 Task: Look for space in Kabrai, India from 26th August, 2023 to 10th September, 2023 for 6 adults, 2 children in price range Rs.10000 to Rs.15000. Place can be entire place or shared room with 6 bedrooms having 6 beds and 6 bathrooms. Property type can be house, flat, guest house. Amenities needed are: wifi, TV, free parkinig on premises, gym, breakfast. Booking option can be shelf check-in. Required host language is English.
Action: Mouse moved to (555, 110)
Screenshot: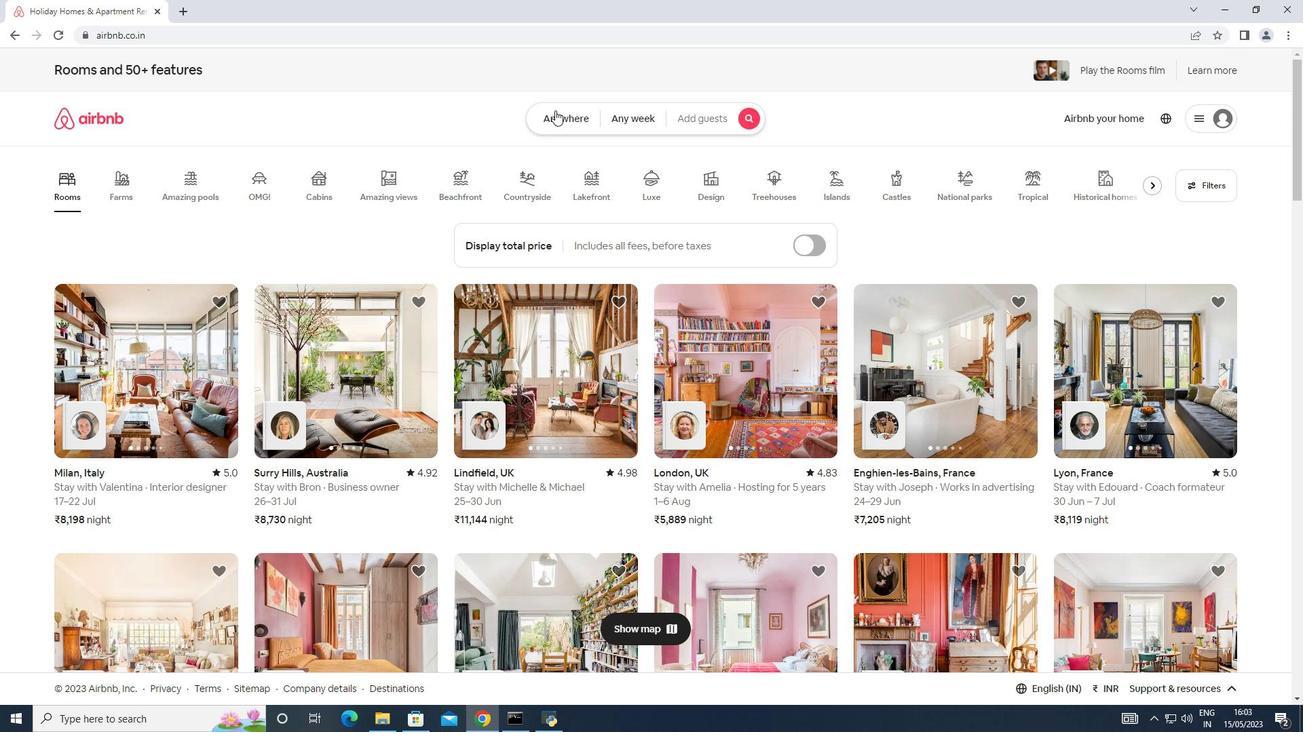 
Action: Mouse pressed left at (555, 110)
Screenshot: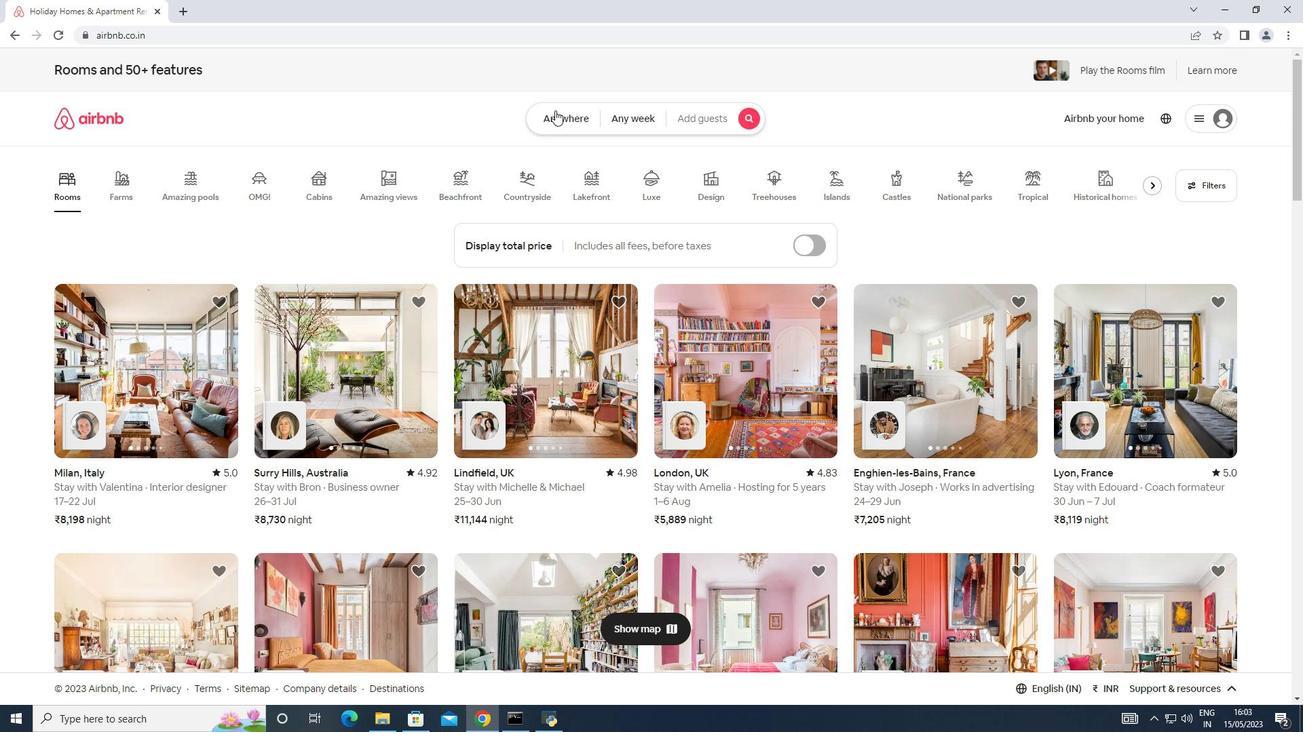 
Action: Mouse moved to (474, 163)
Screenshot: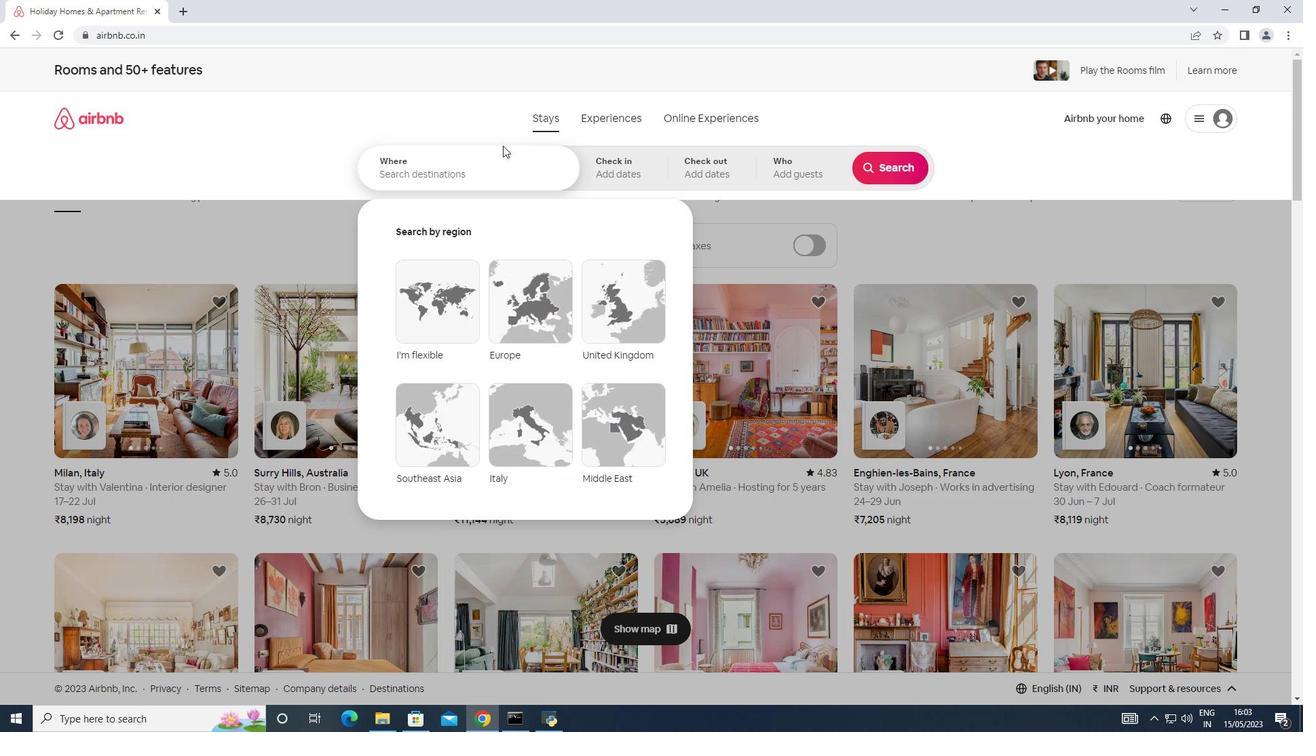 
Action: Mouse pressed left at (474, 163)
Screenshot: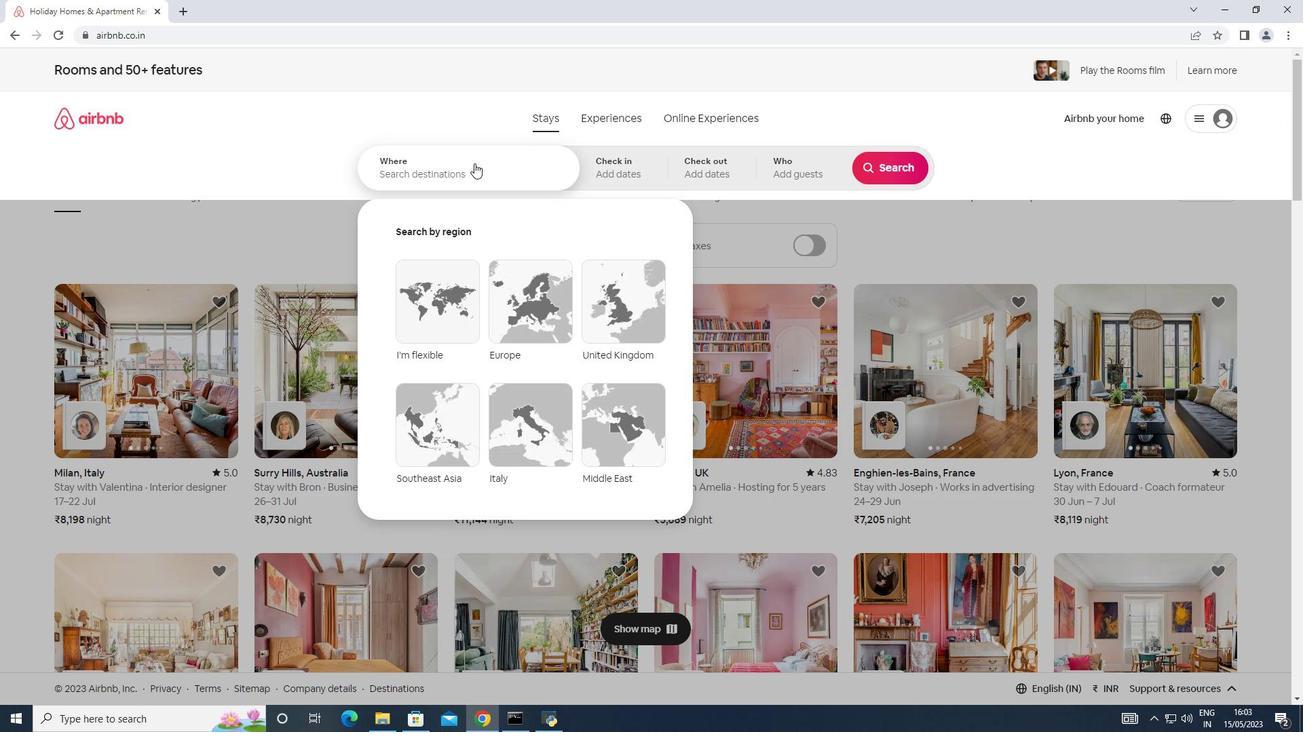 
Action: Key pressed <Key.shift><Key.shift><Key.shift><Key.shift><Key.shift><Key.shift><Key.shift><Key.shift><Key.shift><Key.shift><Key.shift><Key.shift><Key.shift><Key.shift><Key.shift><Key.shift><Key.shift><Key.shift><Key.shift><Key.shift><Key.shift><Key.shift><Key.shift><Key.shift><Key.shift><Key.shift><Key.shift><Key.shift><Key.shift>Kabrai,<Key.shift>India
Screenshot: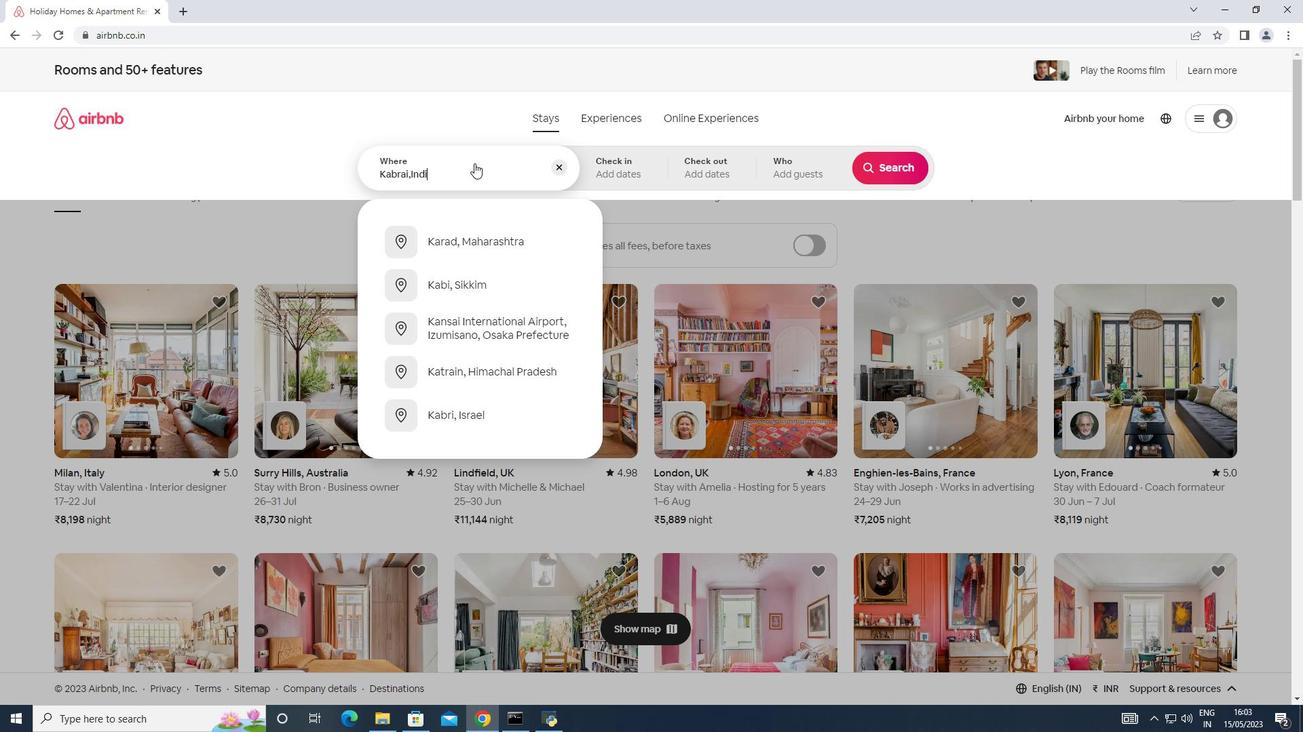 
Action: Mouse moved to (614, 168)
Screenshot: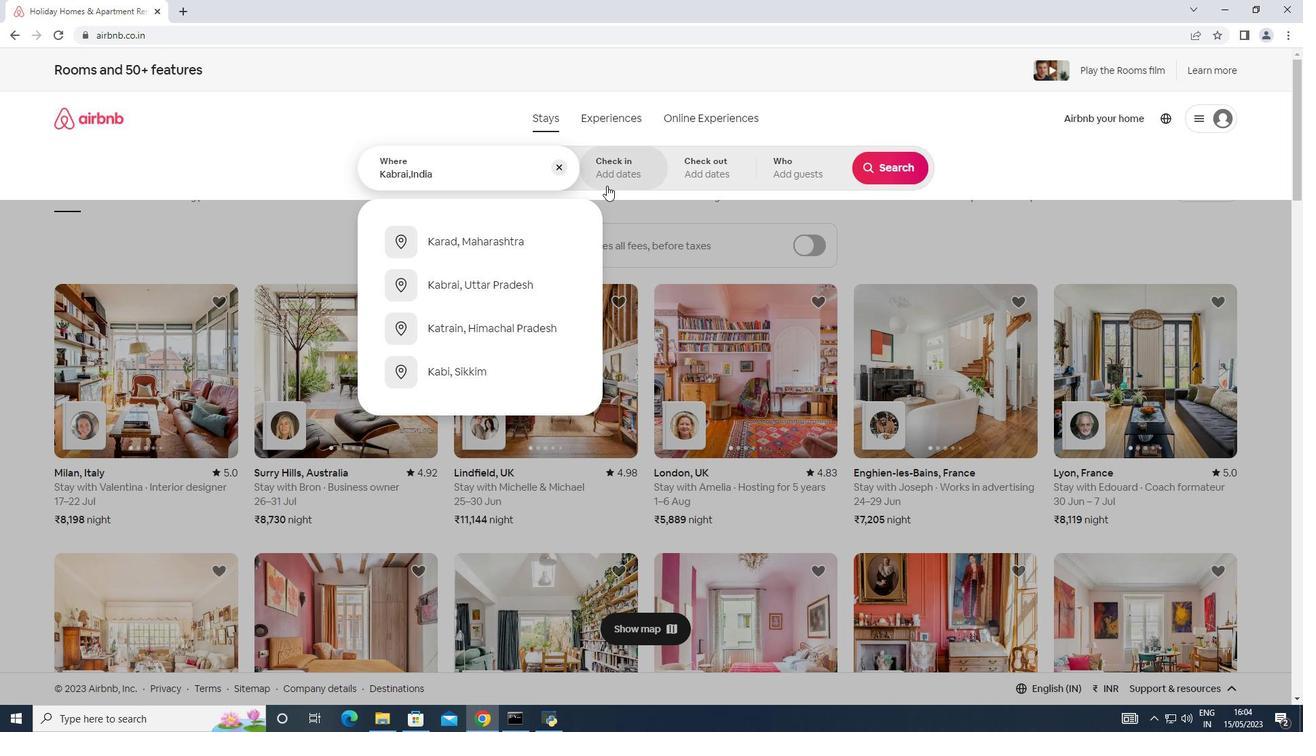 
Action: Mouse pressed left at (614, 168)
Screenshot: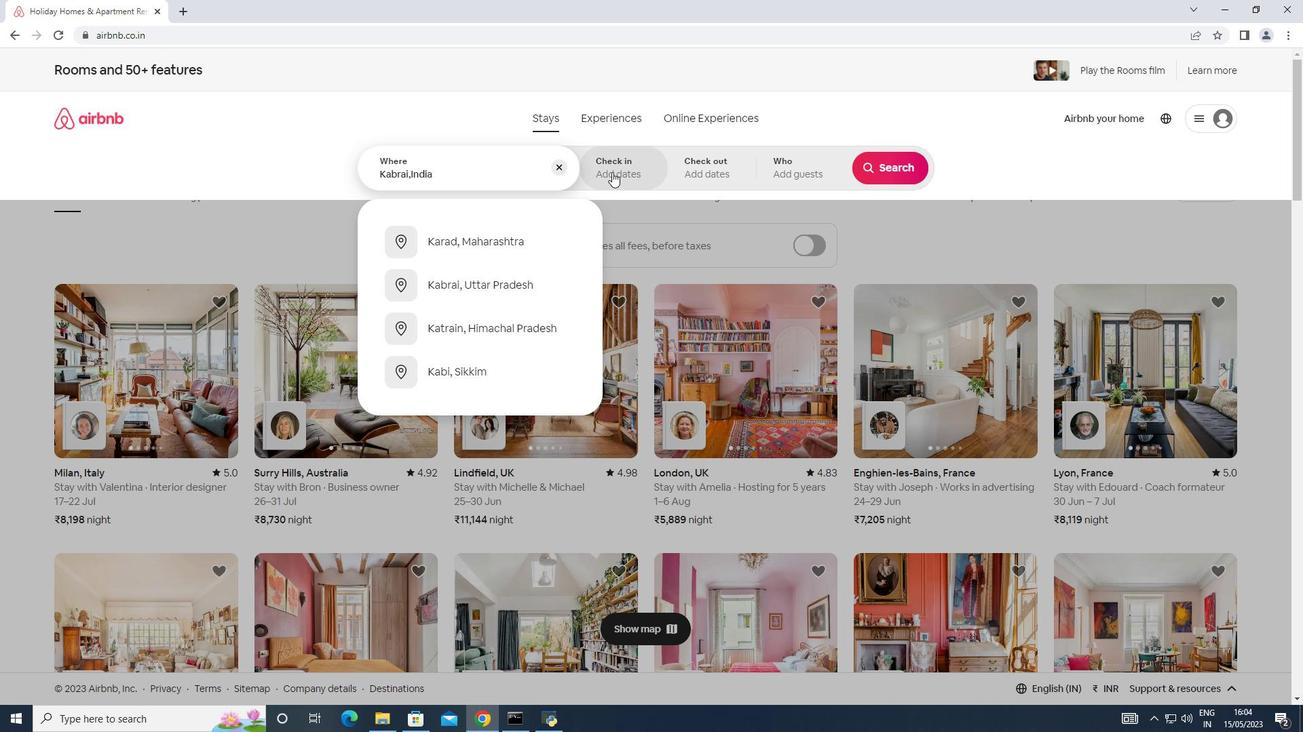 
Action: Mouse moved to (877, 281)
Screenshot: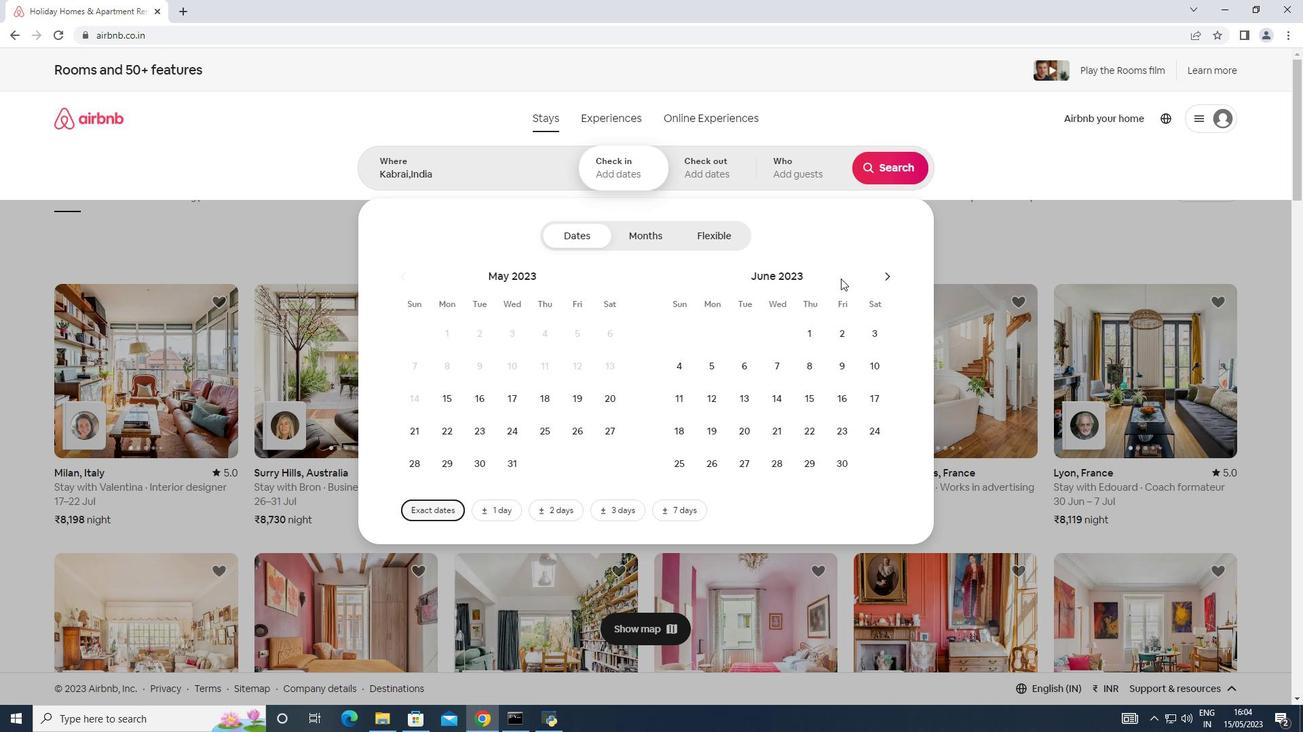 
Action: Mouse pressed left at (877, 281)
Screenshot: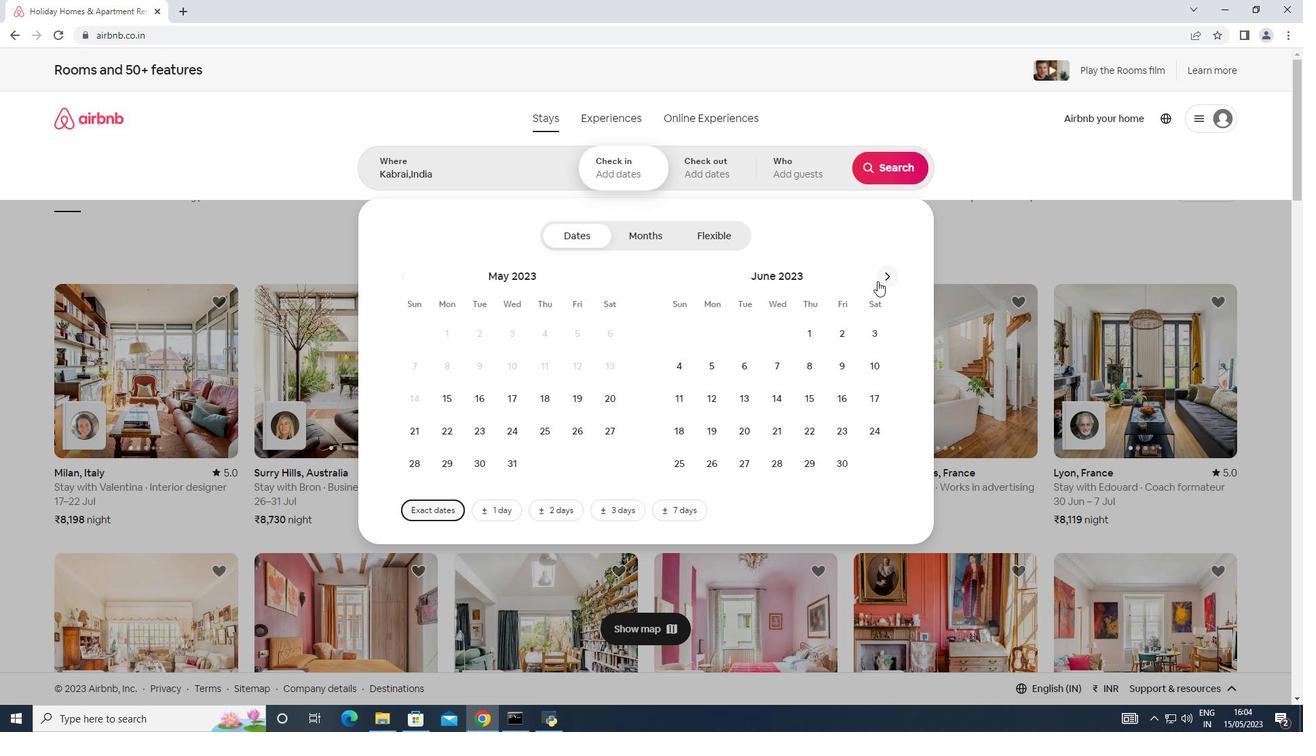 
Action: Mouse pressed left at (877, 281)
Screenshot: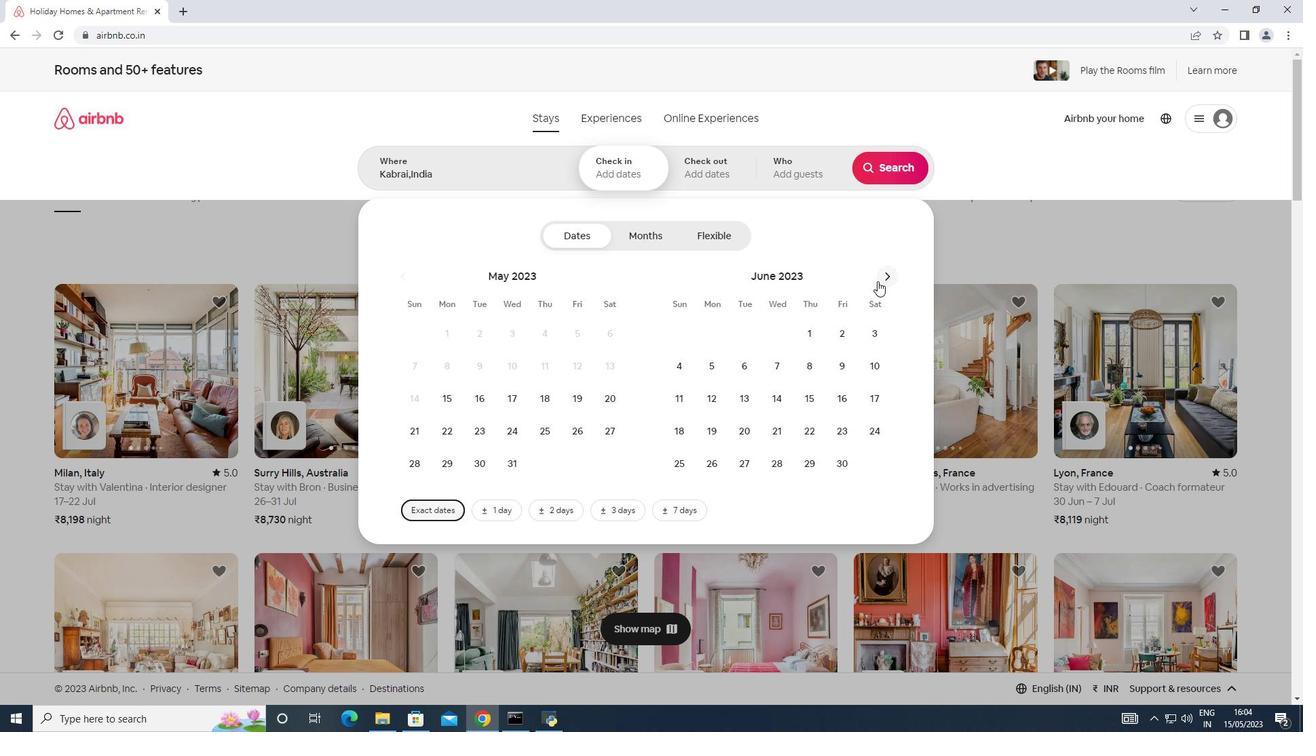 
Action: Mouse moved to (887, 277)
Screenshot: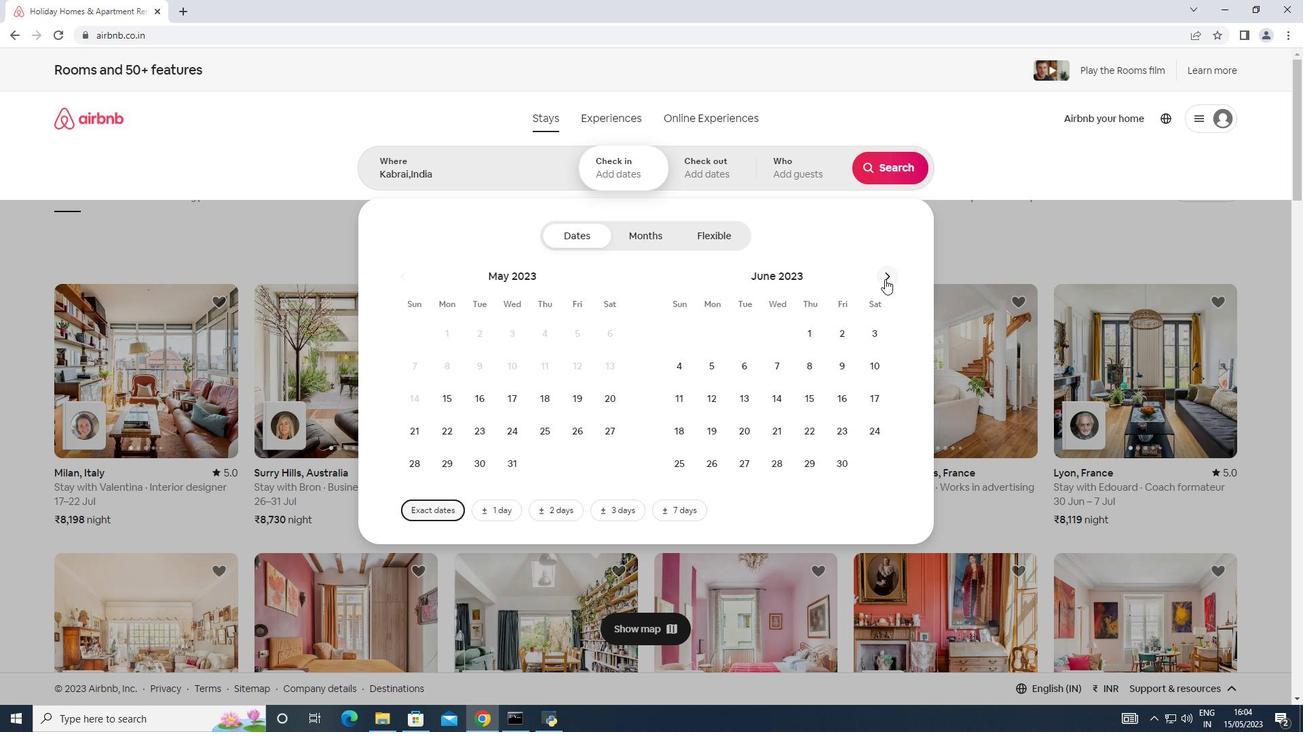 
Action: Mouse pressed left at (887, 277)
Screenshot: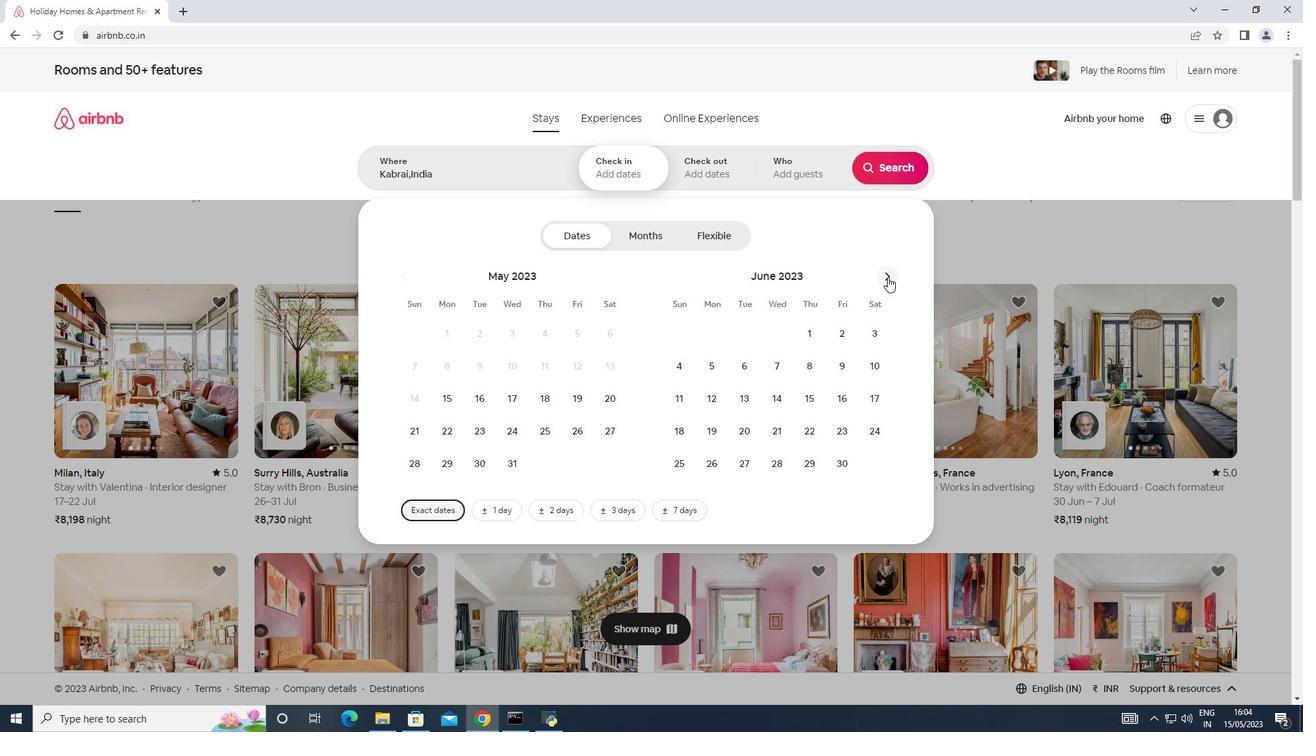 
Action: Mouse pressed left at (887, 277)
Screenshot: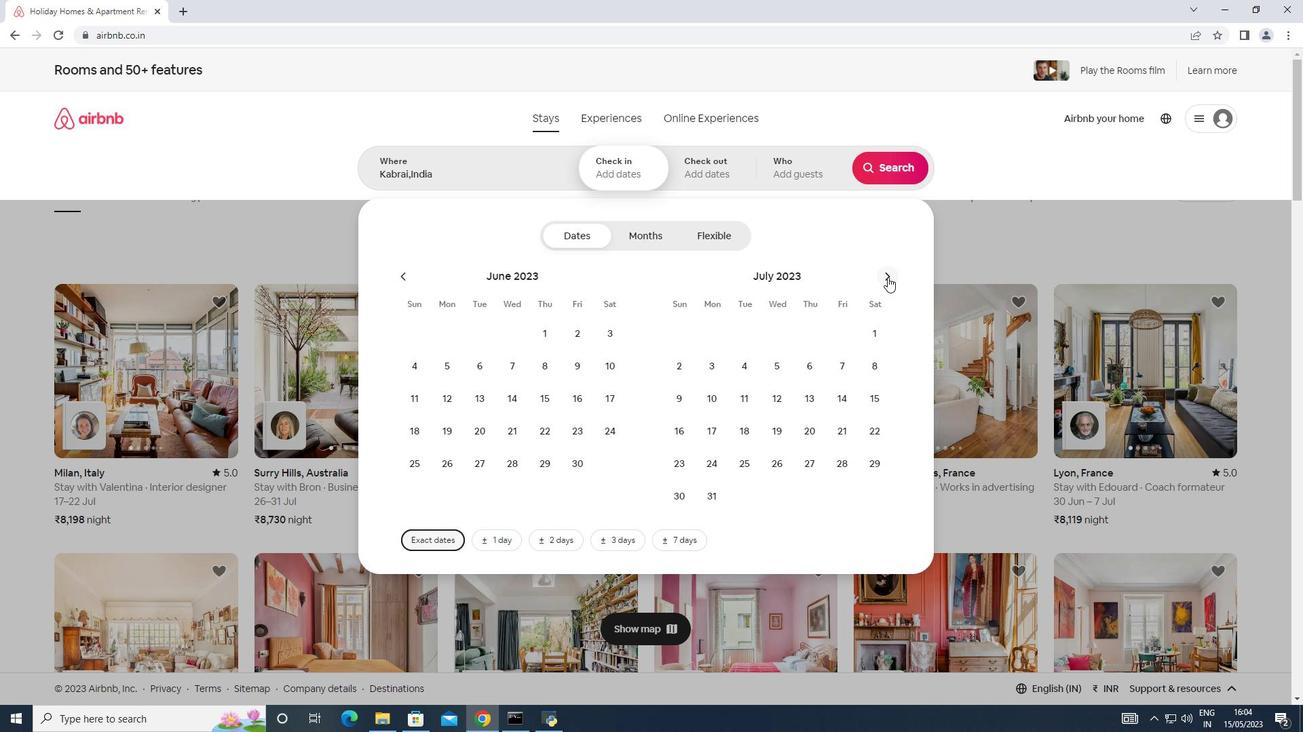 
Action: Mouse moved to (872, 422)
Screenshot: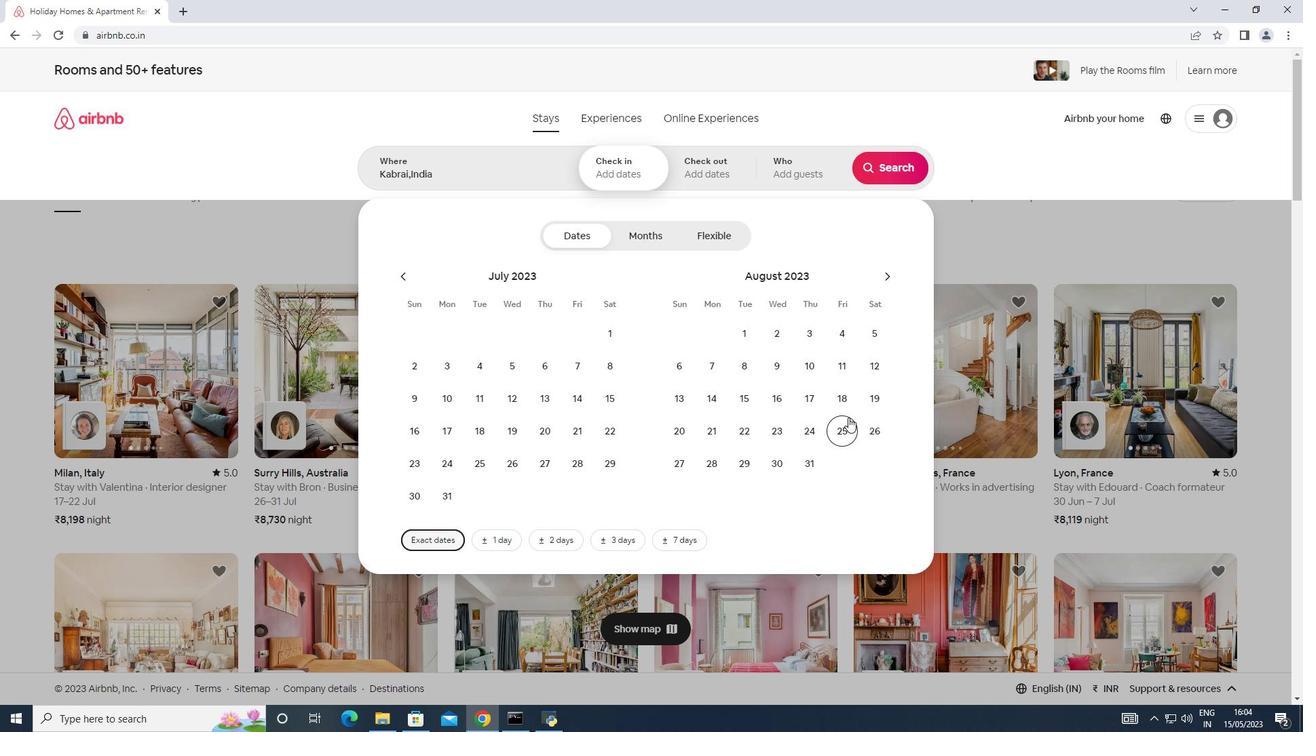 
Action: Mouse pressed left at (872, 422)
Screenshot: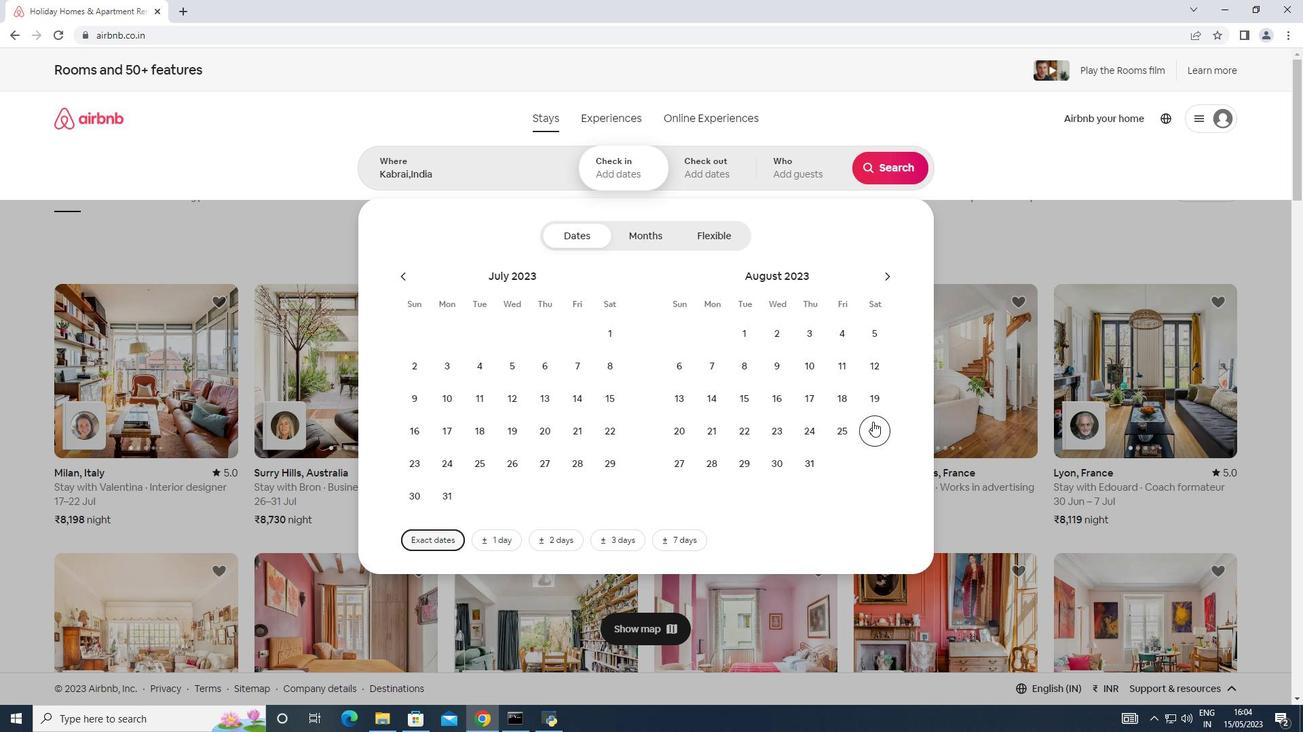 
Action: Mouse moved to (887, 266)
Screenshot: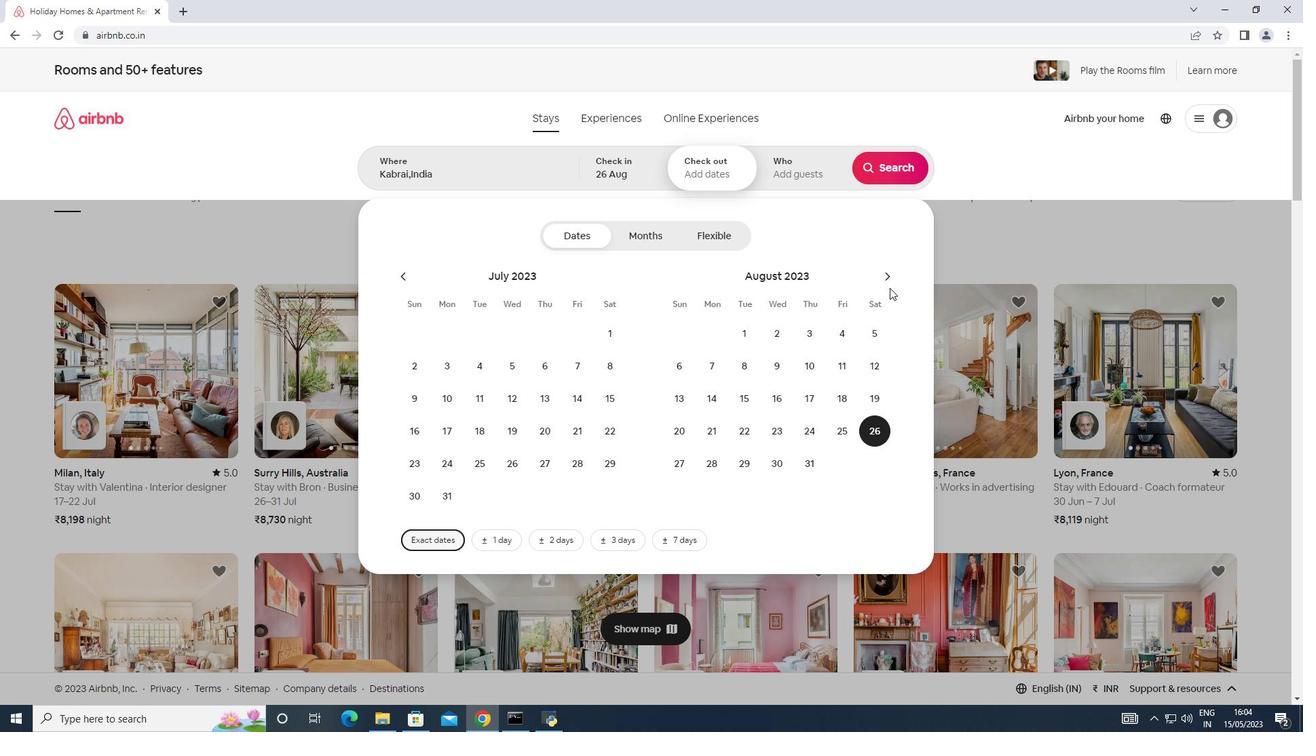 
Action: Mouse pressed left at (887, 266)
Screenshot: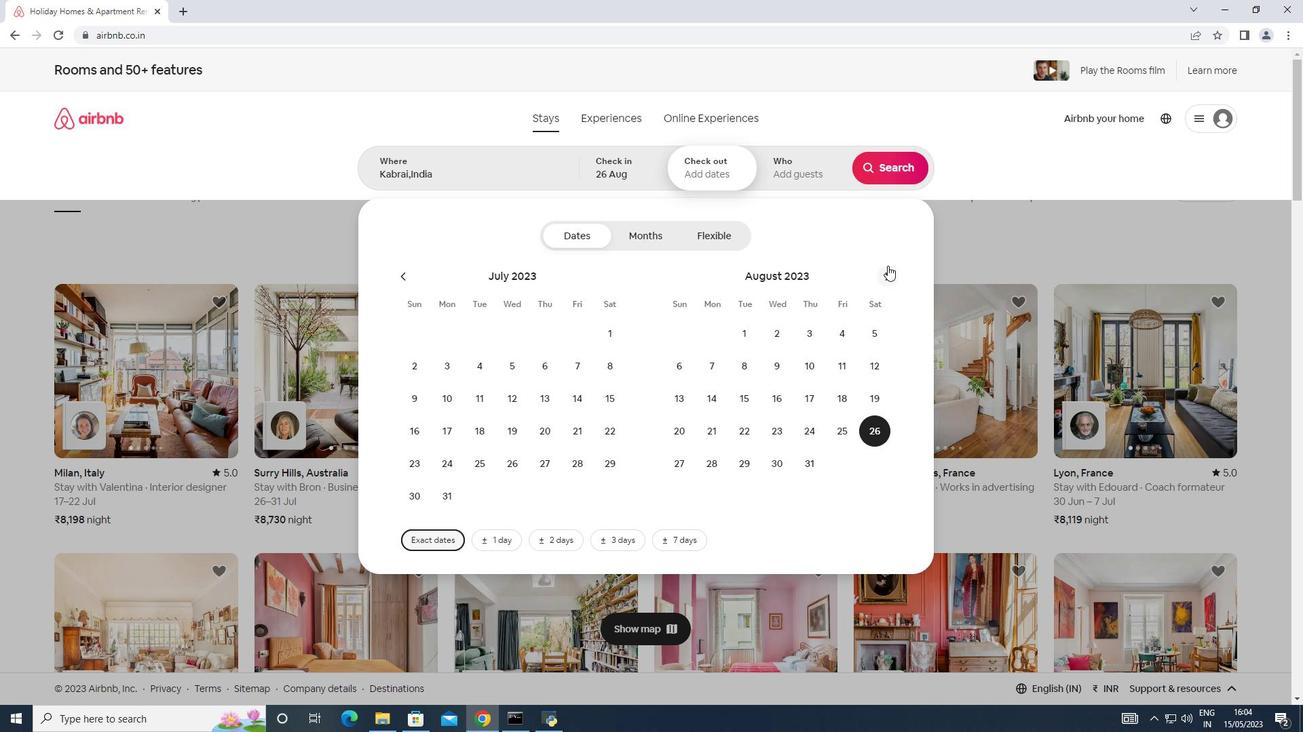 
Action: Mouse moved to (677, 397)
Screenshot: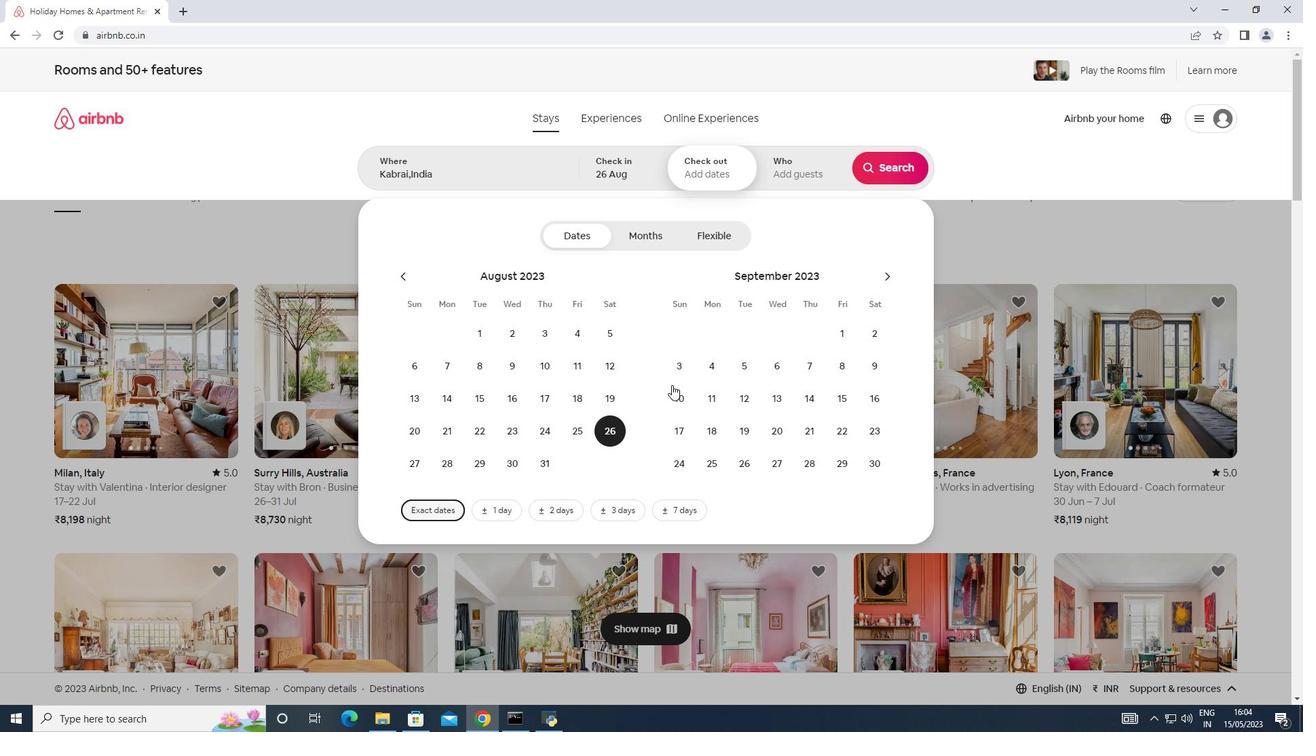 
Action: Mouse pressed left at (677, 397)
Screenshot: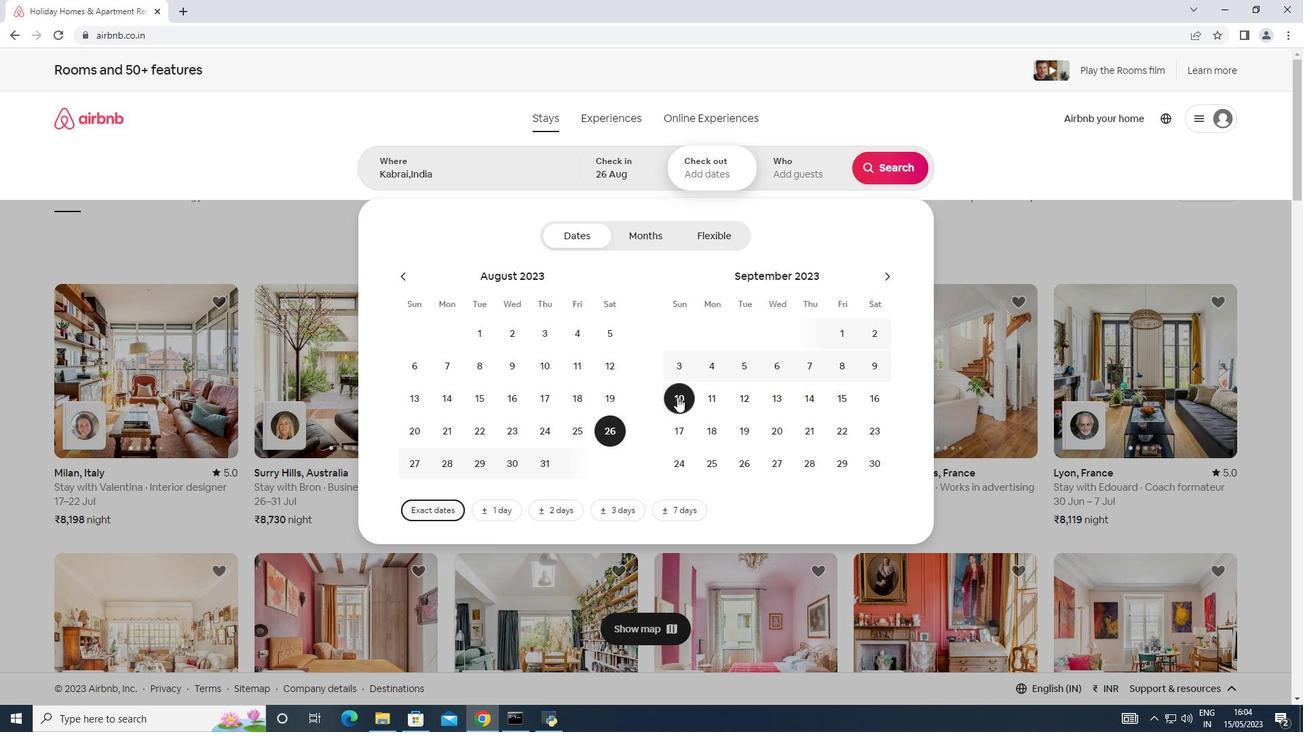 
Action: Mouse moved to (811, 156)
Screenshot: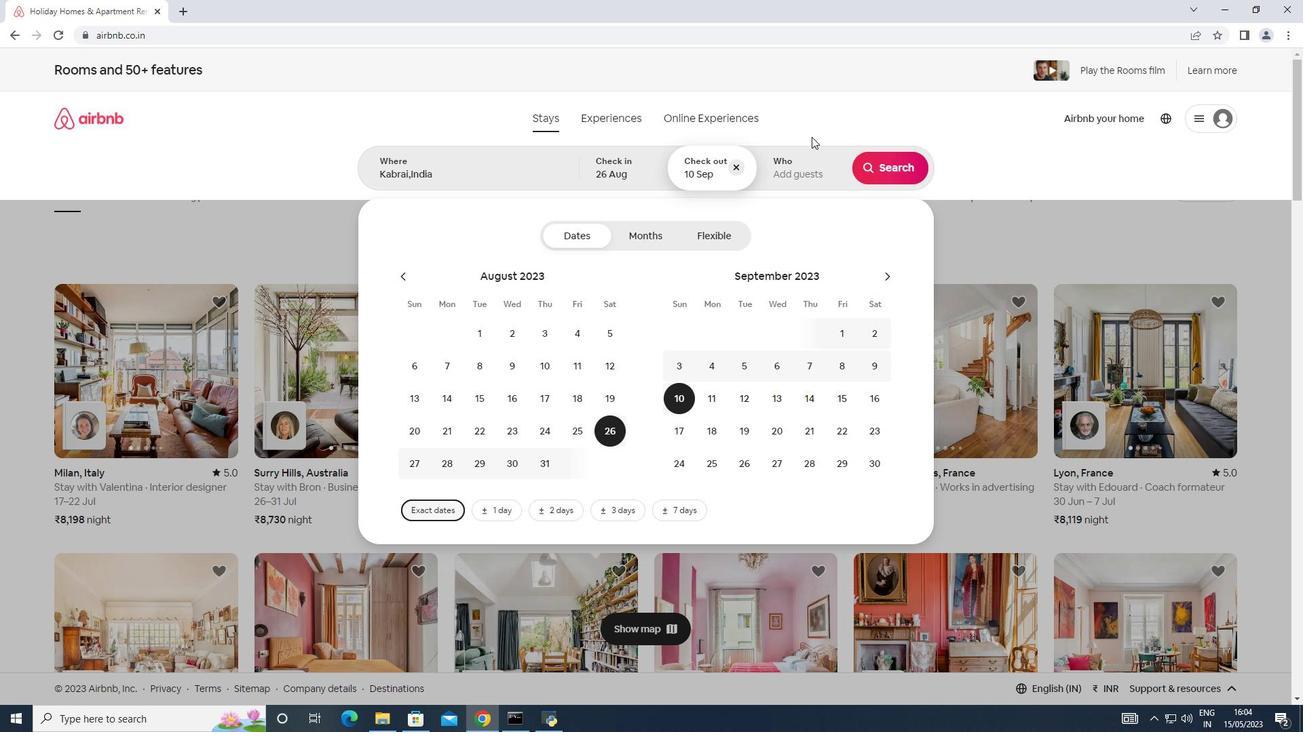 
Action: Mouse pressed left at (811, 156)
Screenshot: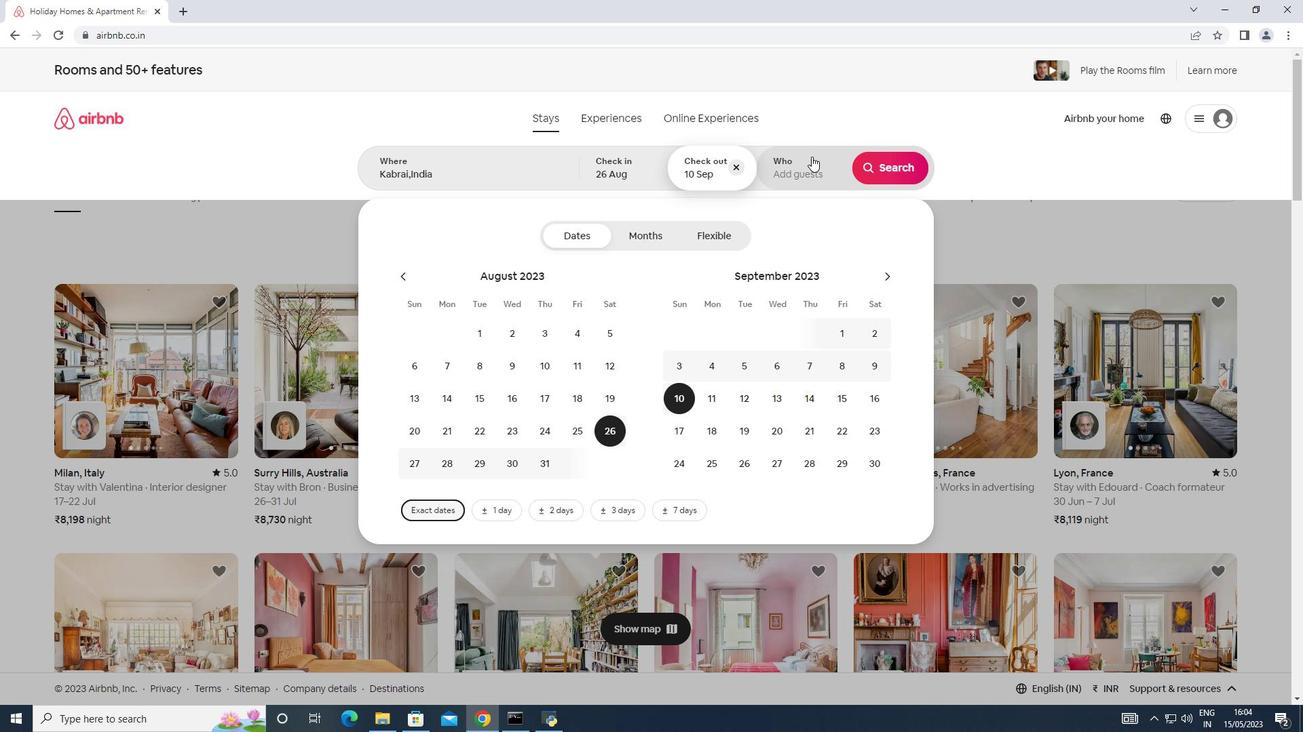 
Action: Mouse moved to (889, 242)
Screenshot: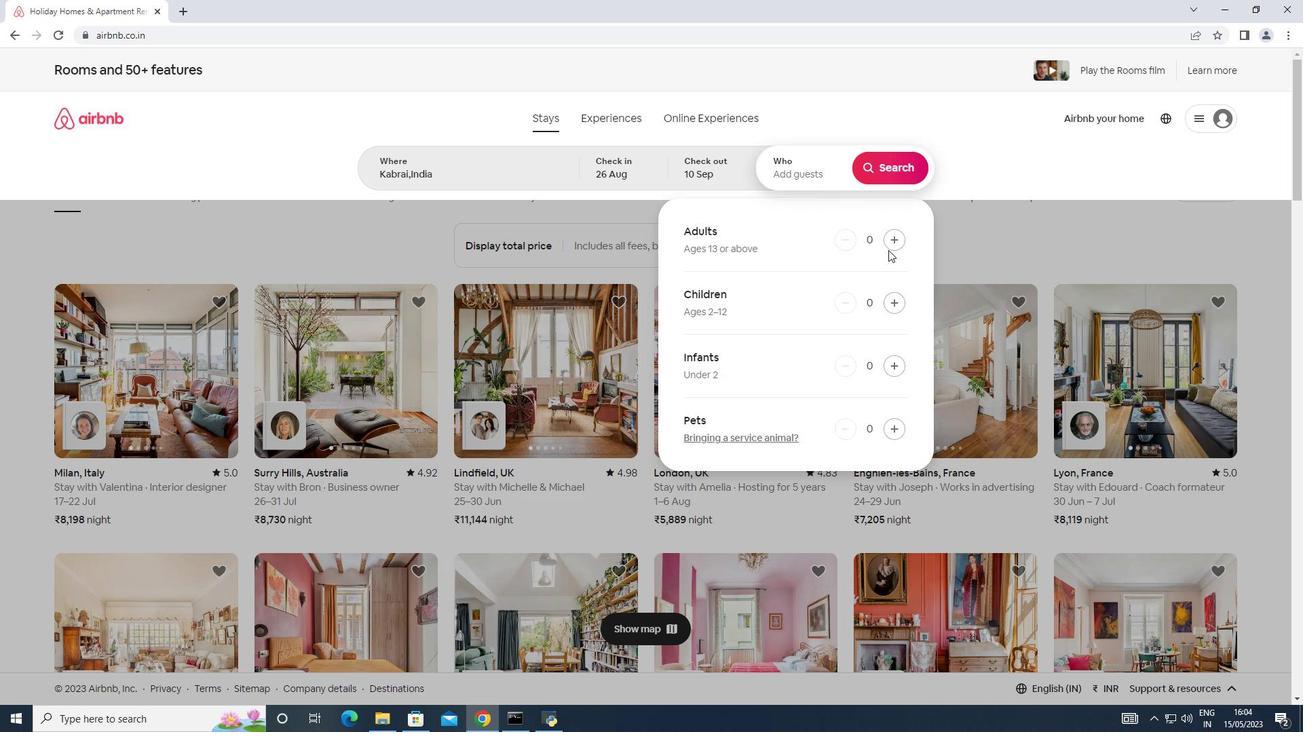 
Action: Mouse pressed left at (889, 242)
Screenshot: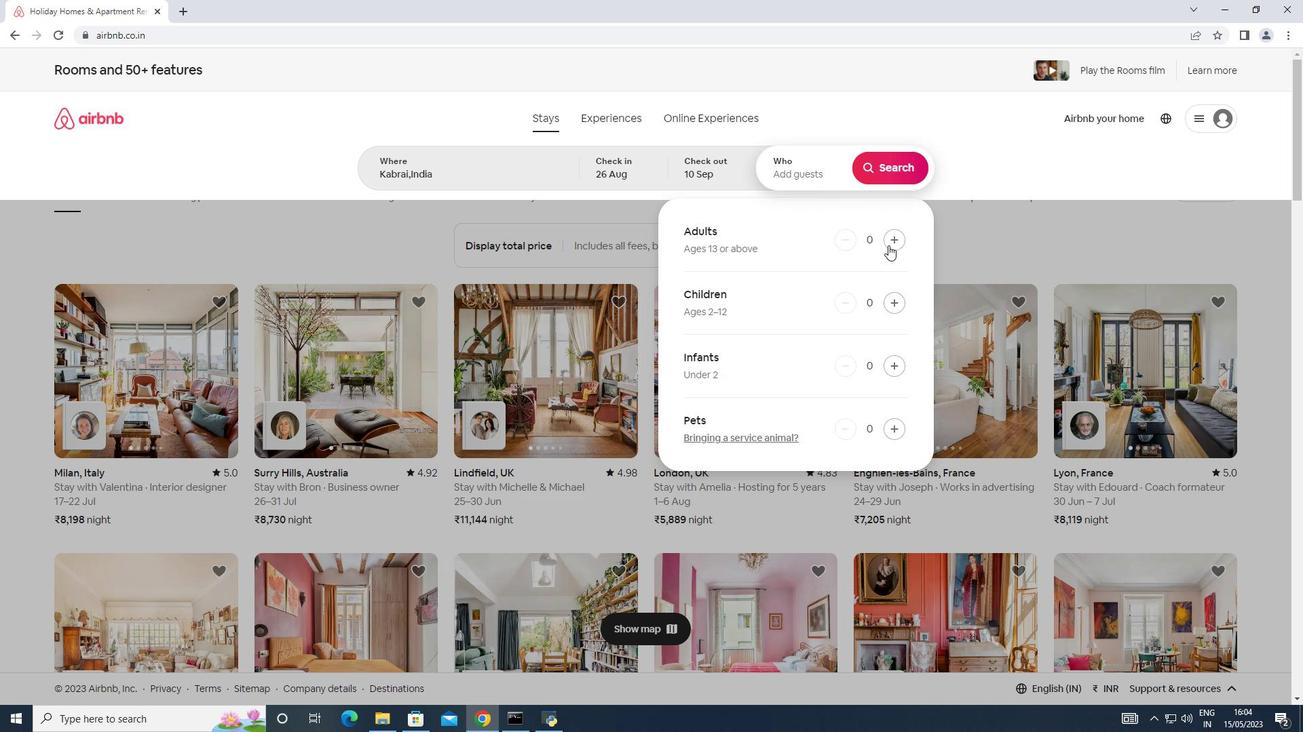 
Action: Mouse pressed left at (889, 242)
Screenshot: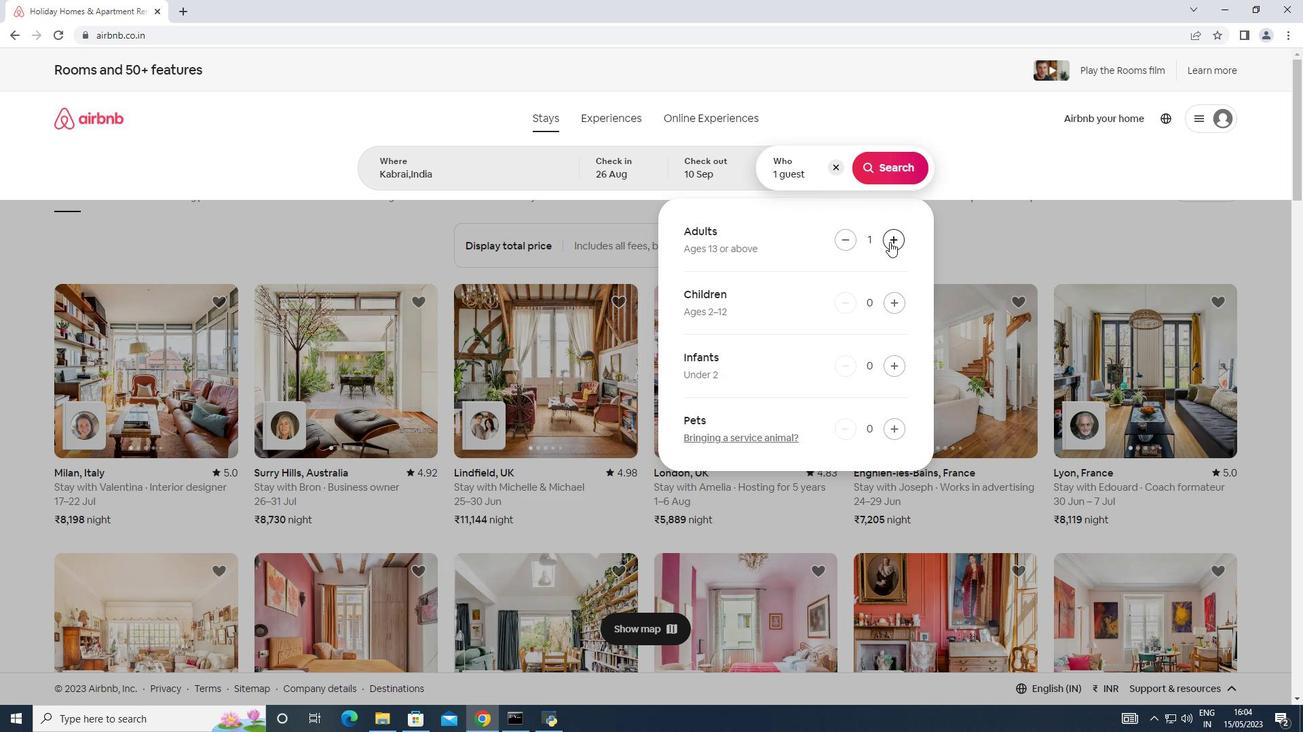 
Action: Mouse pressed left at (889, 242)
Screenshot: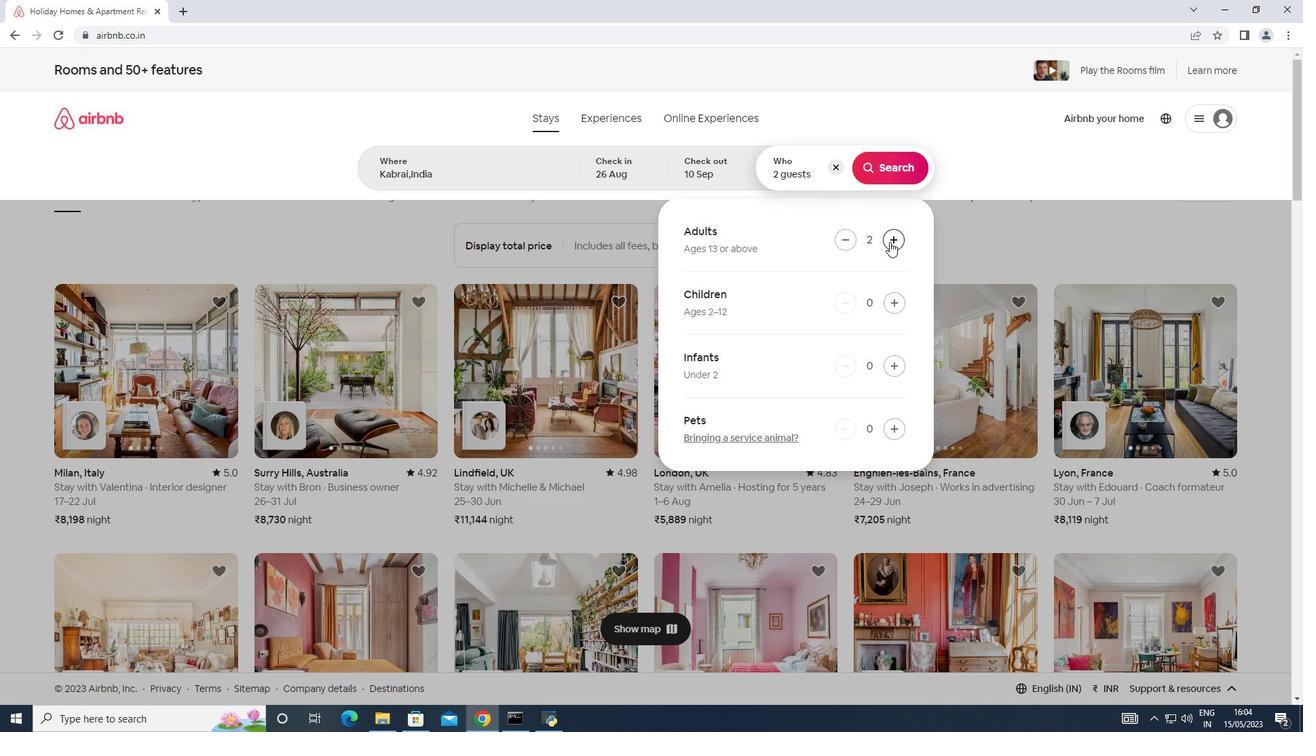 
Action: Mouse pressed left at (889, 242)
Screenshot: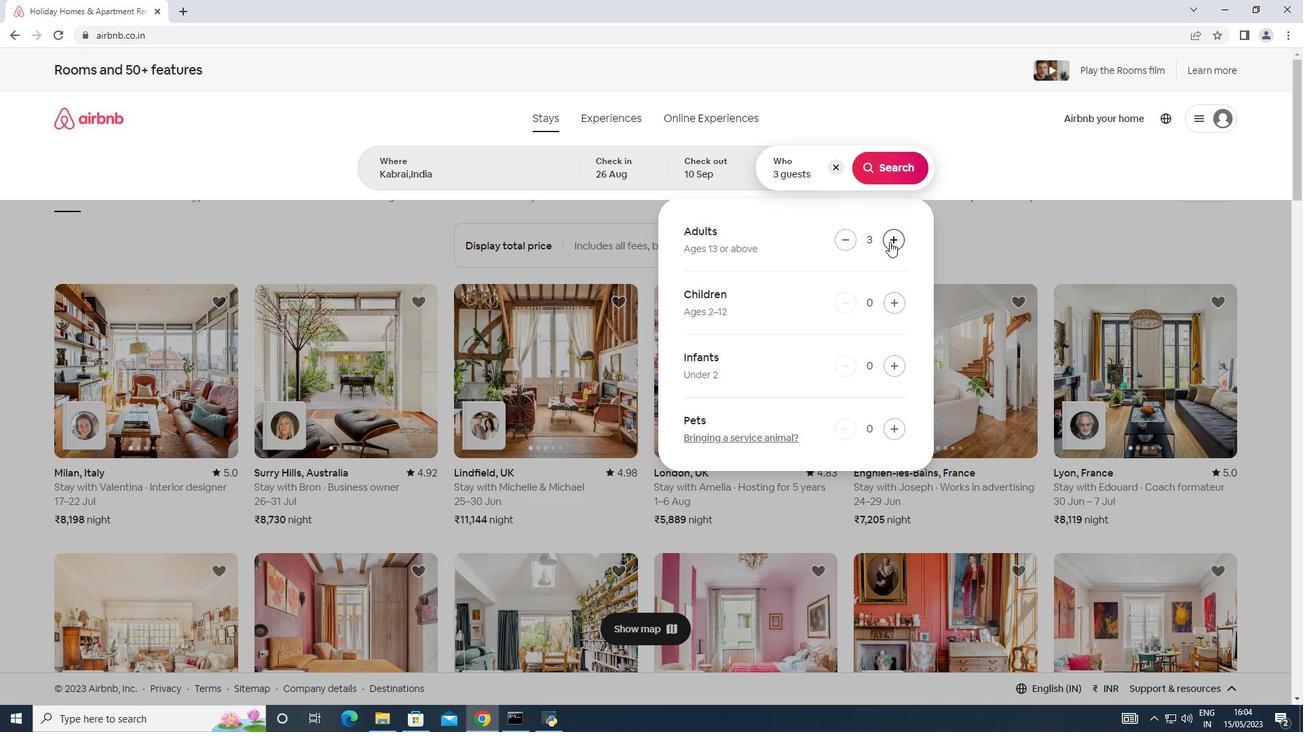 
Action: Mouse pressed left at (889, 242)
Screenshot: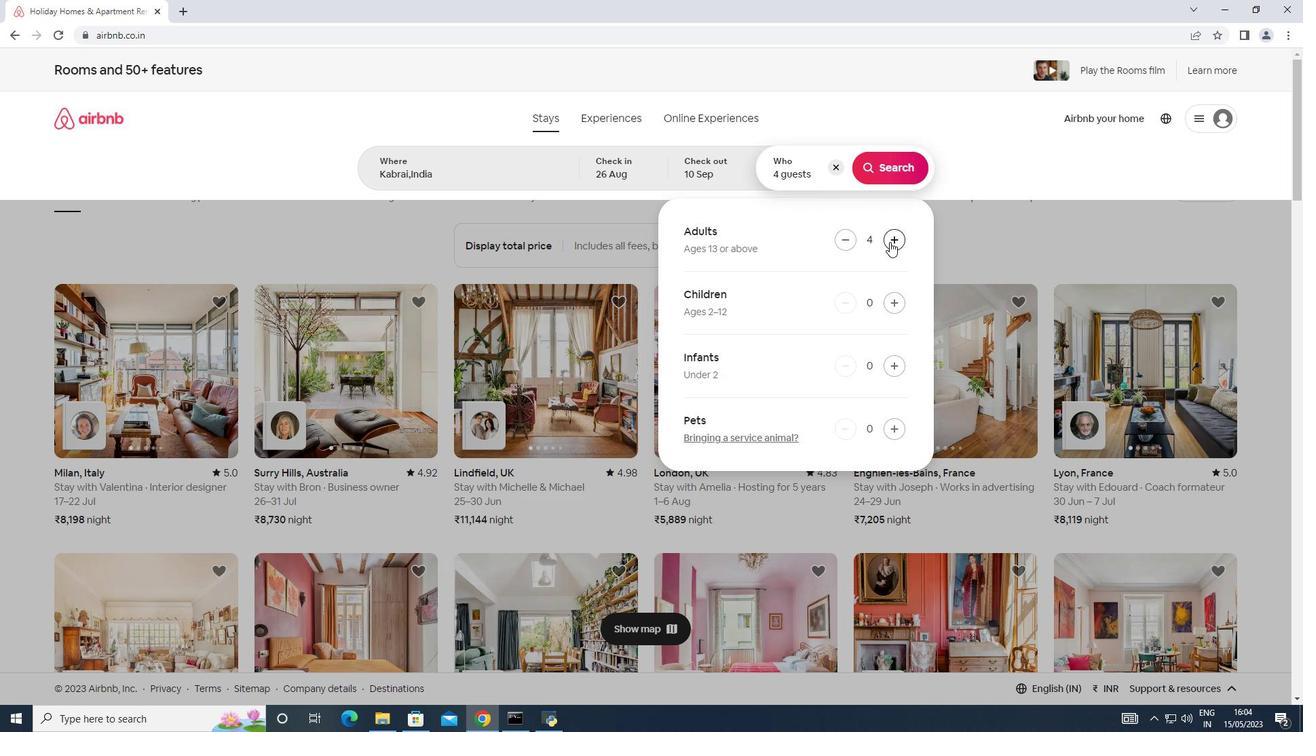 
Action: Mouse pressed left at (889, 242)
Screenshot: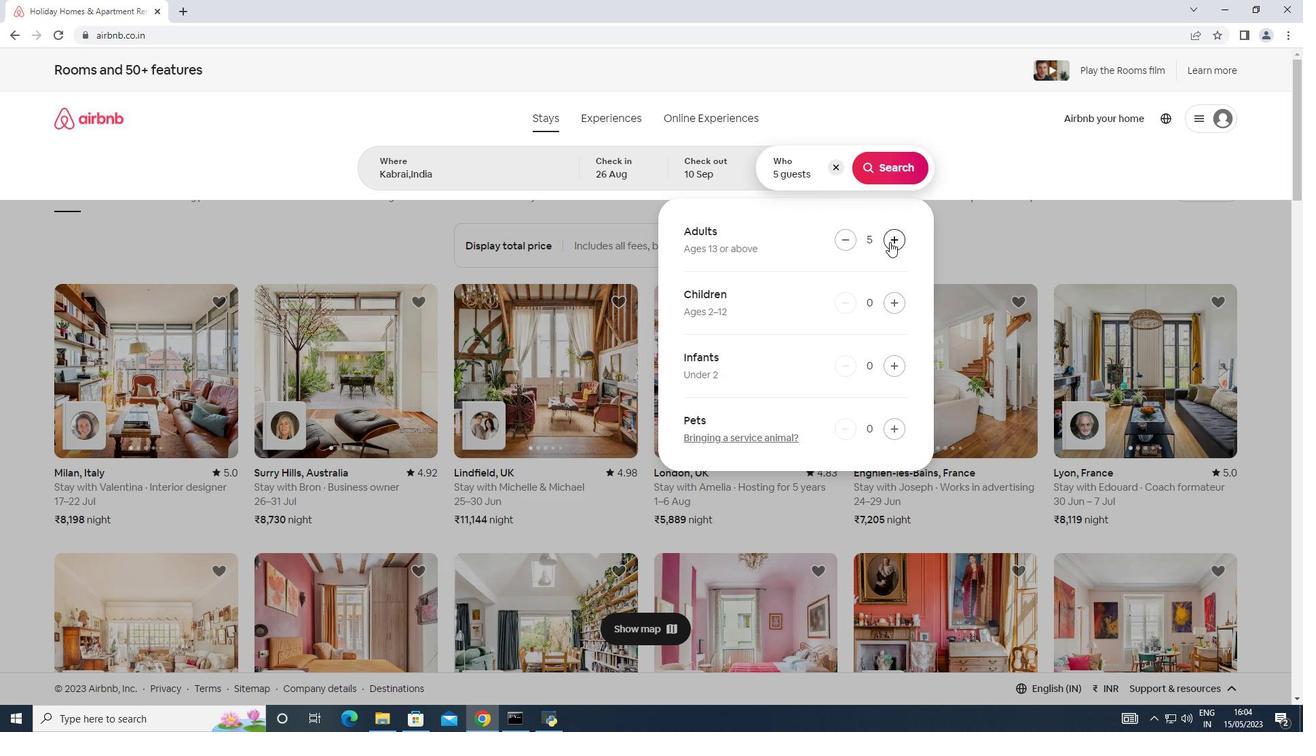 
Action: Mouse moved to (890, 297)
Screenshot: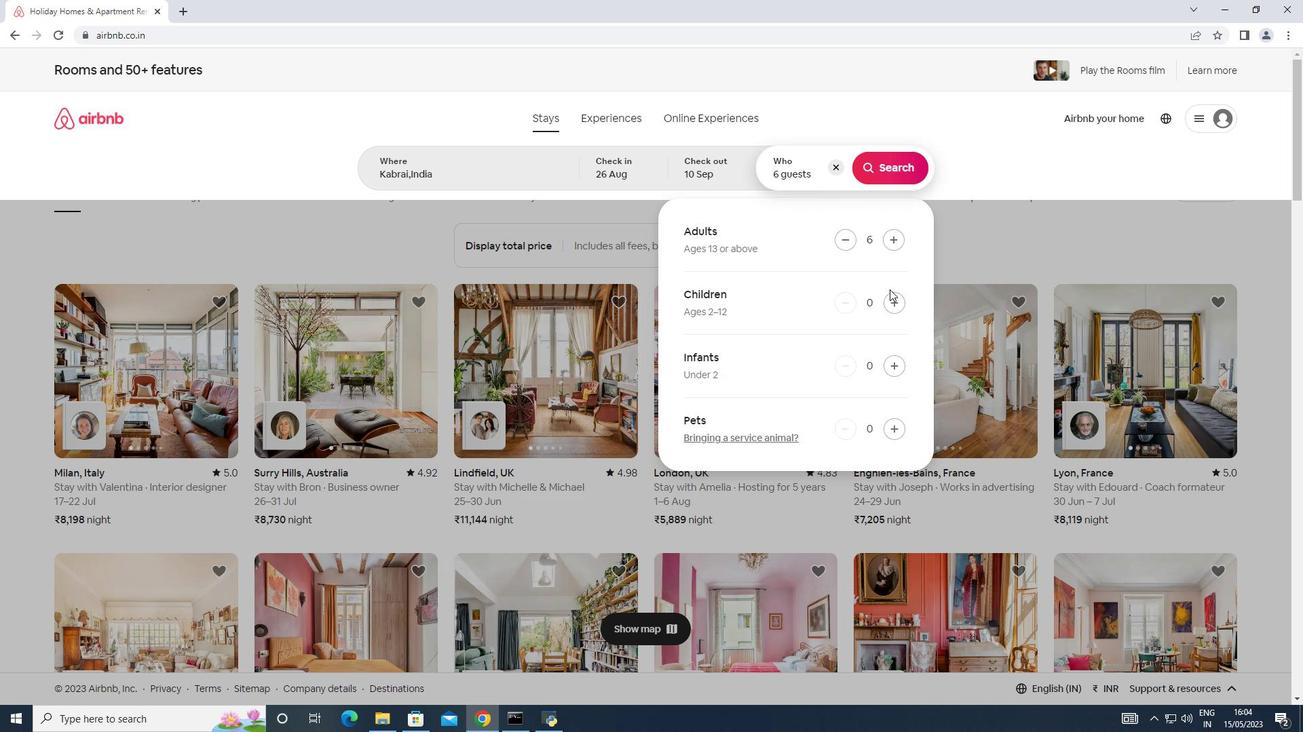 
Action: Mouse pressed left at (890, 297)
Screenshot: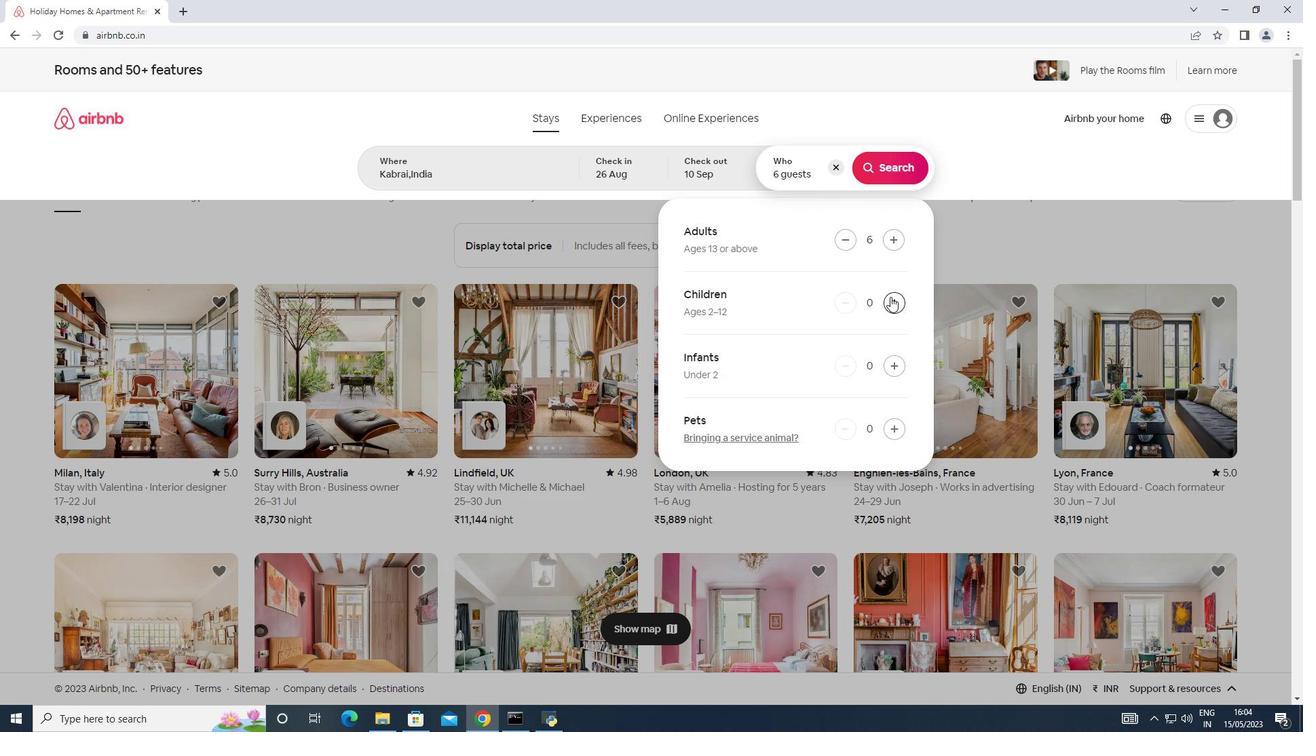 
Action: Mouse pressed left at (890, 297)
Screenshot: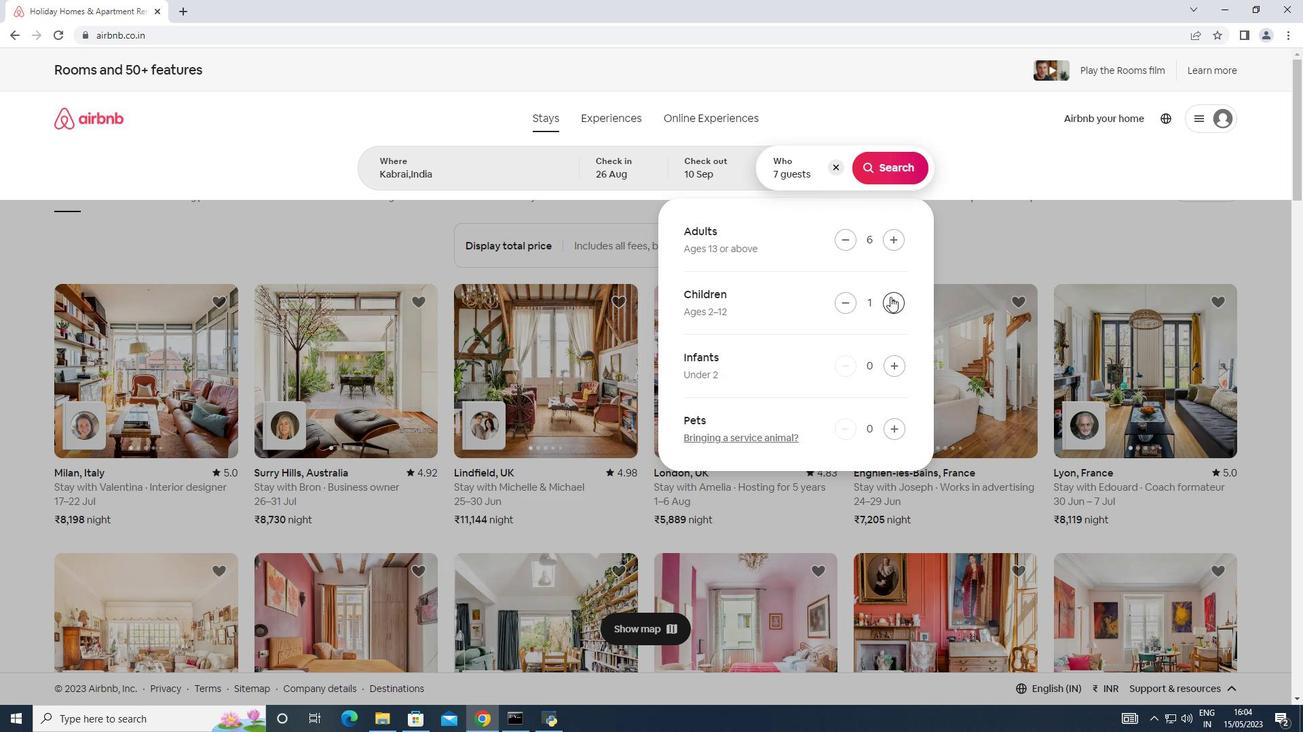 
Action: Mouse moved to (884, 176)
Screenshot: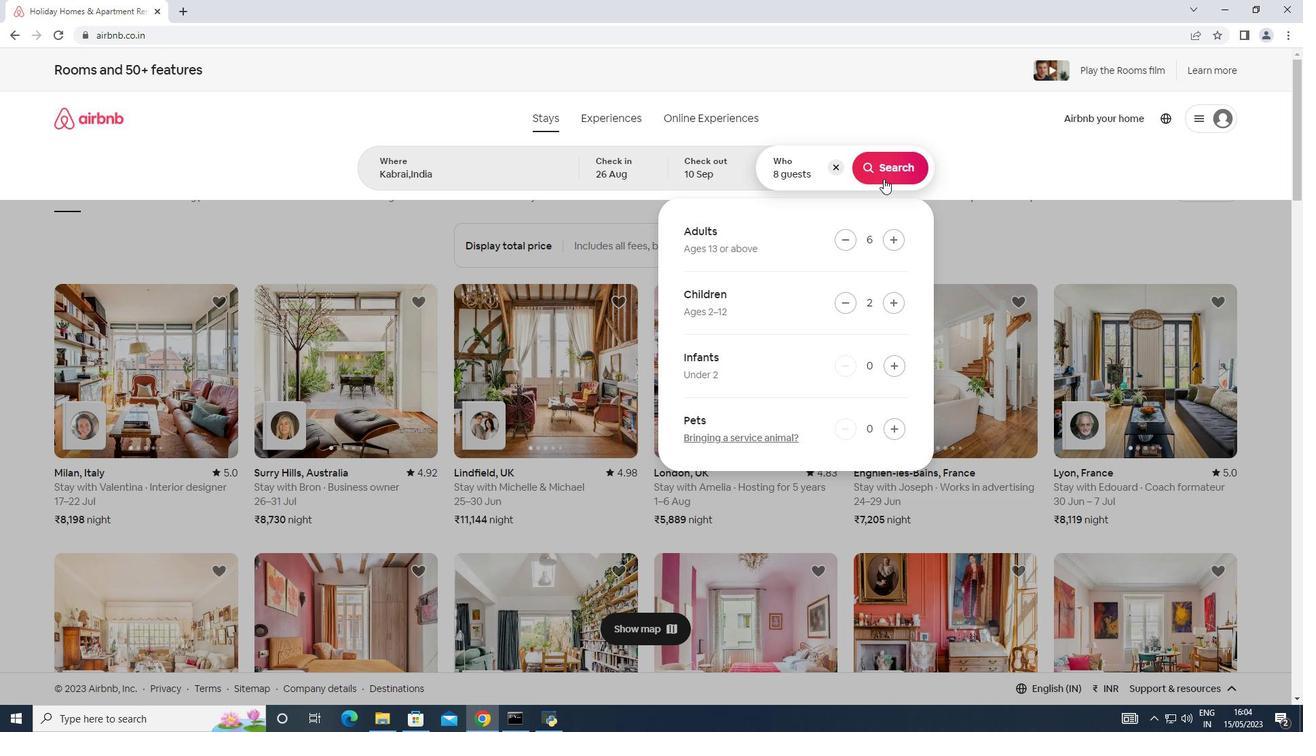 
Action: Mouse pressed left at (884, 176)
Screenshot: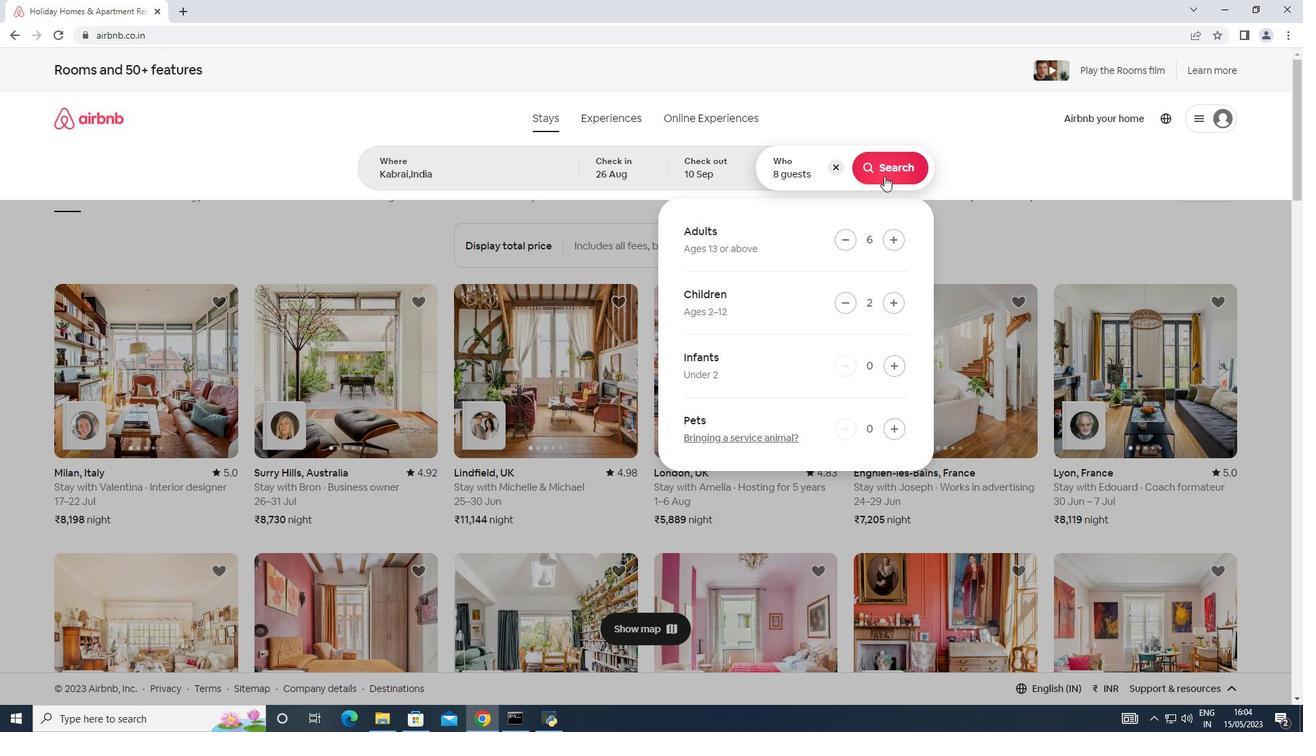 
Action: Mouse moved to (1243, 122)
Screenshot: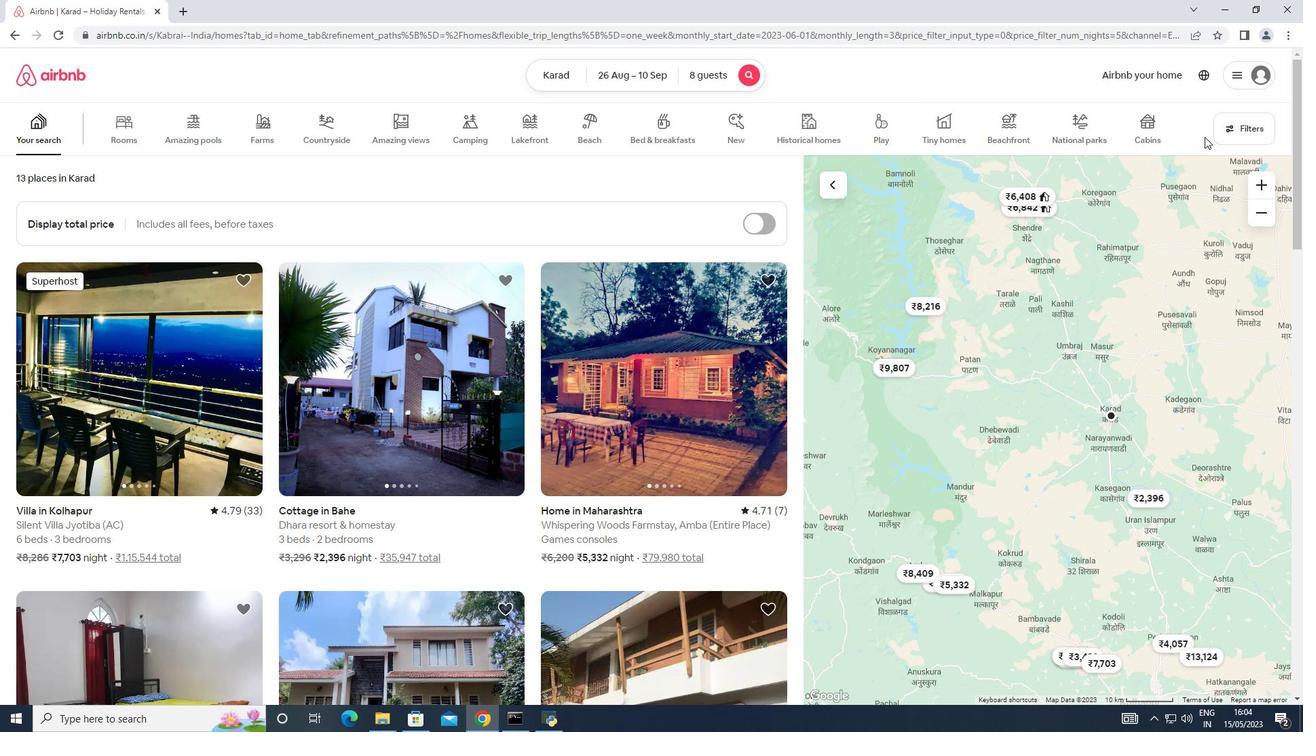 
Action: Mouse pressed left at (1243, 122)
Screenshot: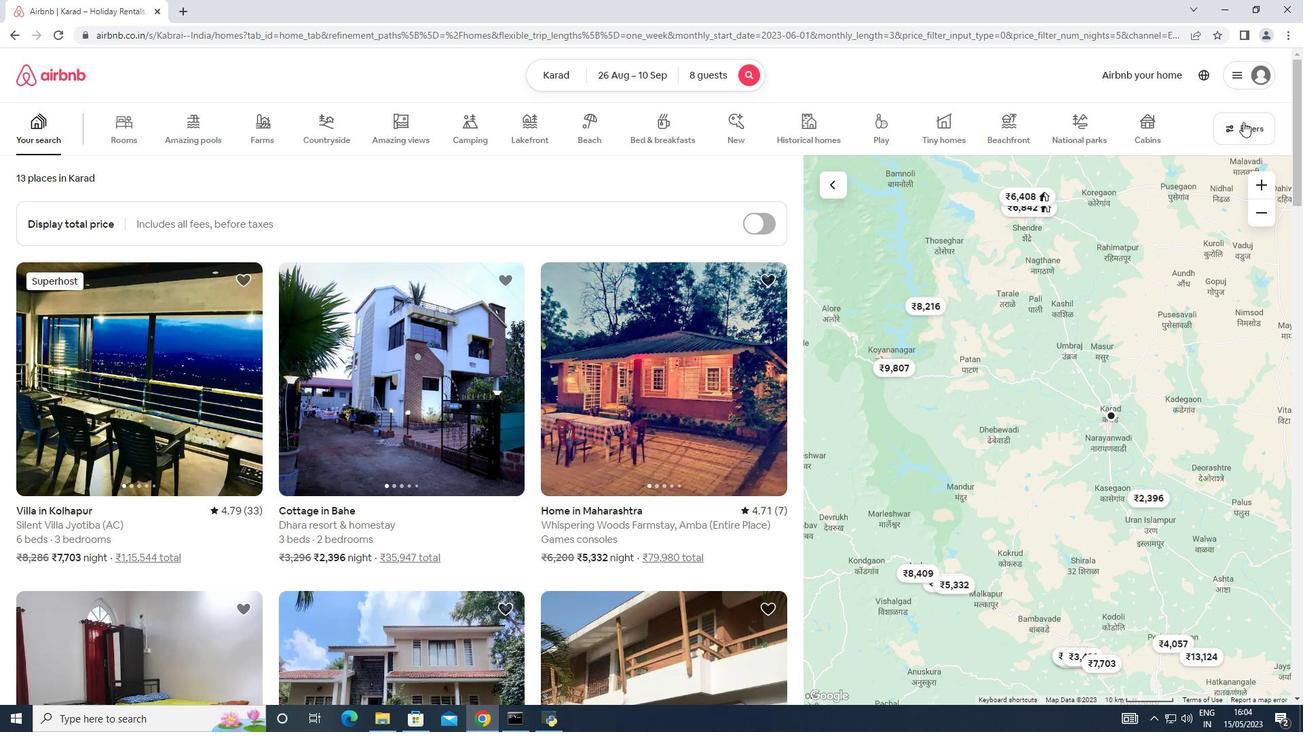 
Action: Mouse moved to (475, 468)
Screenshot: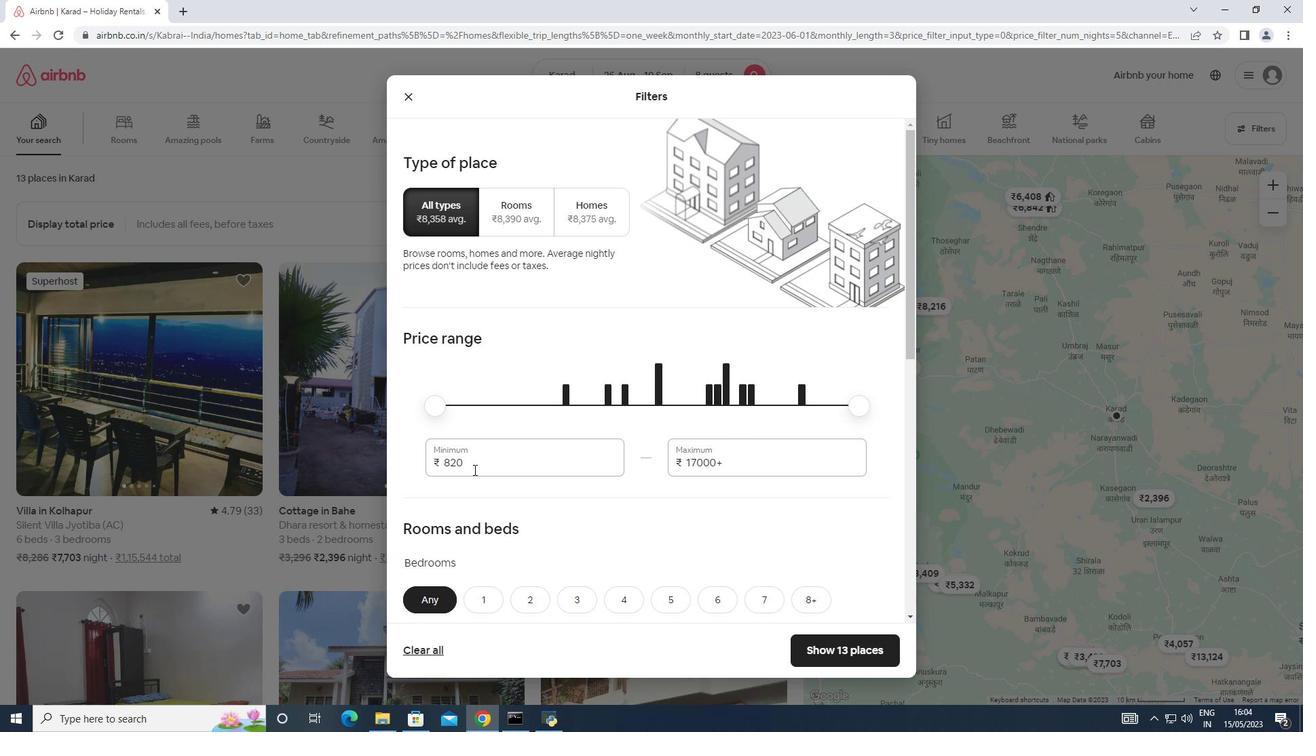 
Action: Mouse pressed left at (475, 468)
Screenshot: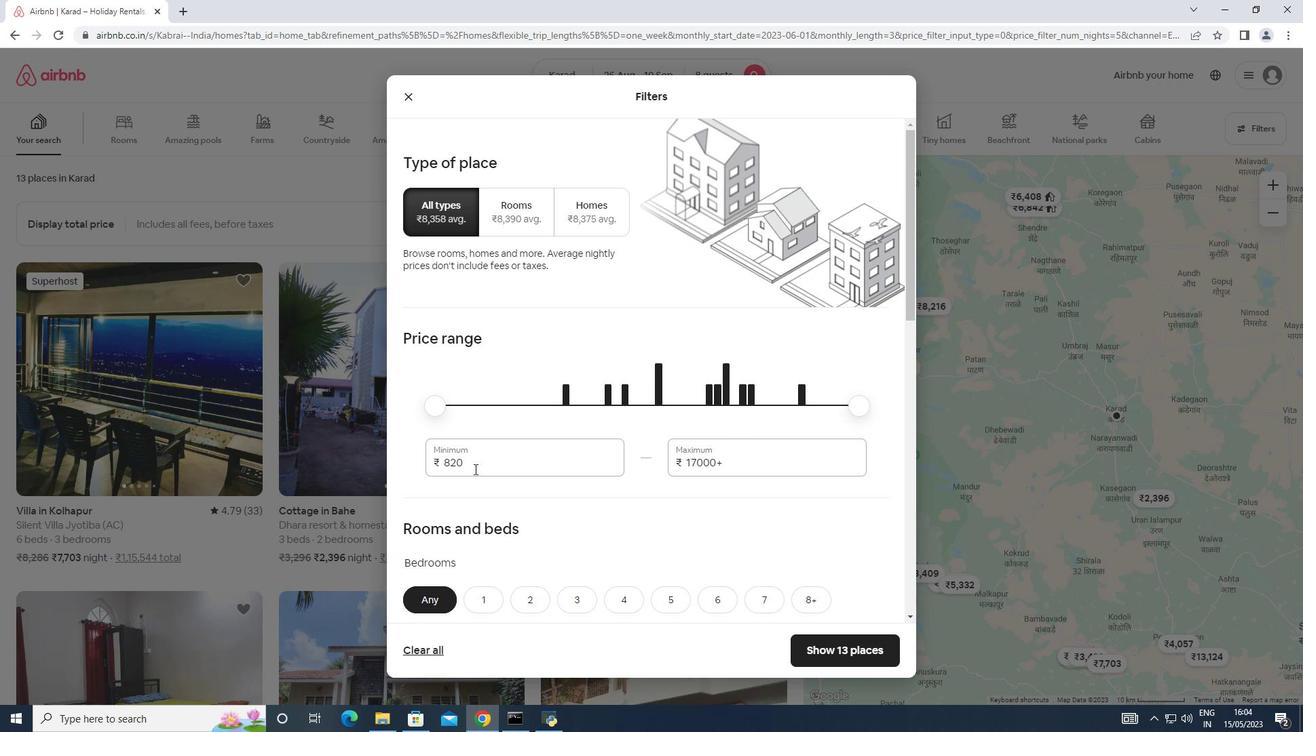 
Action: Mouse moved to (427, 454)
Screenshot: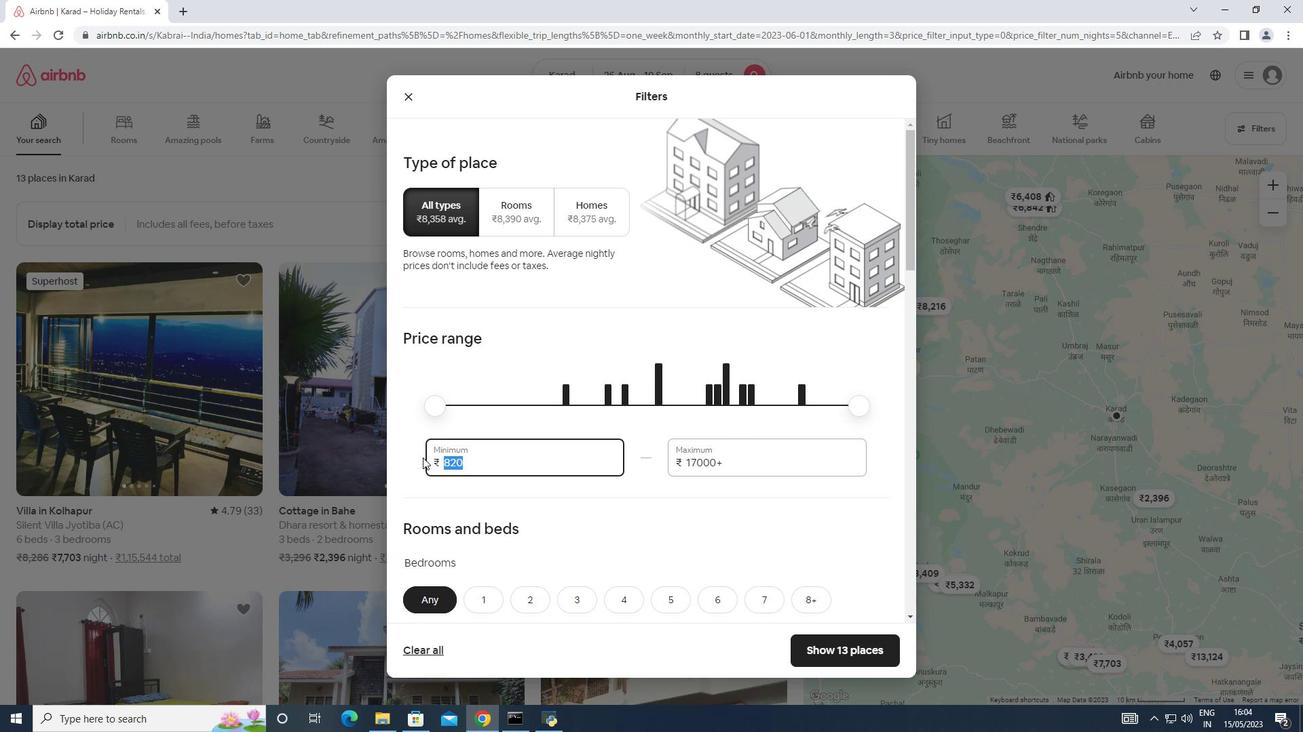 
Action: Key pressed 10000<Key.tab>15000
Screenshot: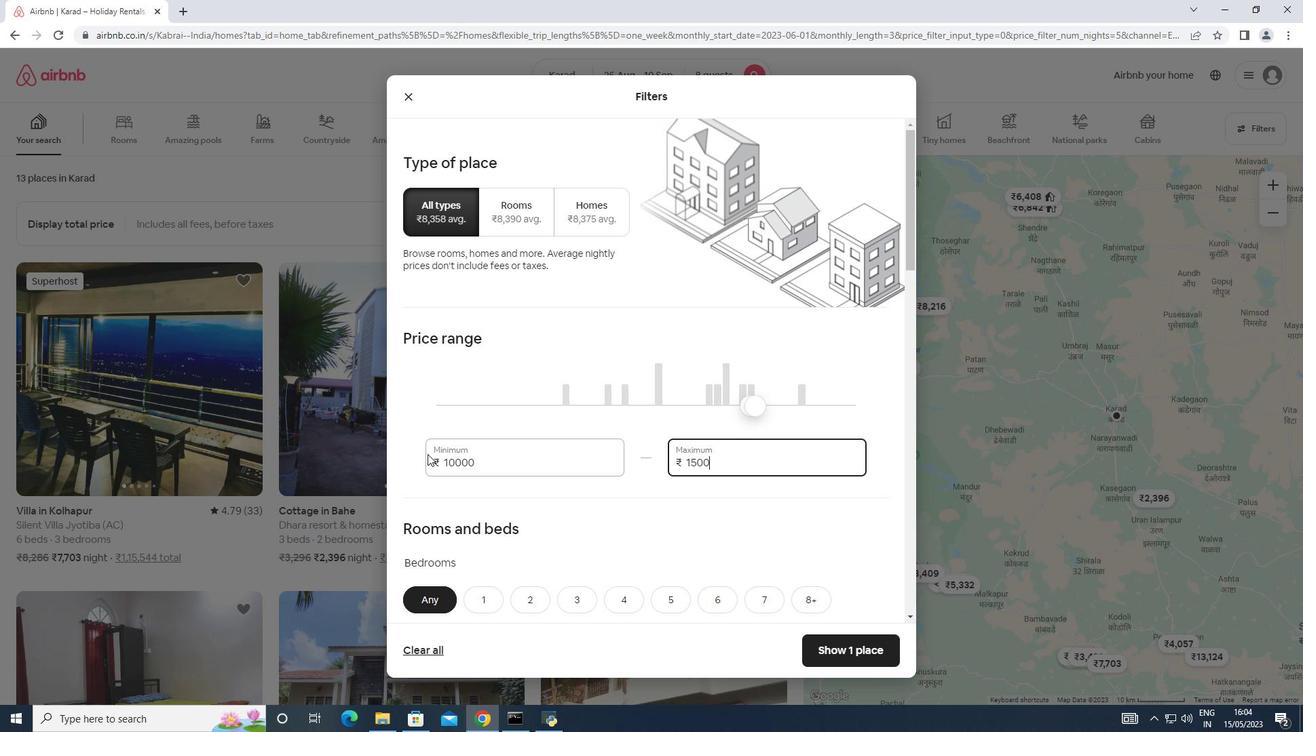
Action: Mouse moved to (428, 454)
Screenshot: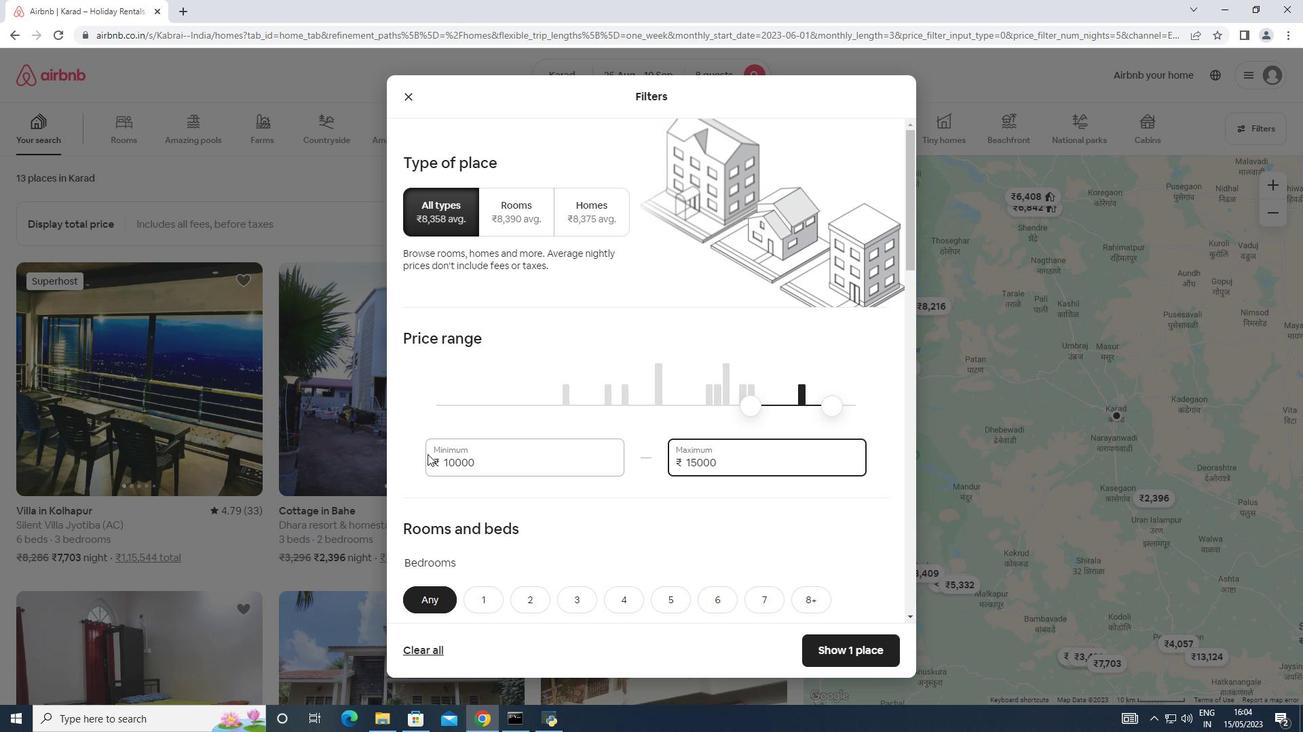 
Action: Mouse scrolled (428, 453) with delta (0, 0)
Screenshot: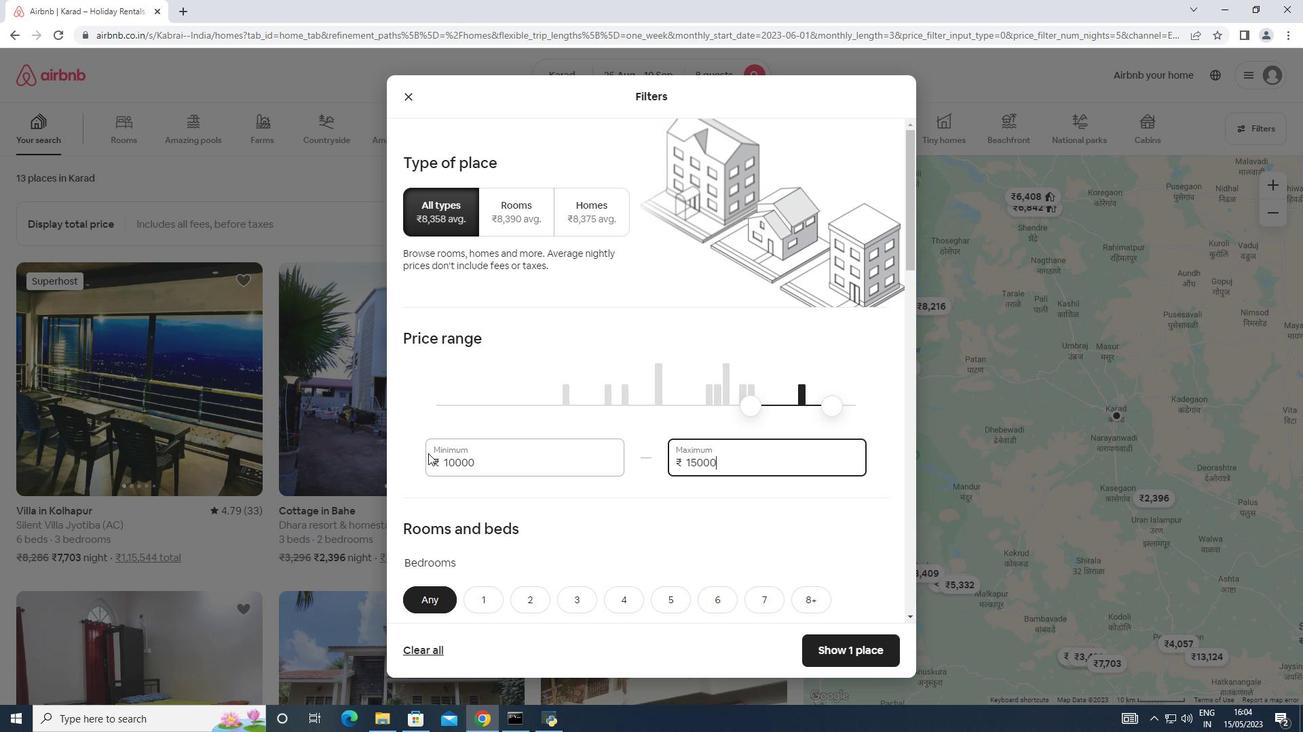 
Action: Mouse scrolled (428, 453) with delta (0, 0)
Screenshot: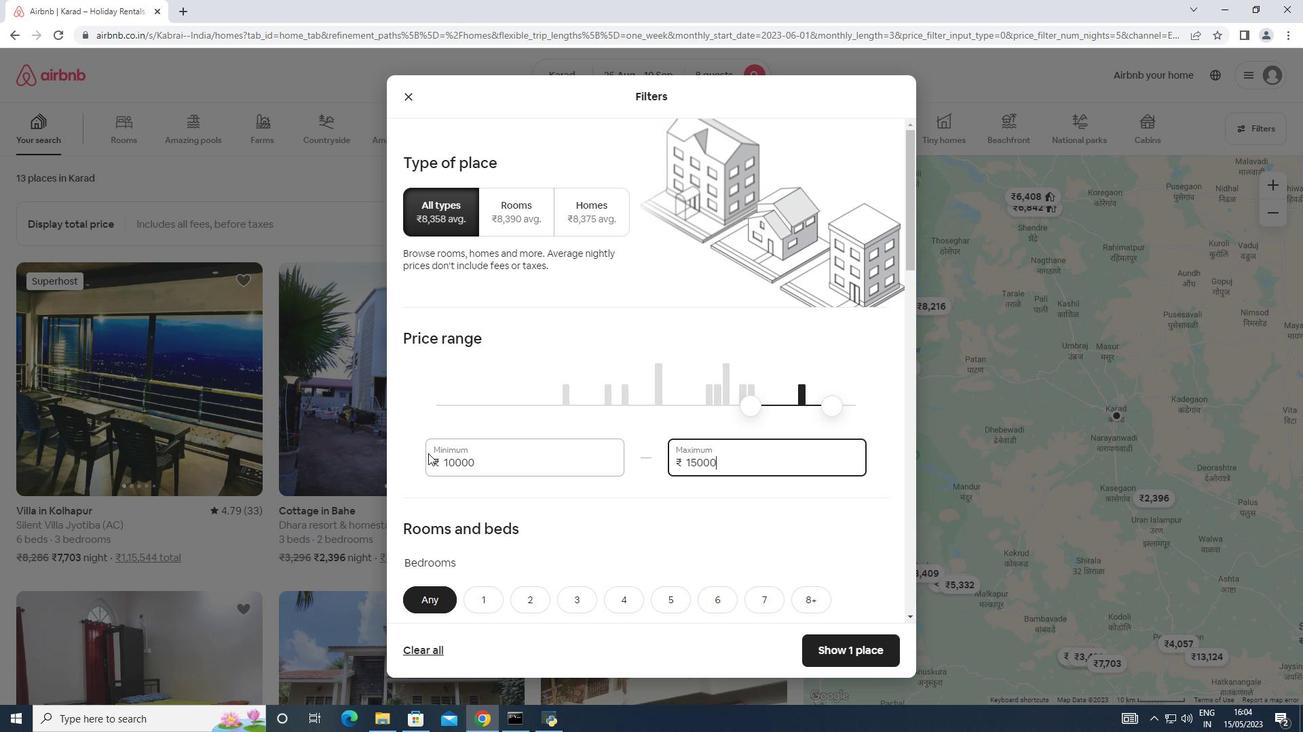 
Action: Mouse scrolled (428, 453) with delta (0, 0)
Screenshot: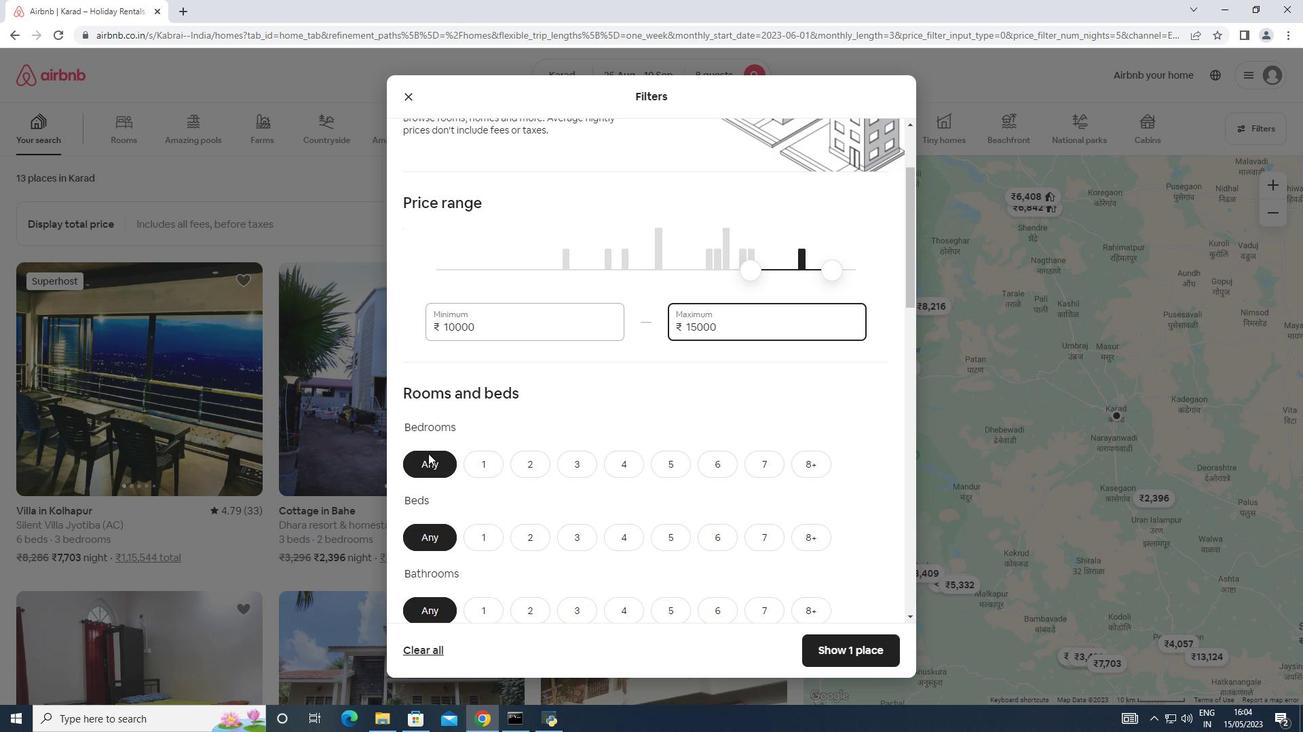
Action: Mouse scrolled (428, 453) with delta (0, 0)
Screenshot: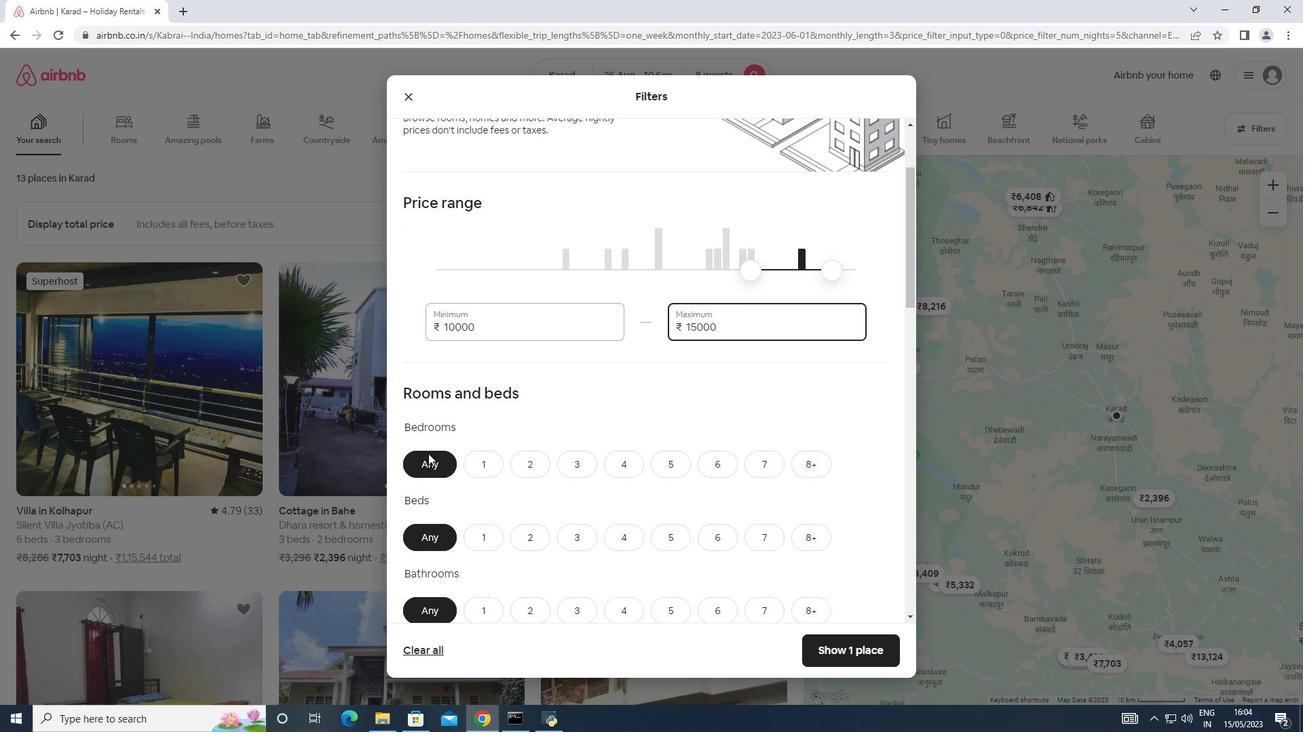 
Action: Mouse moved to (728, 336)
Screenshot: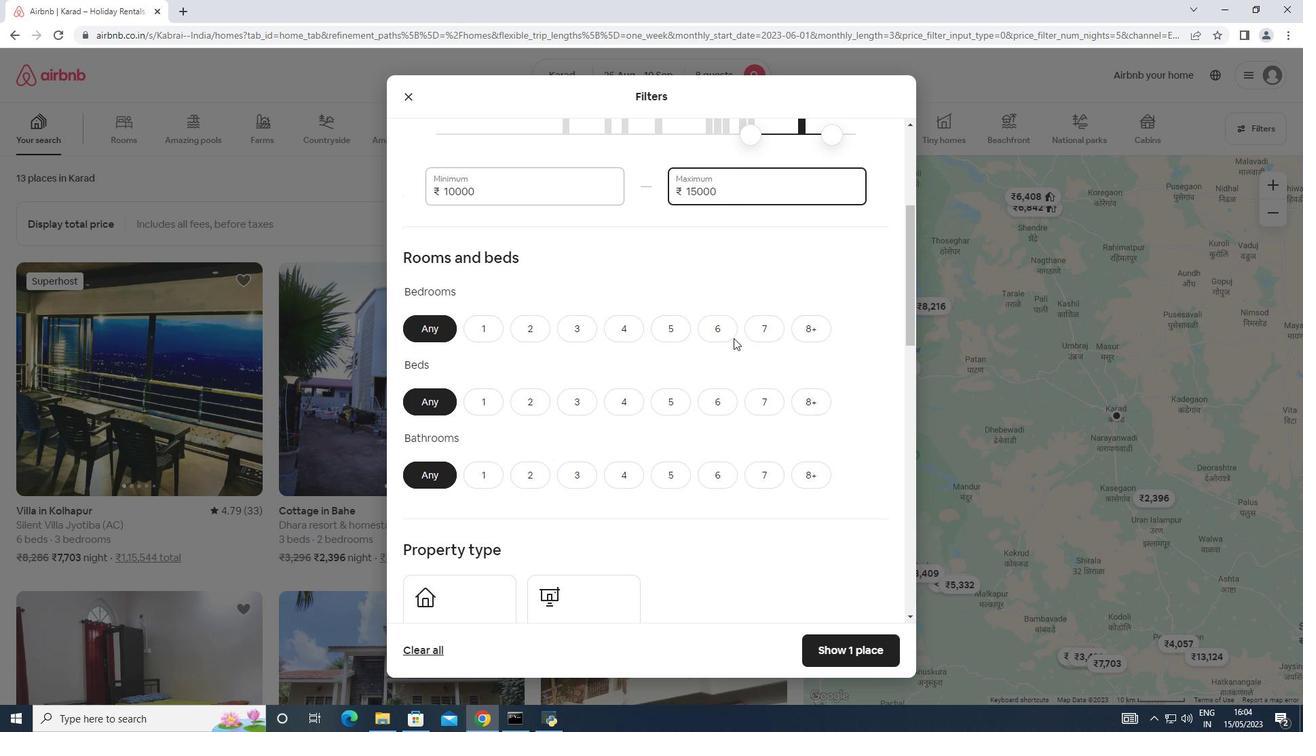 
Action: Mouse pressed left at (728, 336)
Screenshot: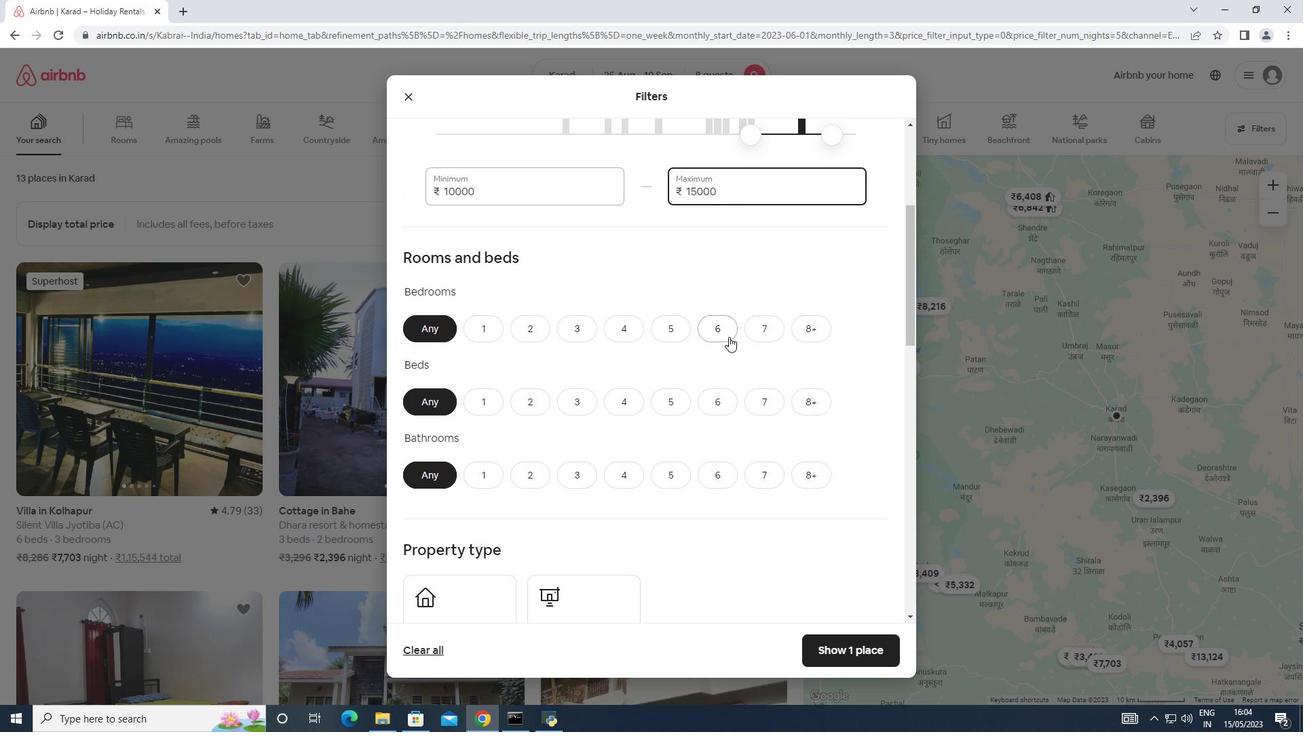 
Action: Mouse moved to (718, 399)
Screenshot: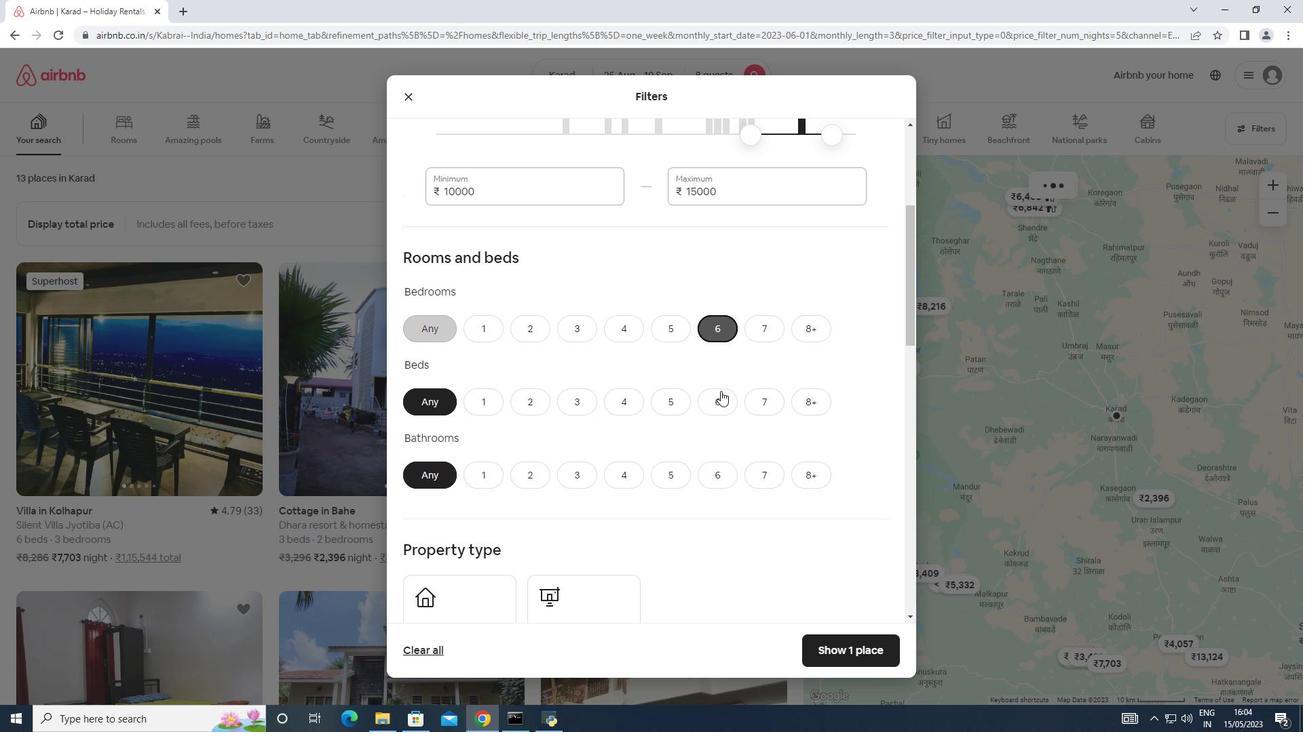 
Action: Mouse pressed left at (718, 399)
Screenshot: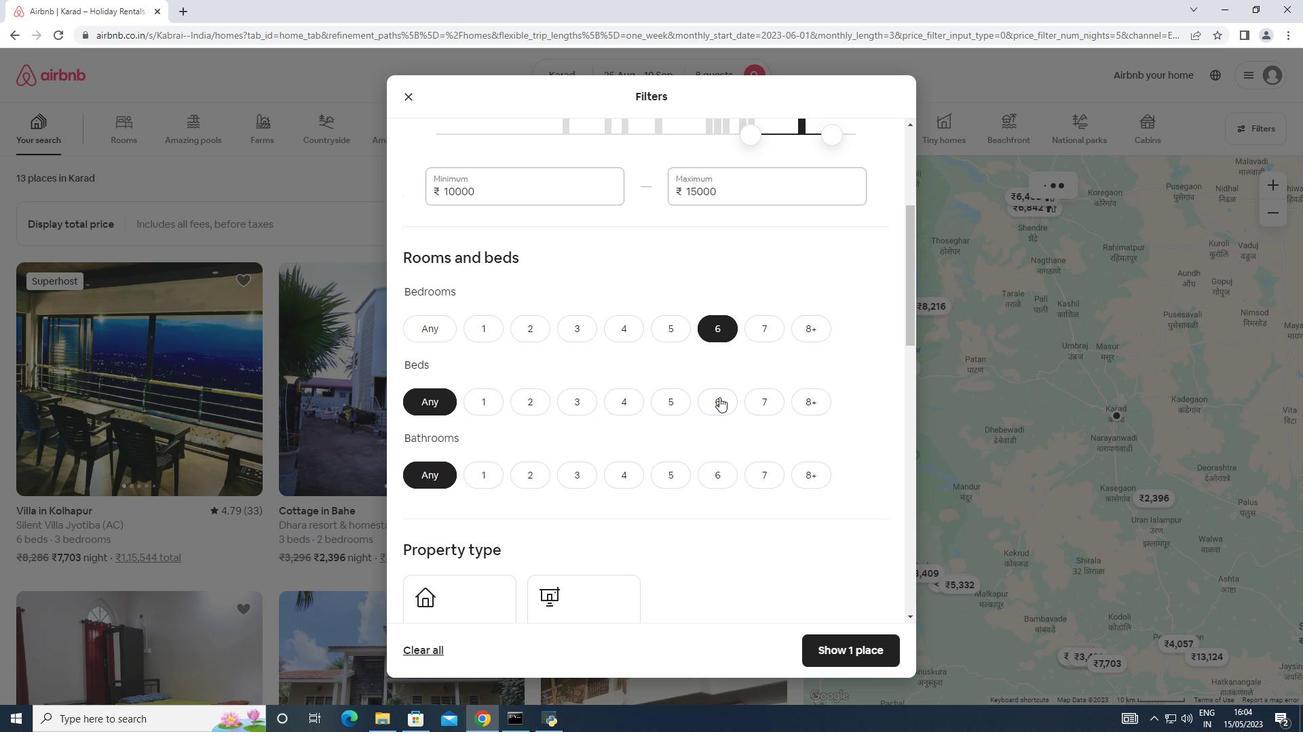 
Action: Mouse moved to (718, 476)
Screenshot: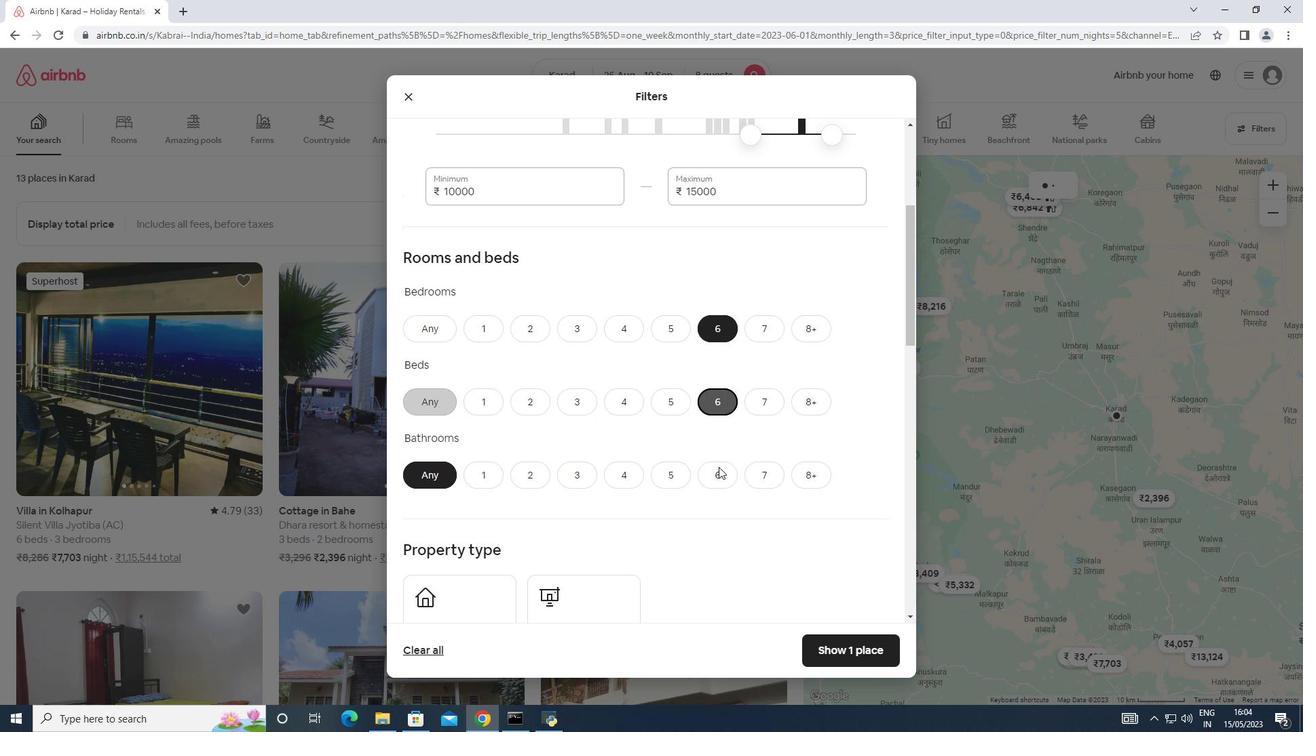 
Action: Mouse pressed left at (718, 476)
Screenshot: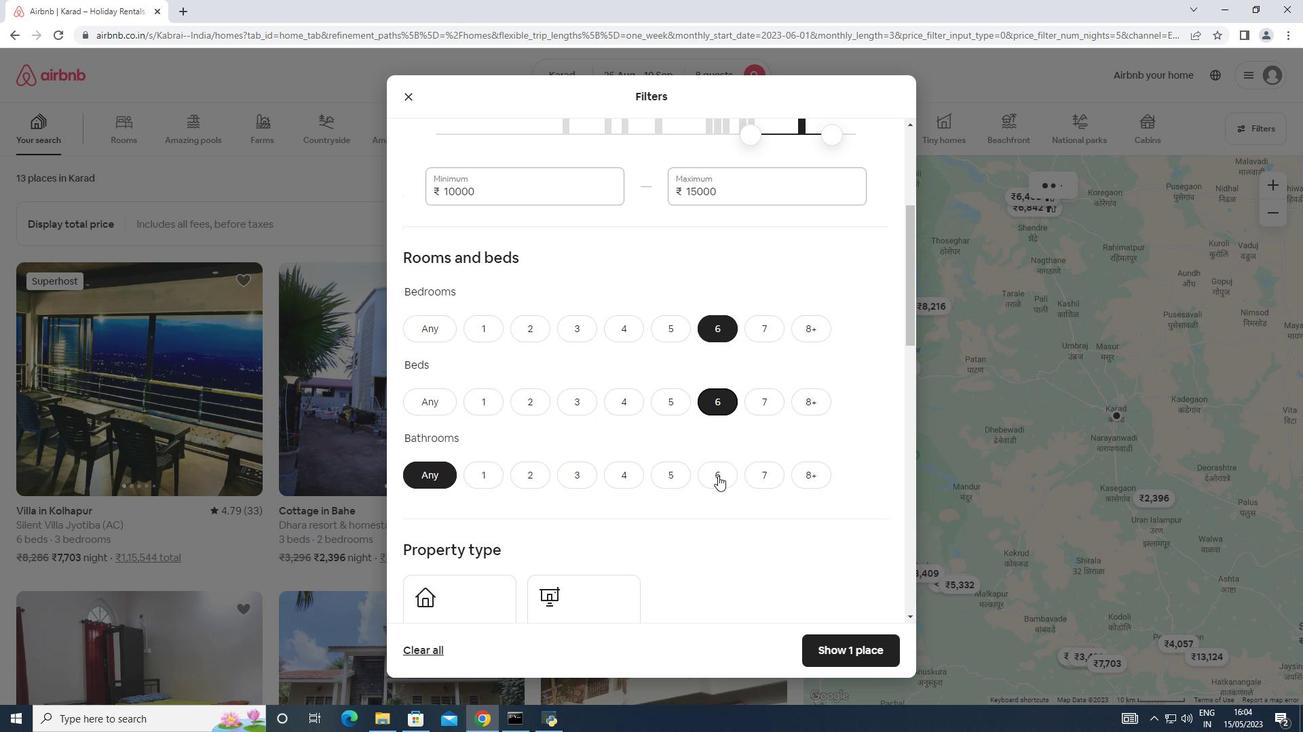 
Action: Mouse moved to (713, 450)
Screenshot: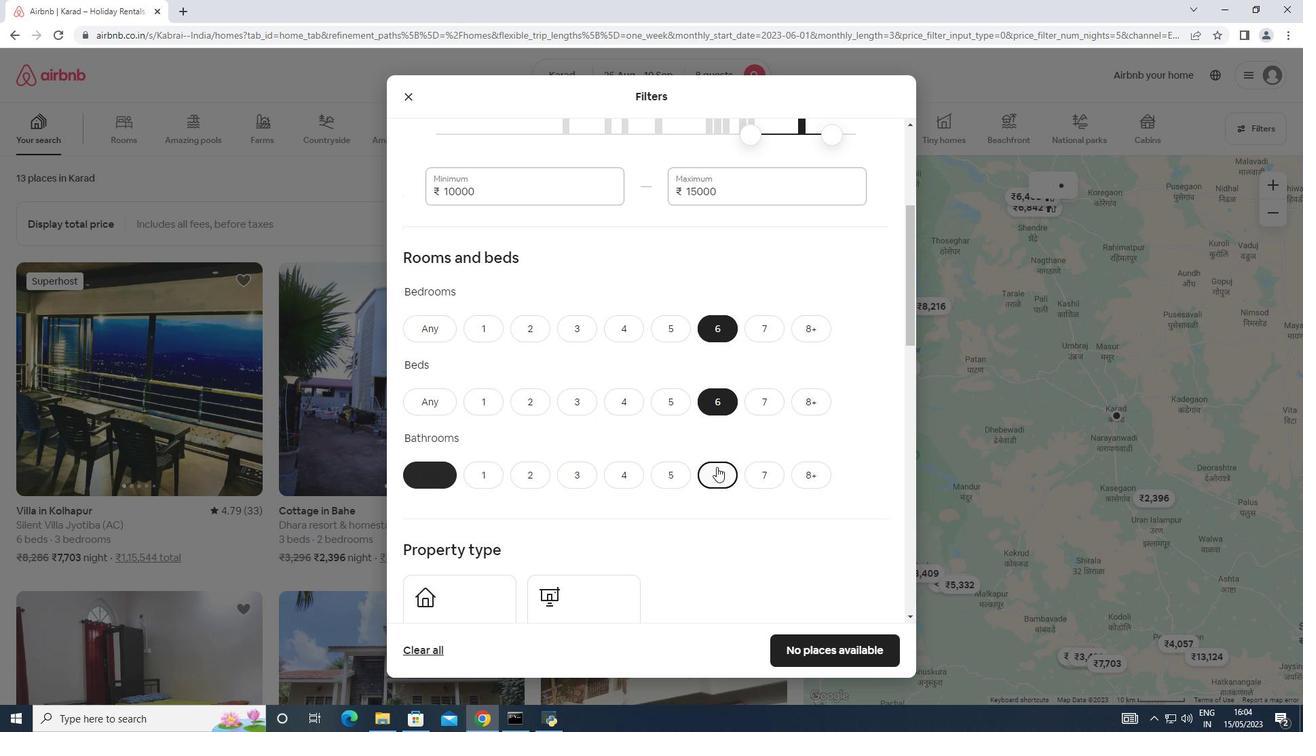 
Action: Mouse scrolled (713, 449) with delta (0, 0)
Screenshot: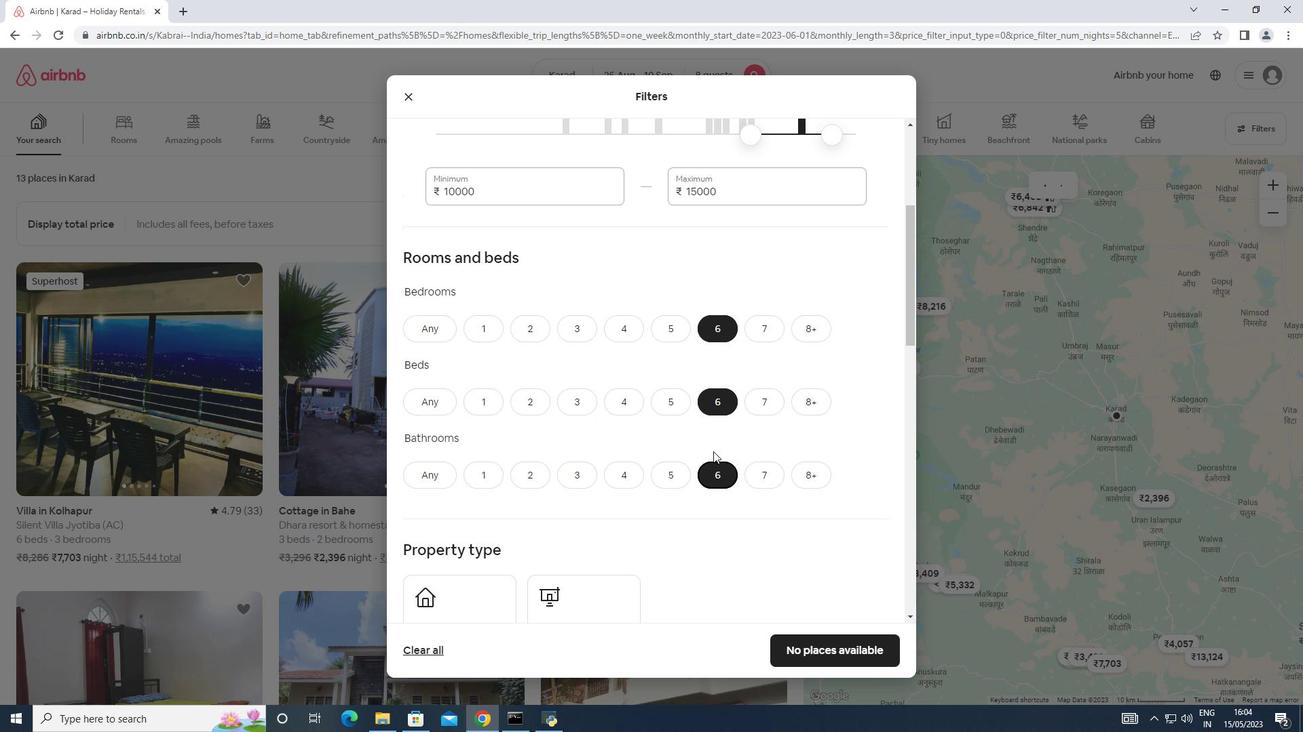 
Action: Mouse scrolled (713, 449) with delta (0, 0)
Screenshot: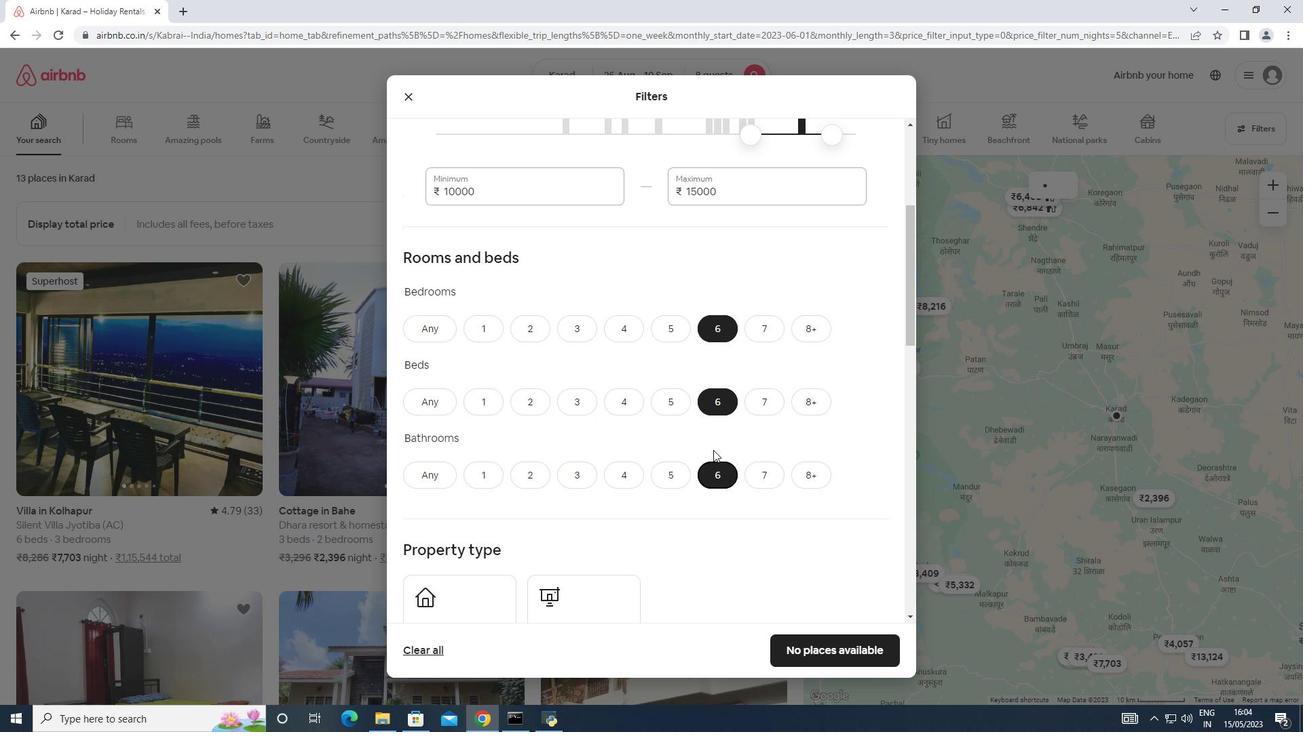 
Action: Mouse scrolled (713, 449) with delta (0, 0)
Screenshot: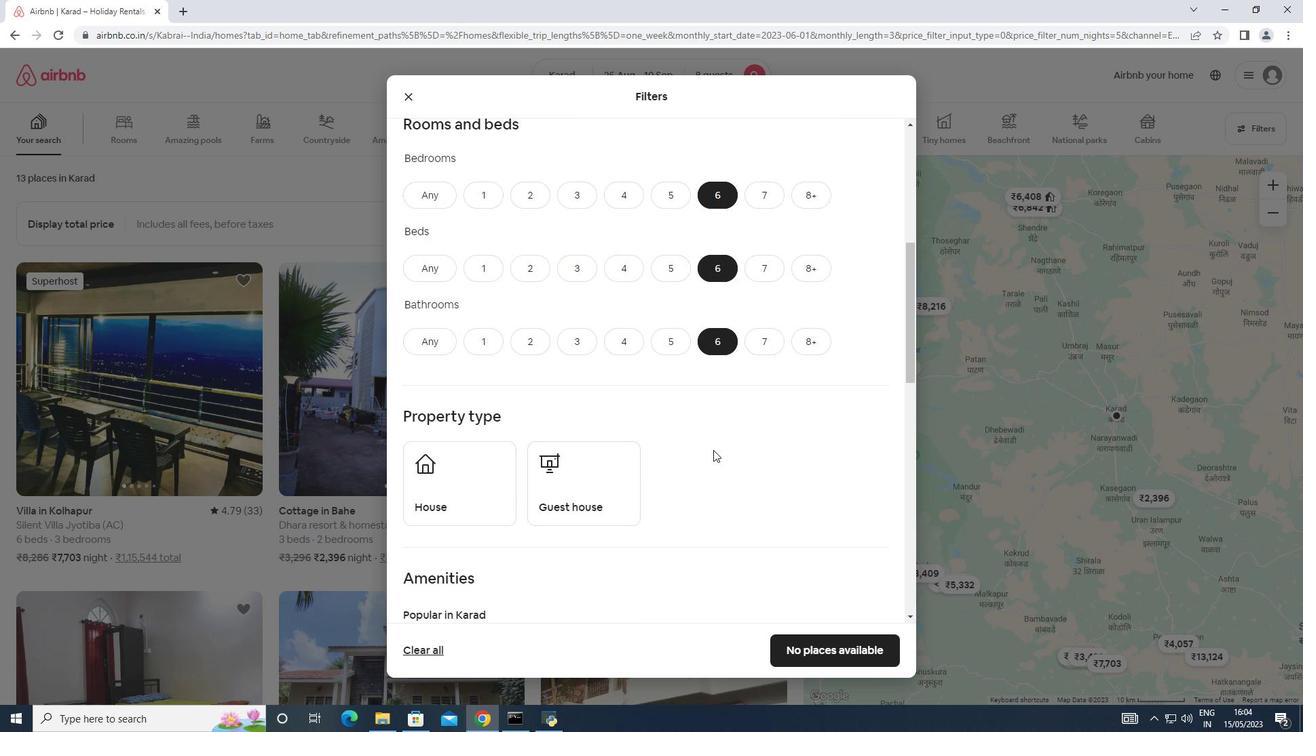 
Action: Mouse scrolled (713, 449) with delta (0, 0)
Screenshot: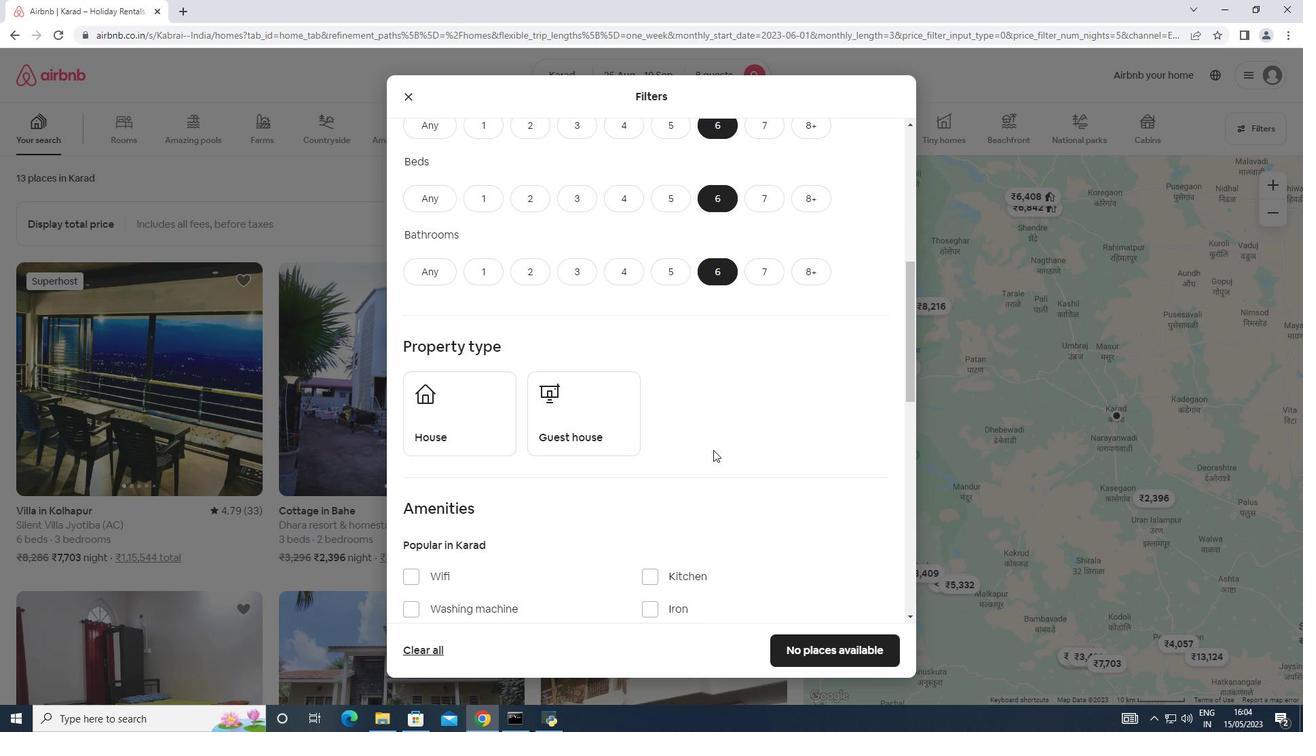 
Action: Mouse scrolled (713, 449) with delta (0, 0)
Screenshot: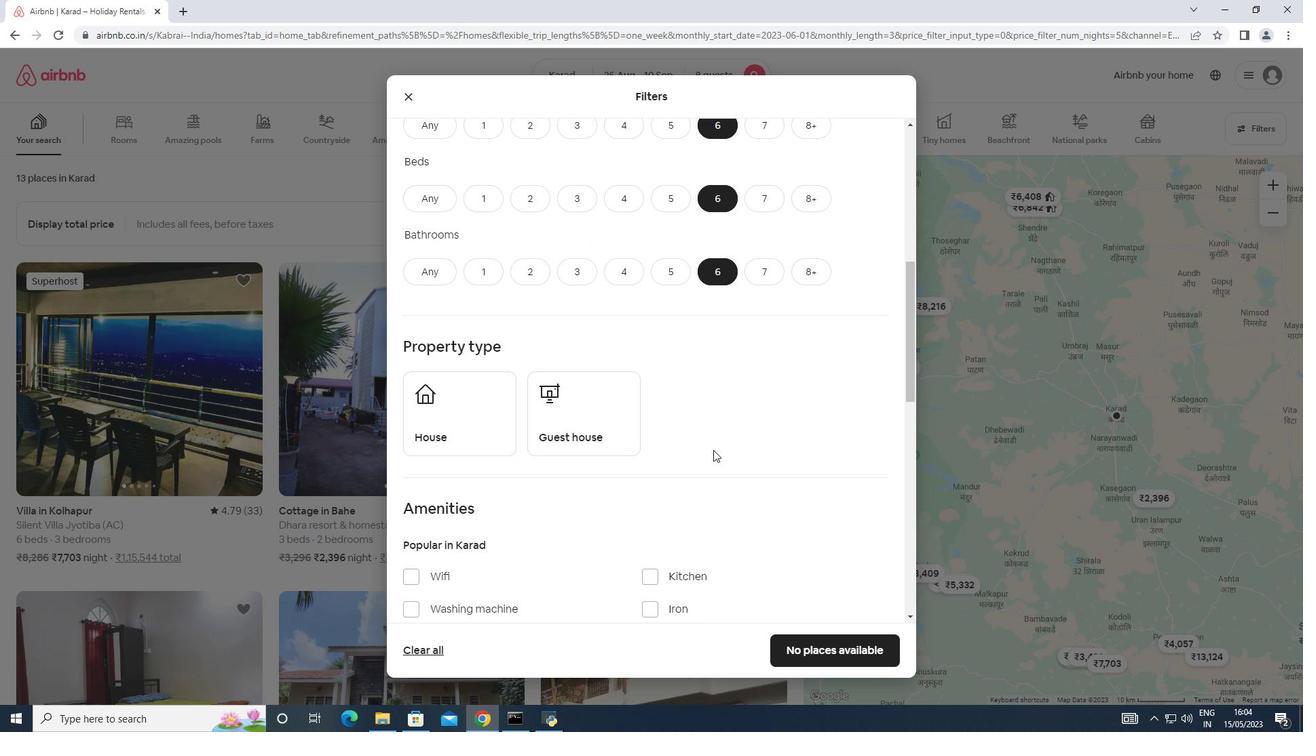 
Action: Mouse moved to (499, 287)
Screenshot: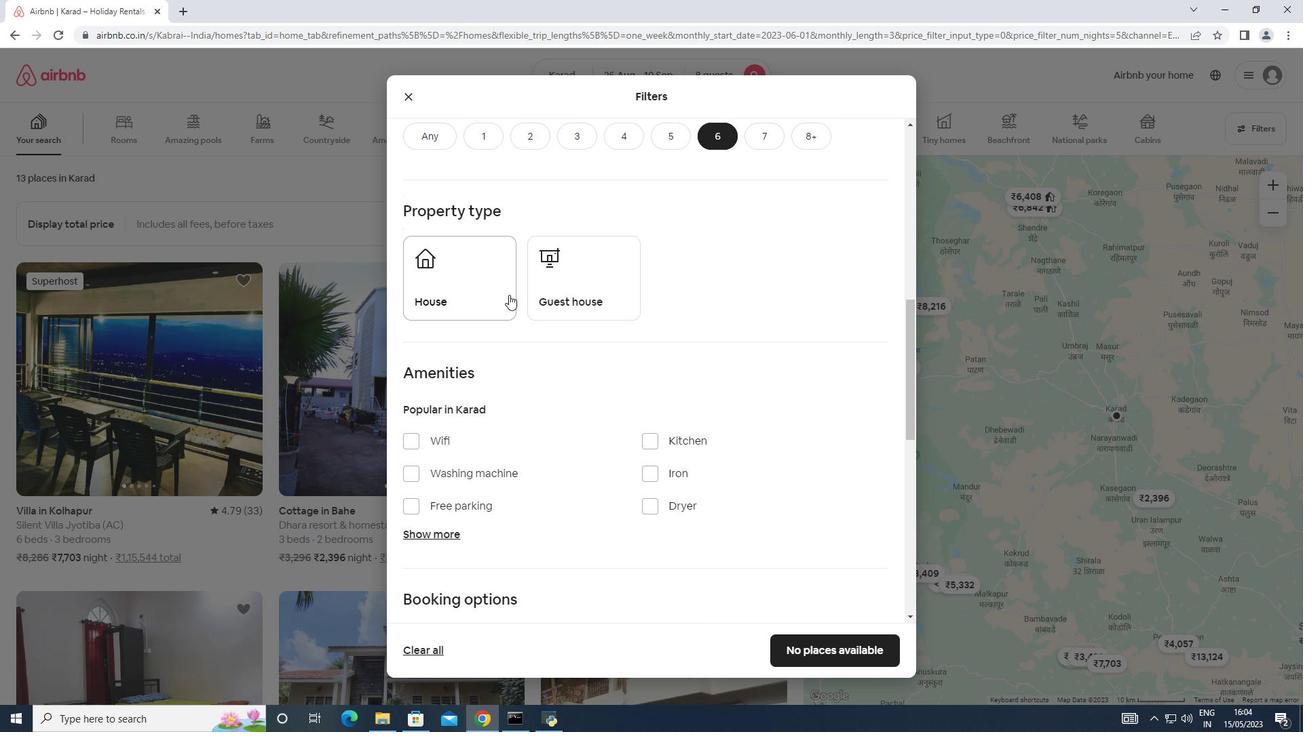 
Action: Mouse pressed left at (499, 287)
Screenshot: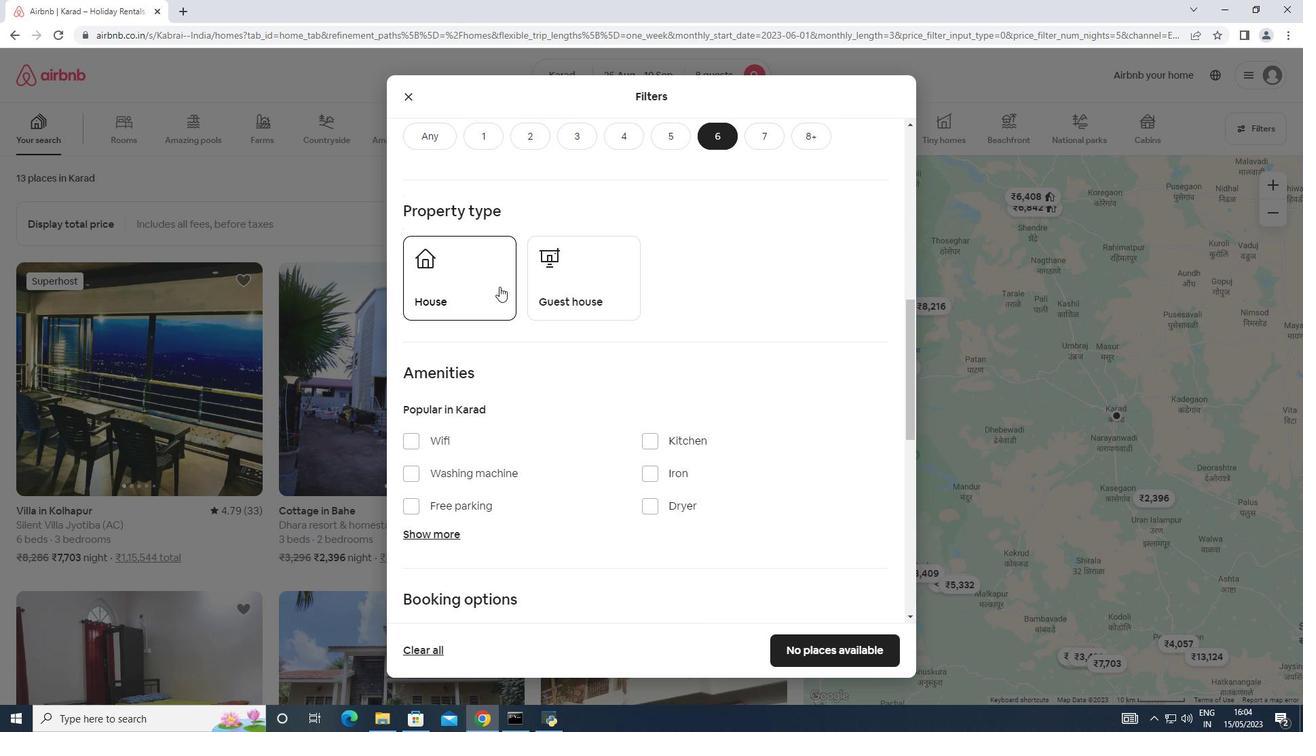 
Action: Mouse moved to (582, 288)
Screenshot: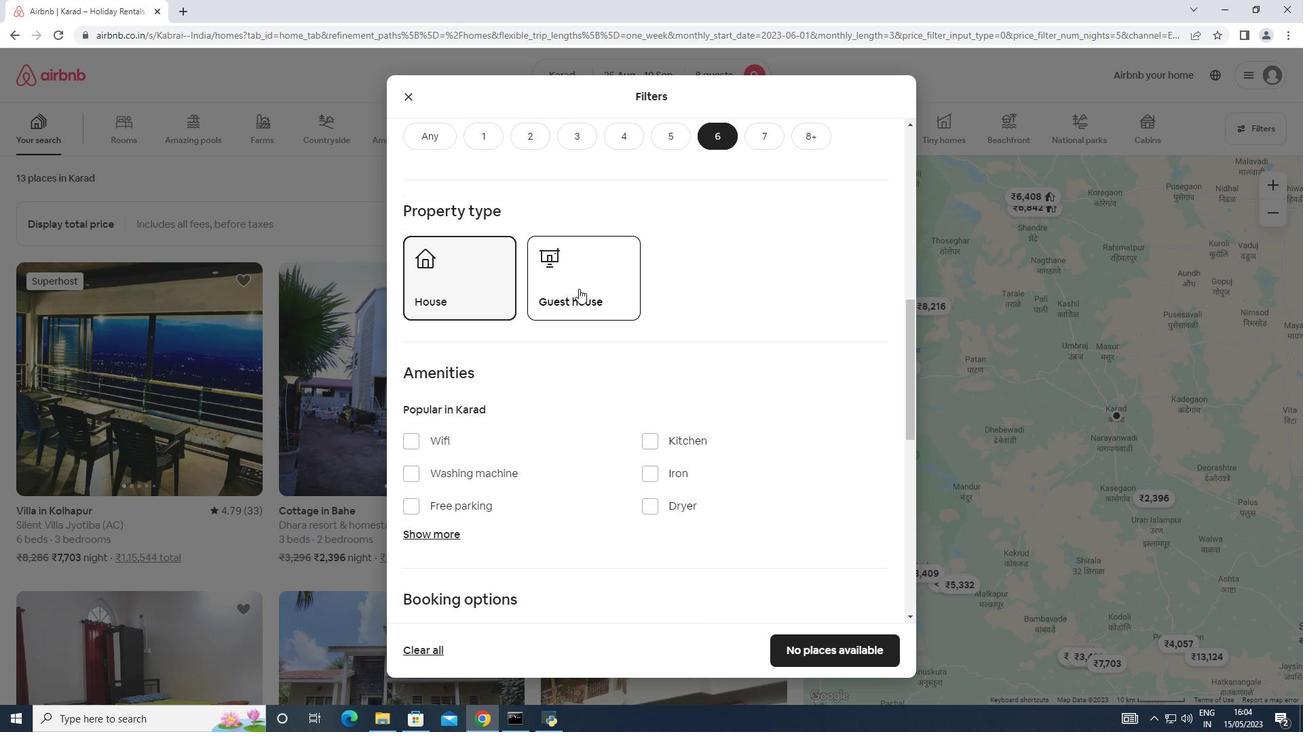 
Action: Mouse pressed left at (582, 288)
Screenshot: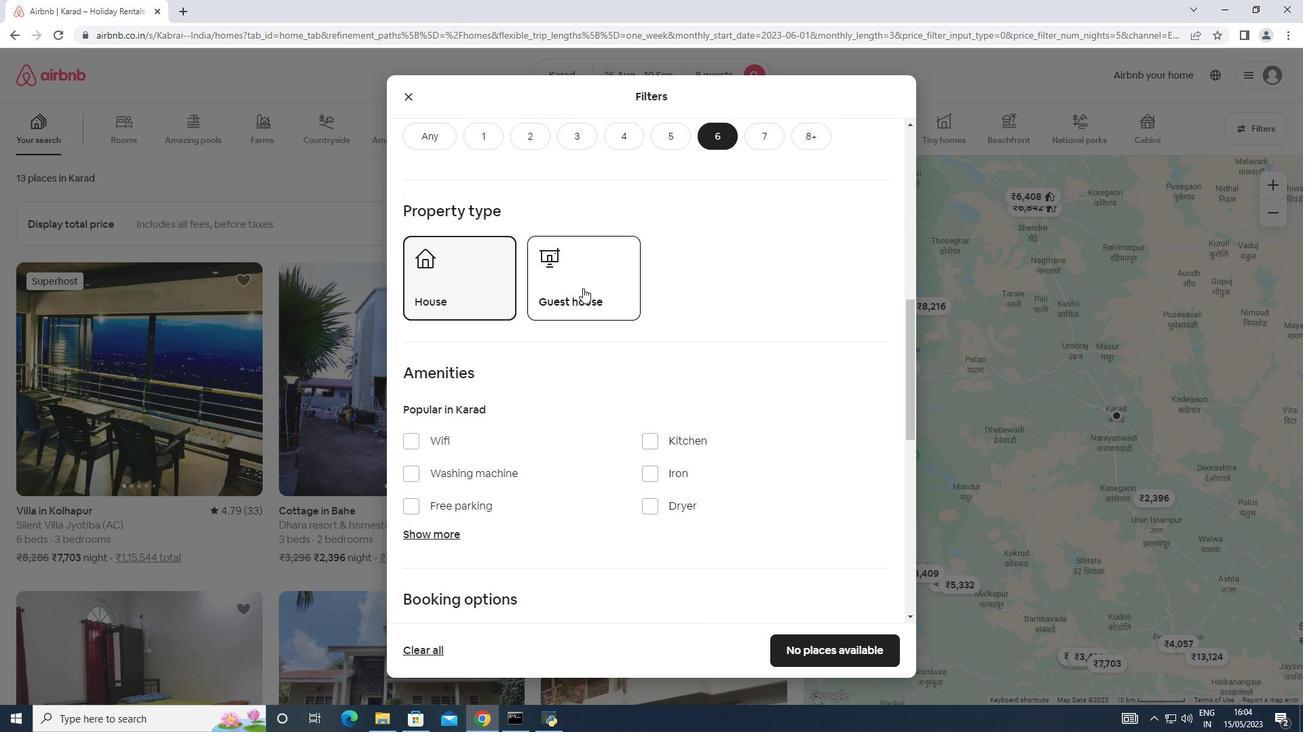 
Action: Mouse moved to (587, 340)
Screenshot: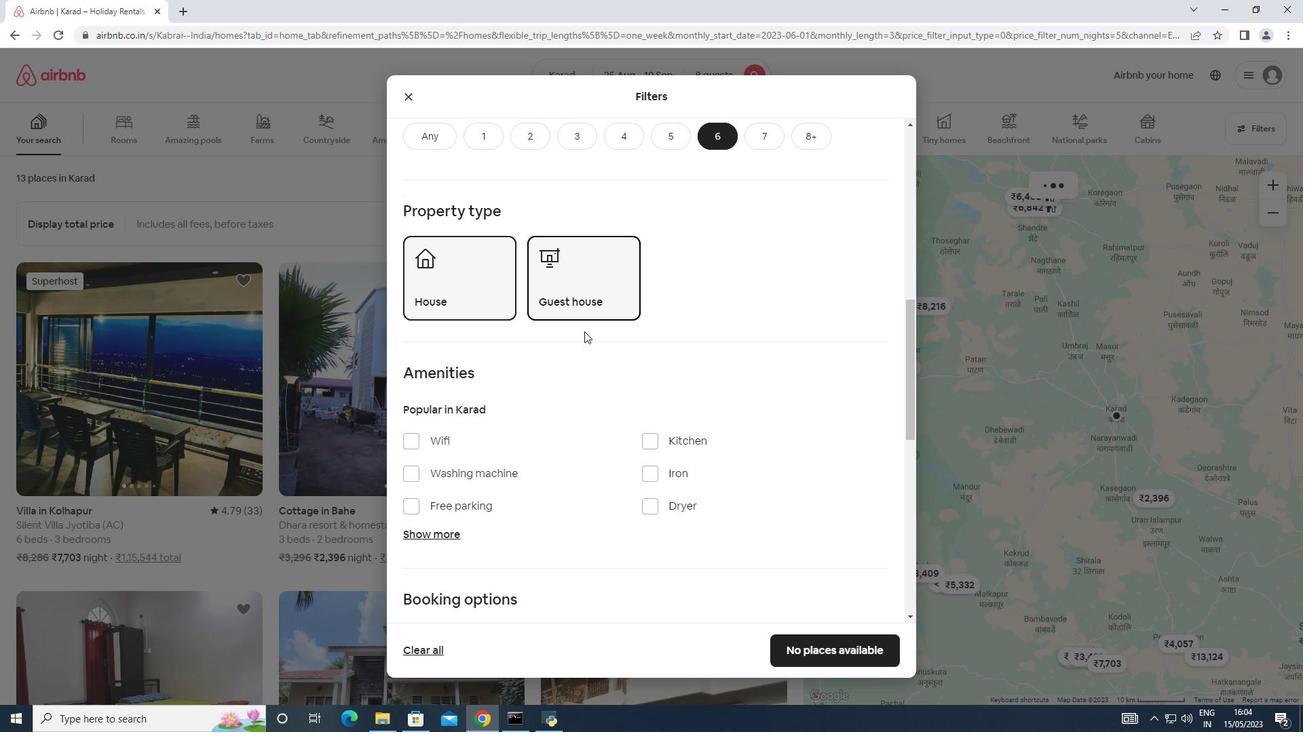 
Action: Mouse scrolled (587, 340) with delta (0, 0)
Screenshot: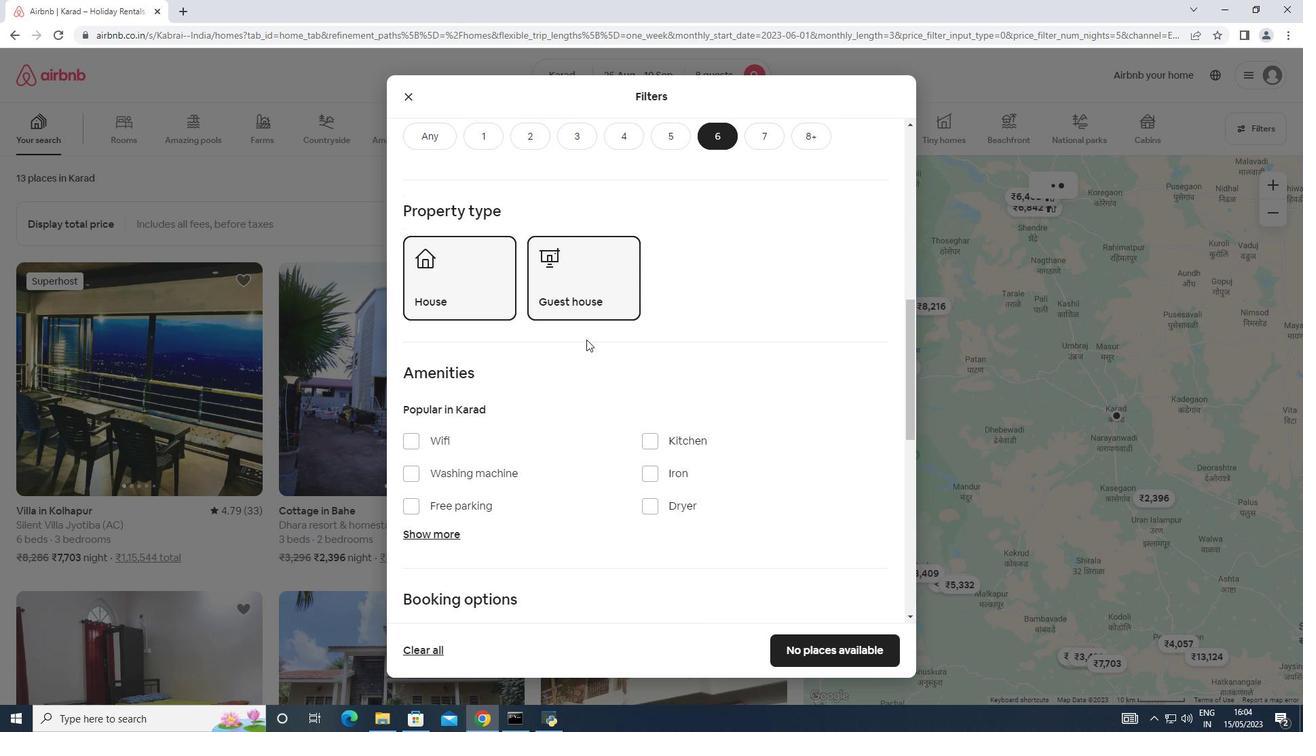 
Action: Mouse scrolled (587, 340) with delta (0, 0)
Screenshot: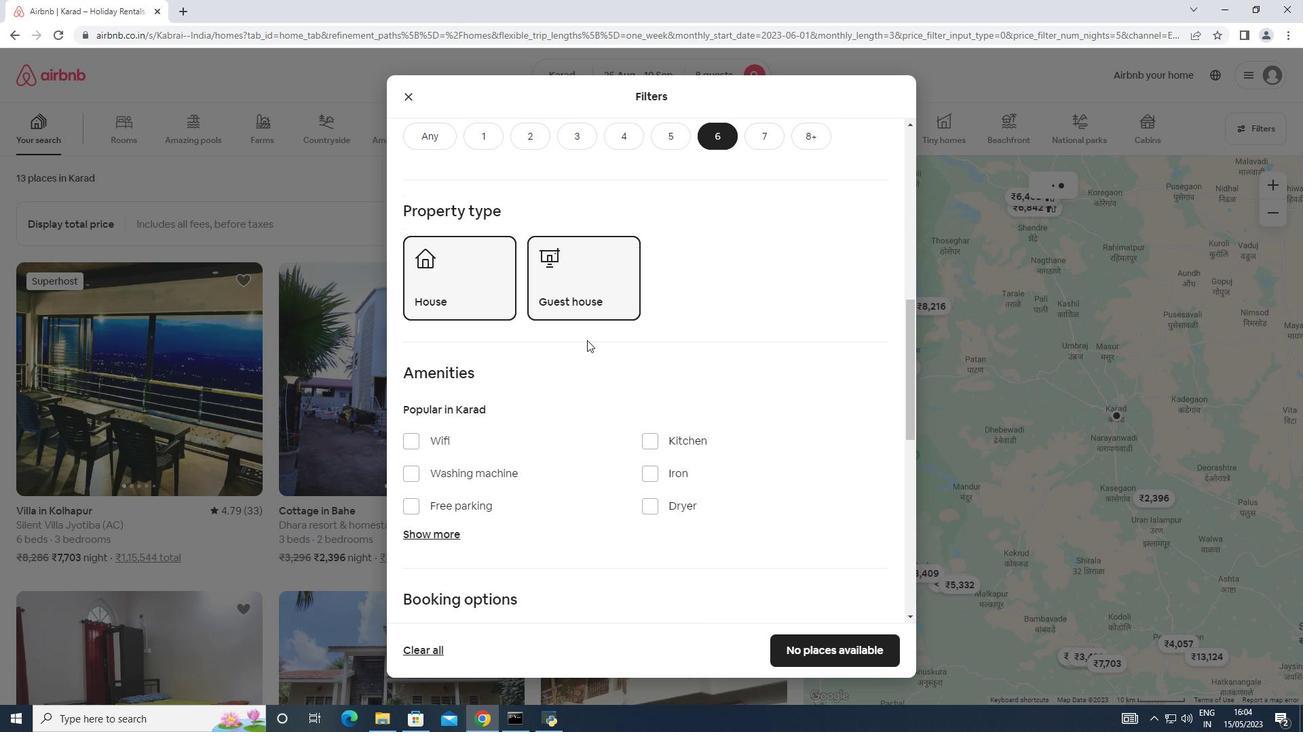 
Action: Mouse moved to (410, 306)
Screenshot: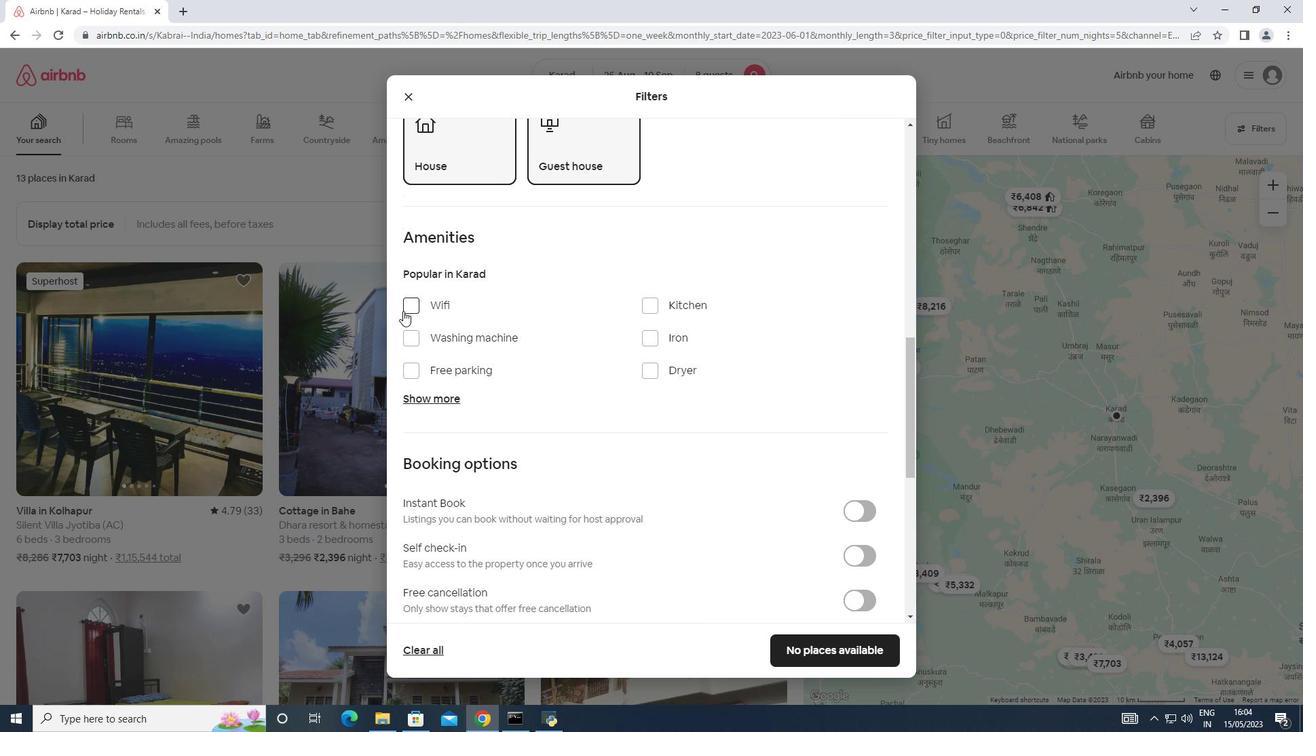 
Action: Mouse pressed left at (410, 306)
Screenshot: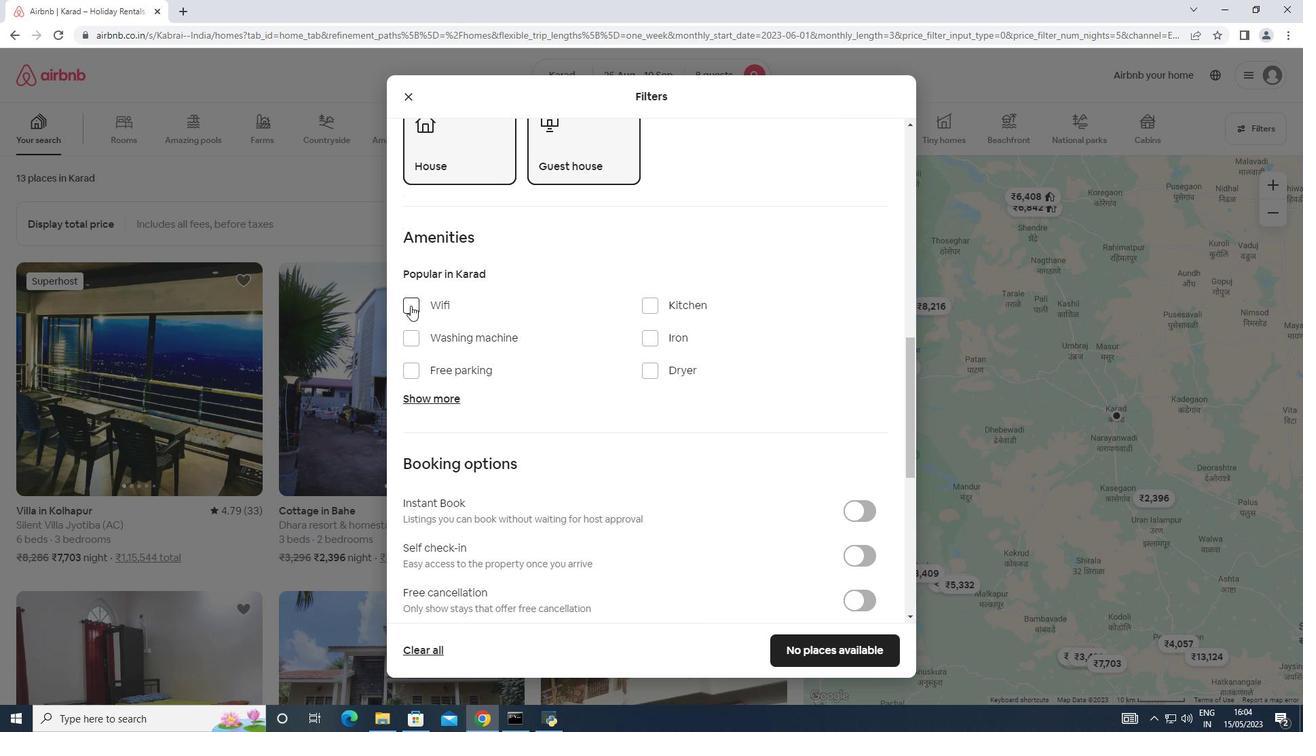 
Action: Mouse moved to (439, 398)
Screenshot: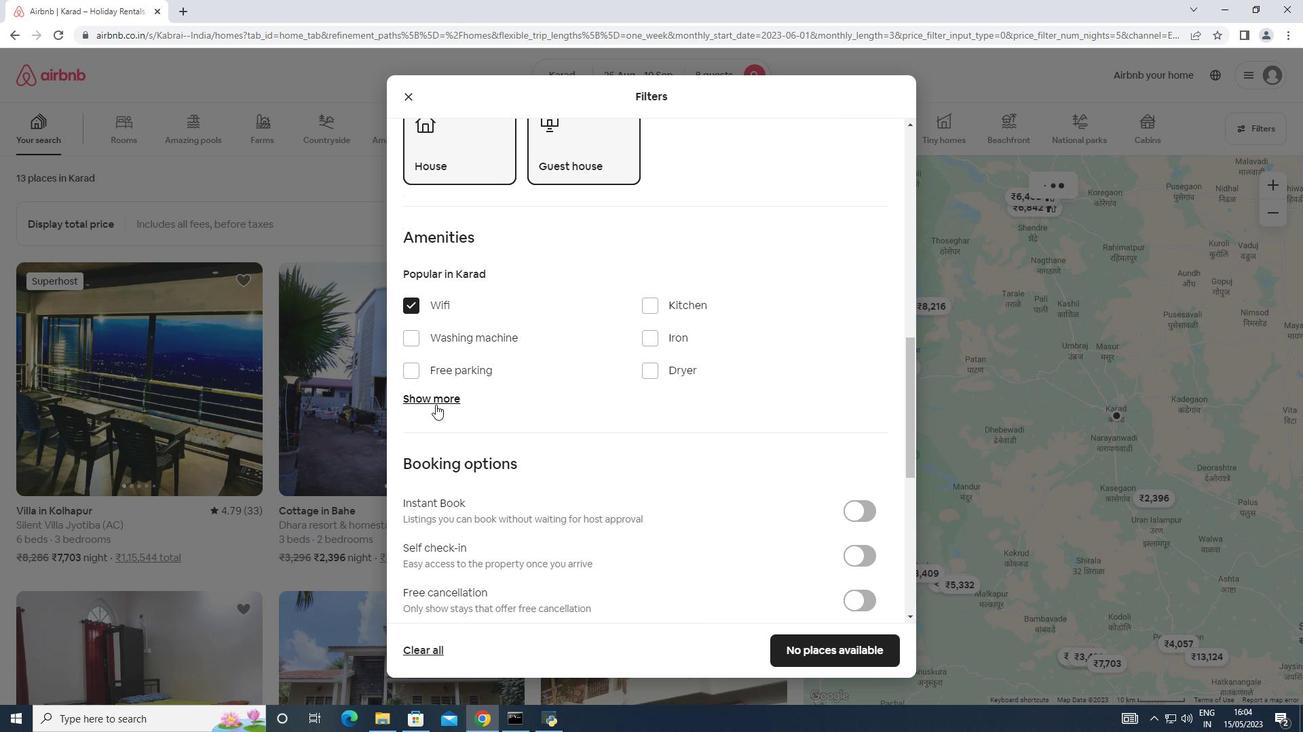 
Action: Mouse pressed left at (439, 398)
Screenshot: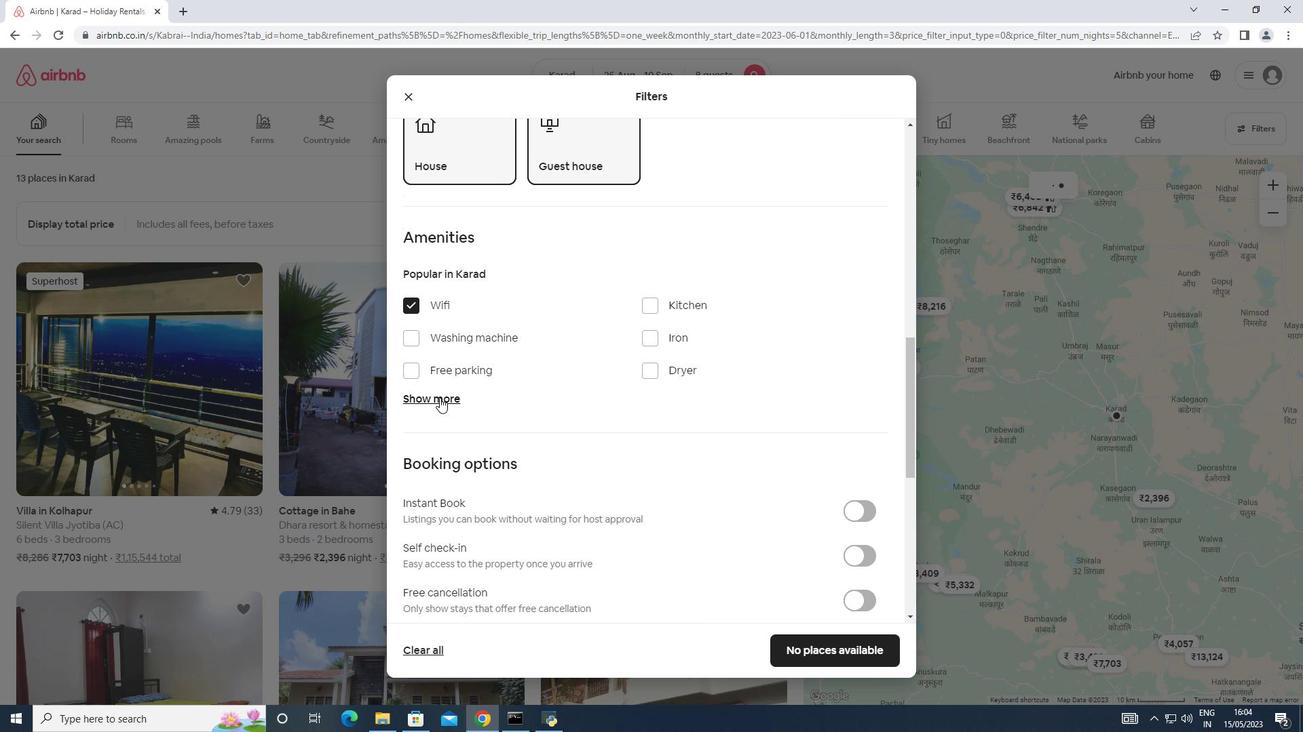 
Action: Mouse moved to (650, 475)
Screenshot: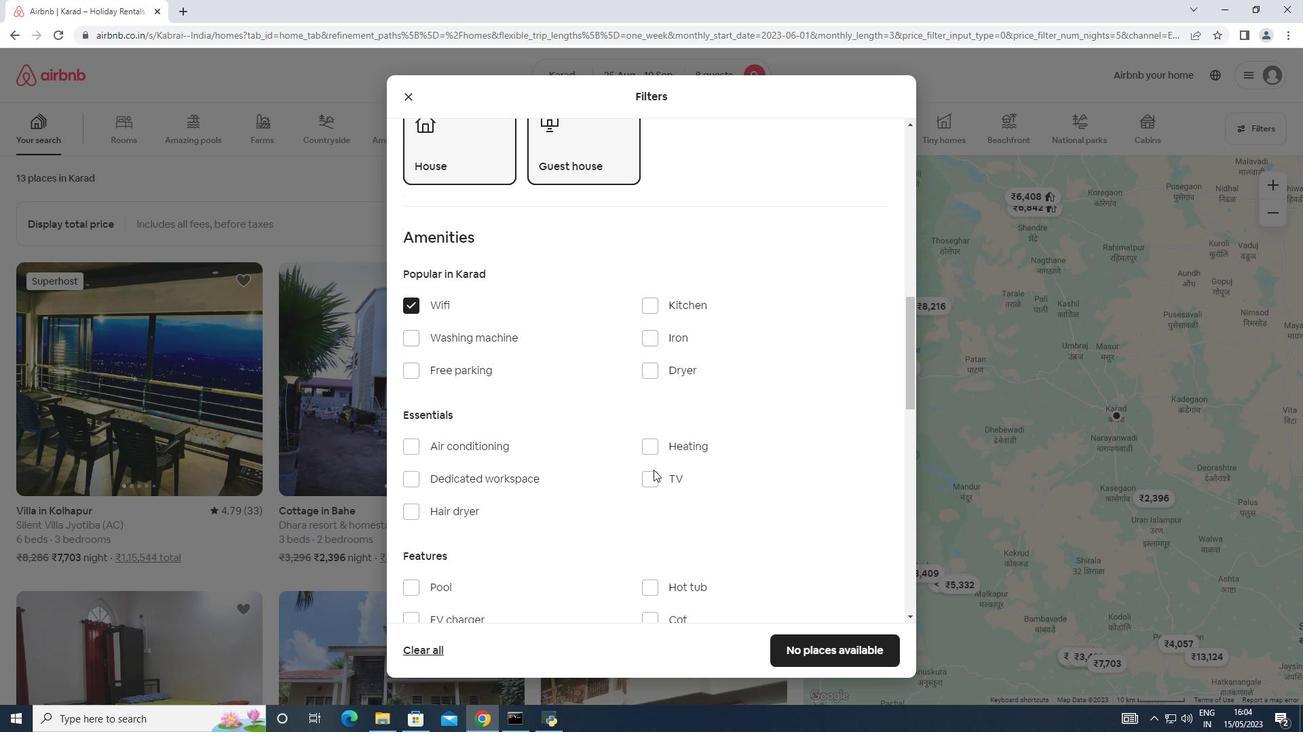 
Action: Mouse pressed left at (650, 475)
Screenshot: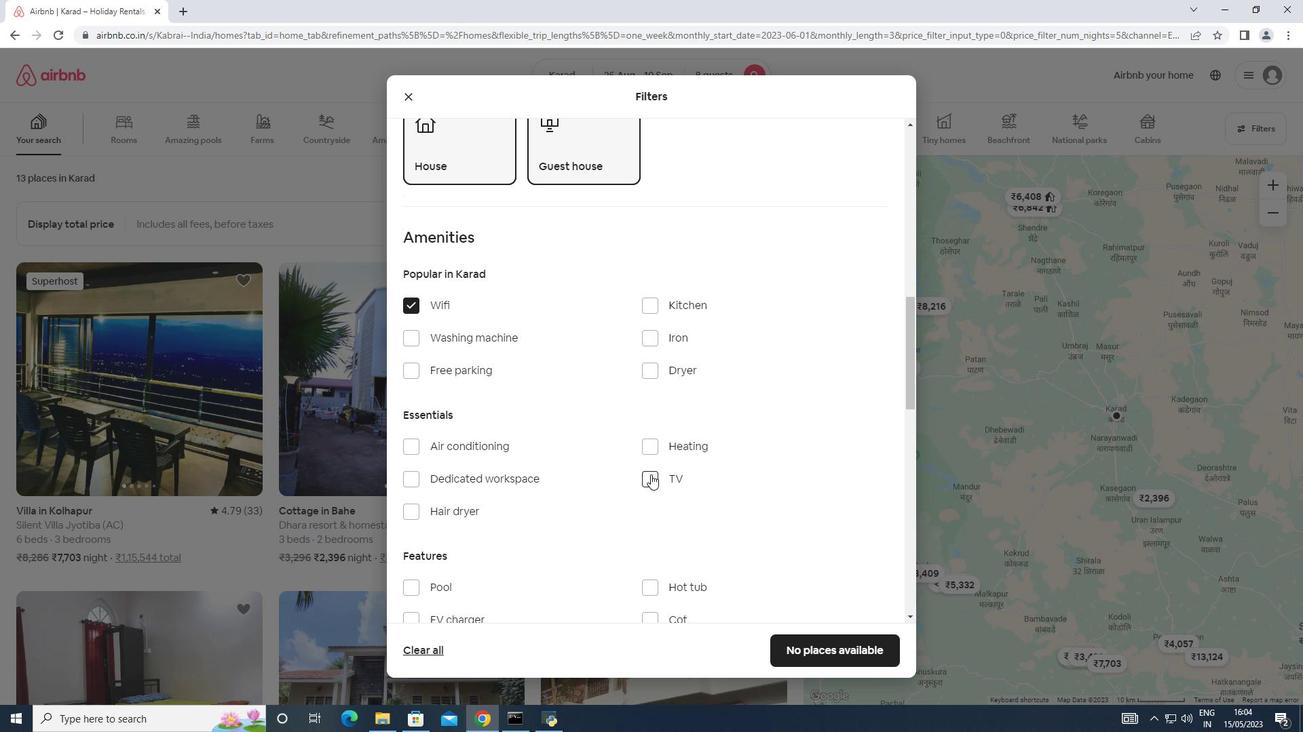 
Action: Mouse moved to (414, 373)
Screenshot: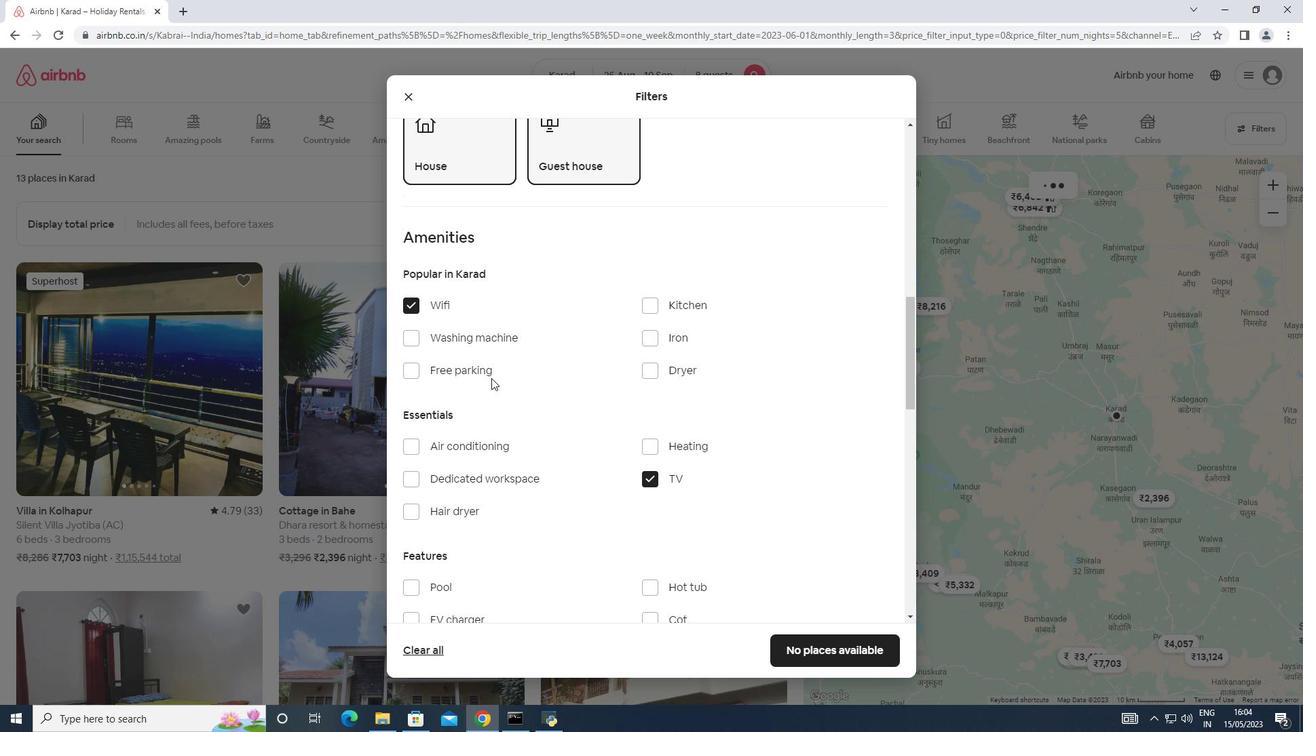 
Action: Mouse pressed left at (414, 373)
Screenshot: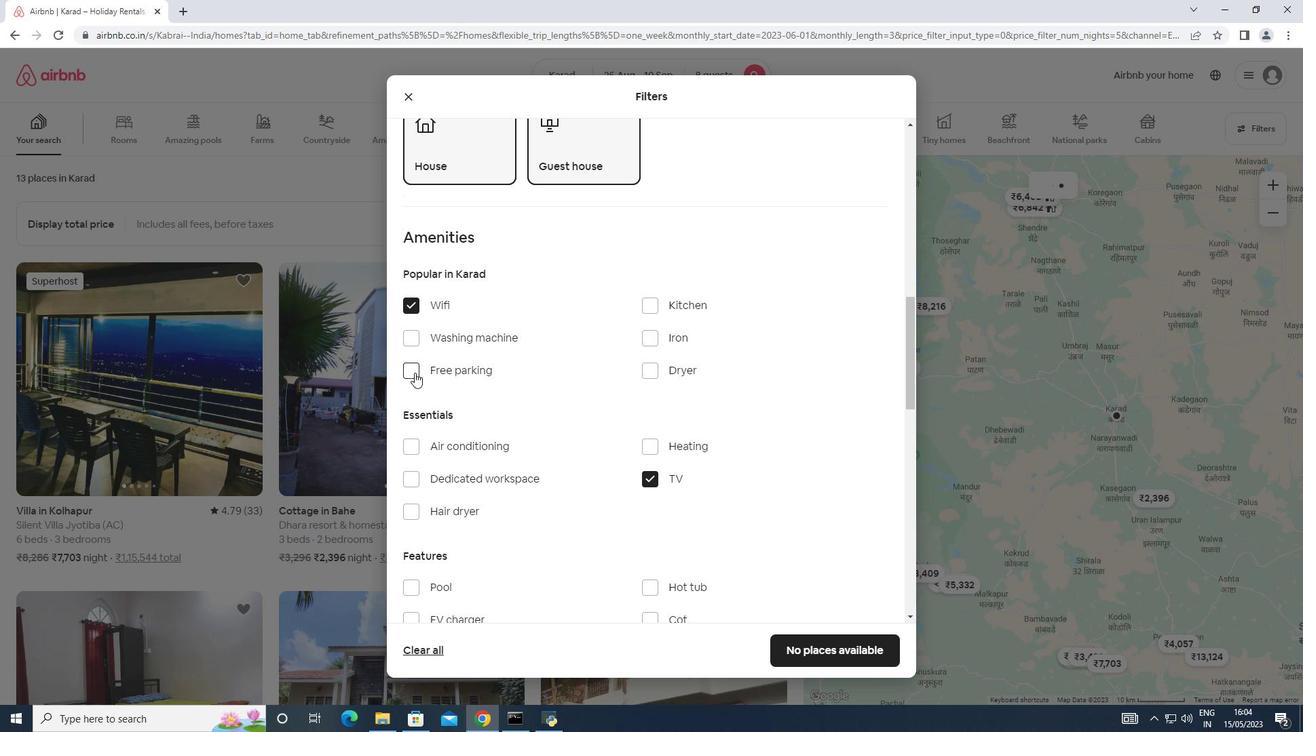 
Action: Mouse moved to (503, 387)
Screenshot: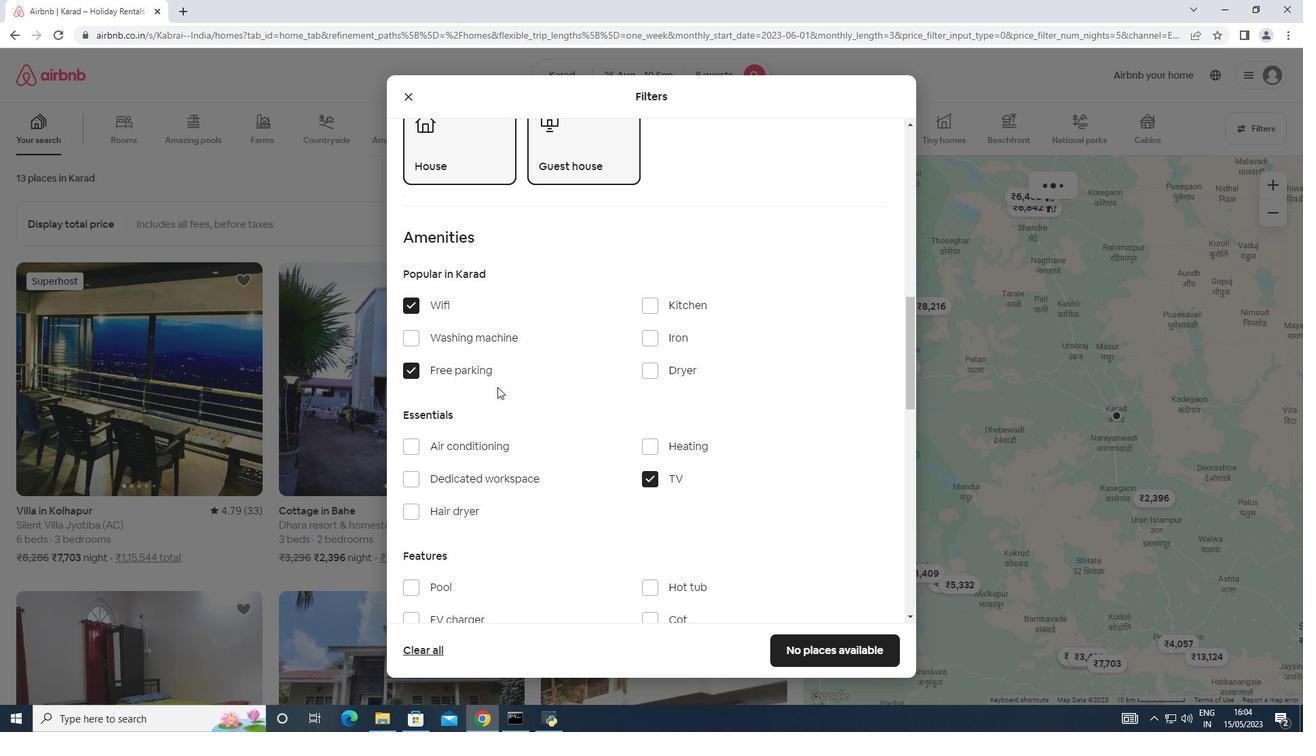 
Action: Mouse scrolled (503, 386) with delta (0, 0)
Screenshot: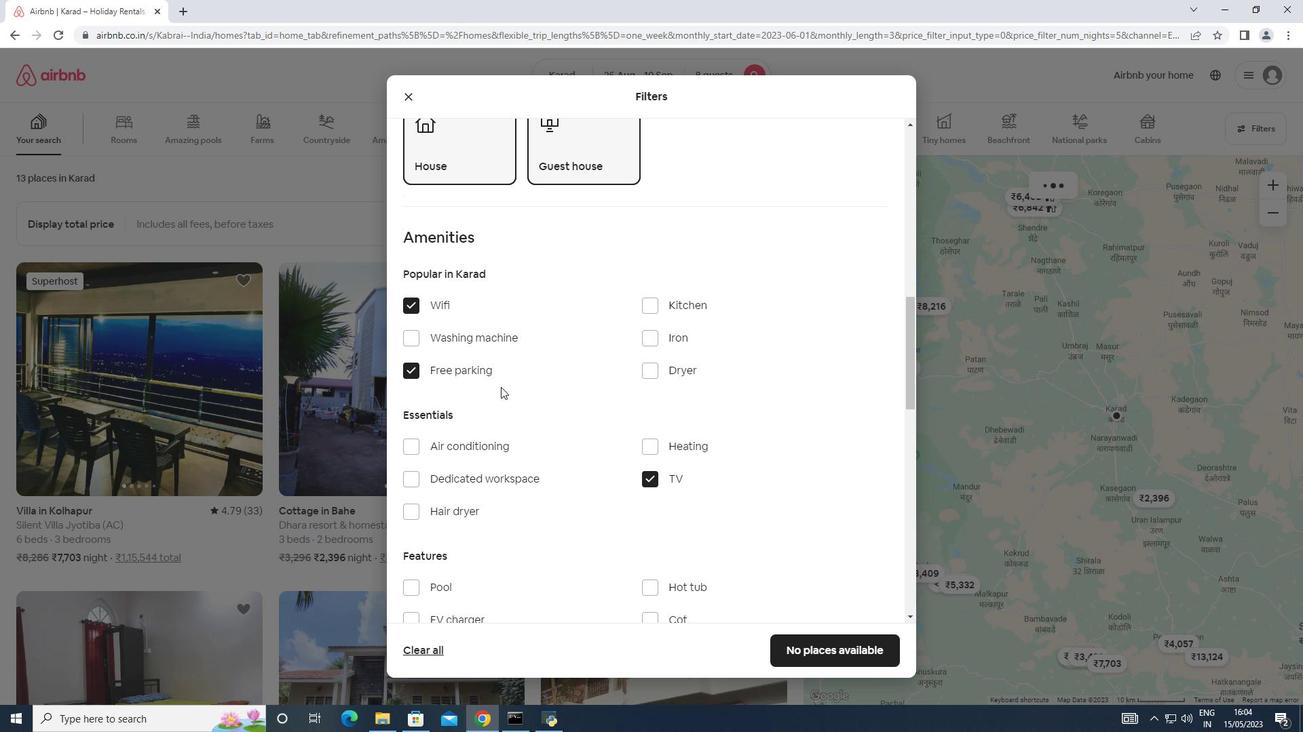 
Action: Mouse scrolled (503, 386) with delta (0, 0)
Screenshot: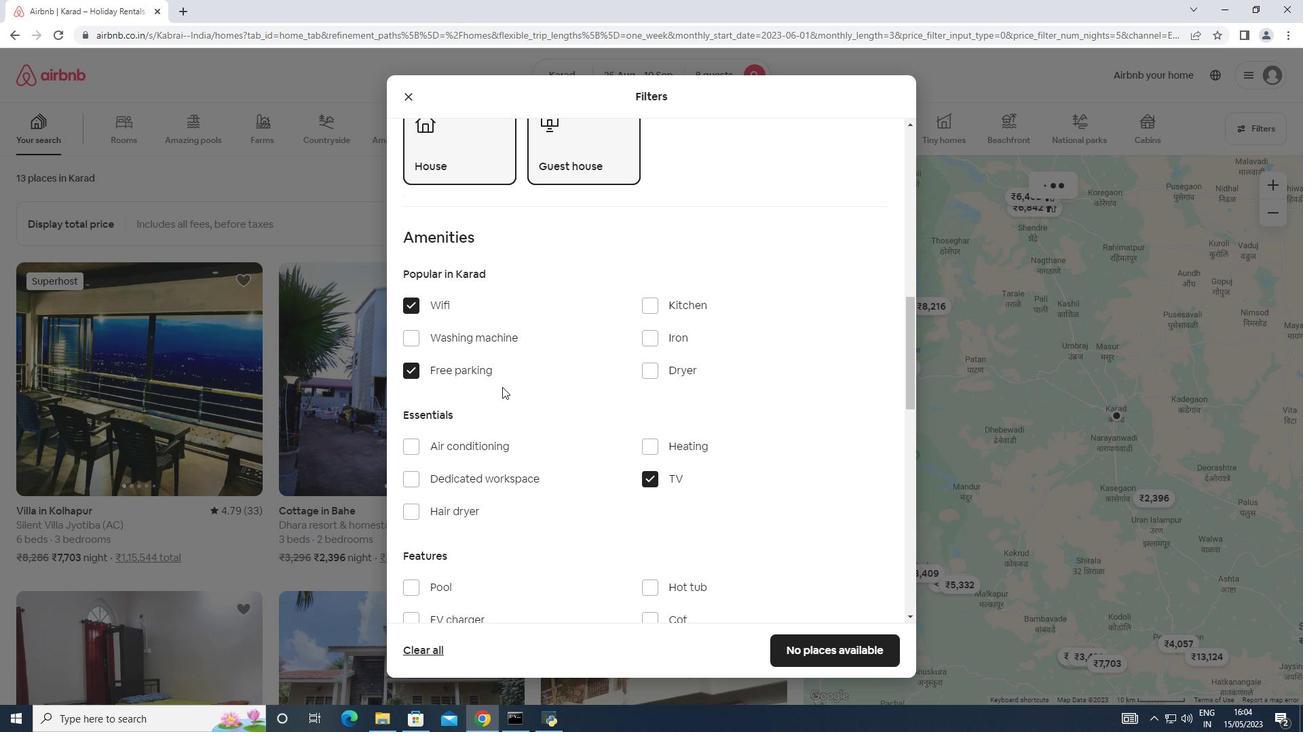 
Action: Mouse scrolled (503, 386) with delta (0, 0)
Screenshot: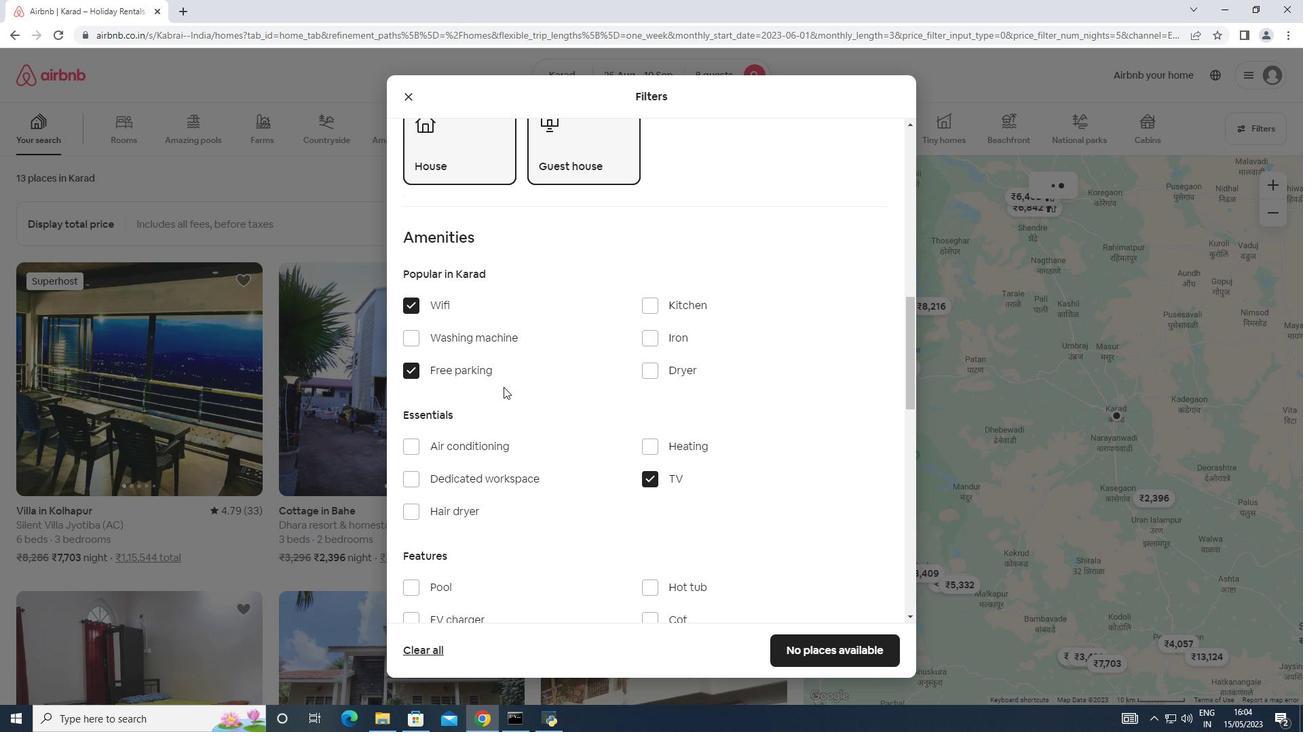 
Action: Mouse scrolled (503, 386) with delta (0, 0)
Screenshot: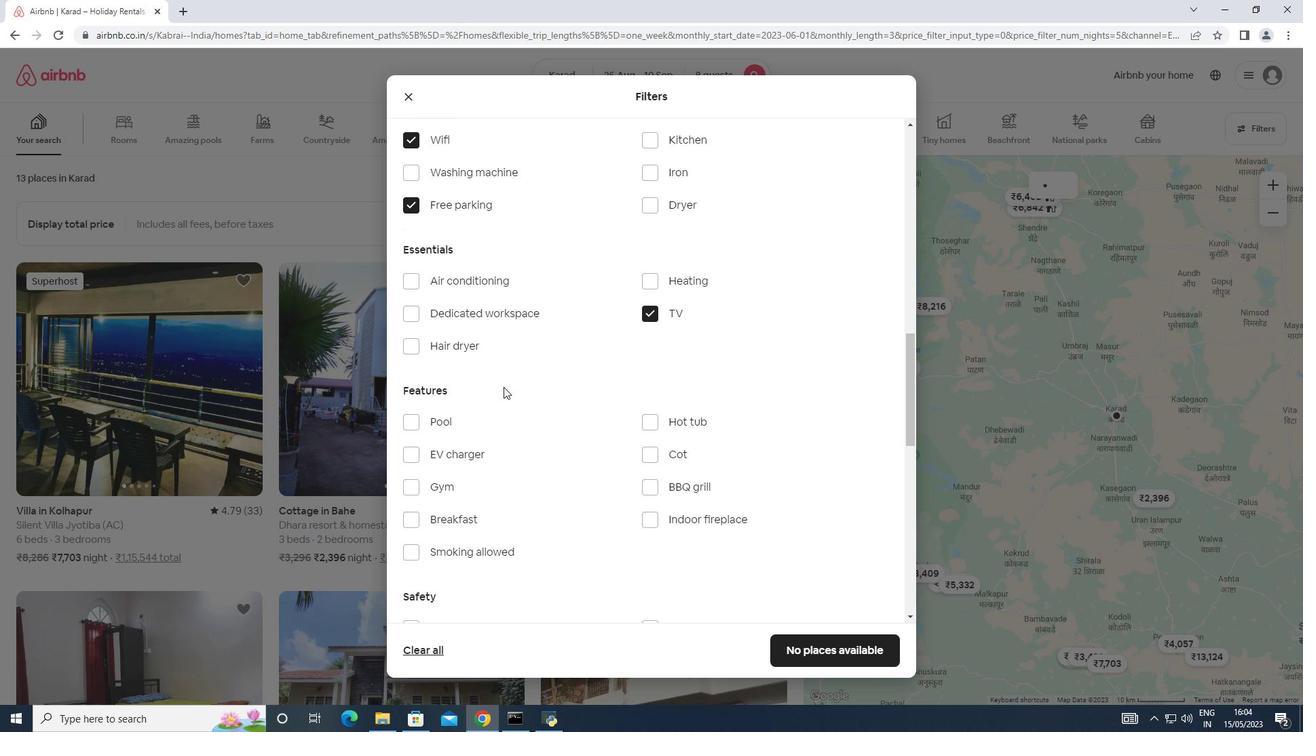 
Action: Mouse scrolled (503, 386) with delta (0, 0)
Screenshot: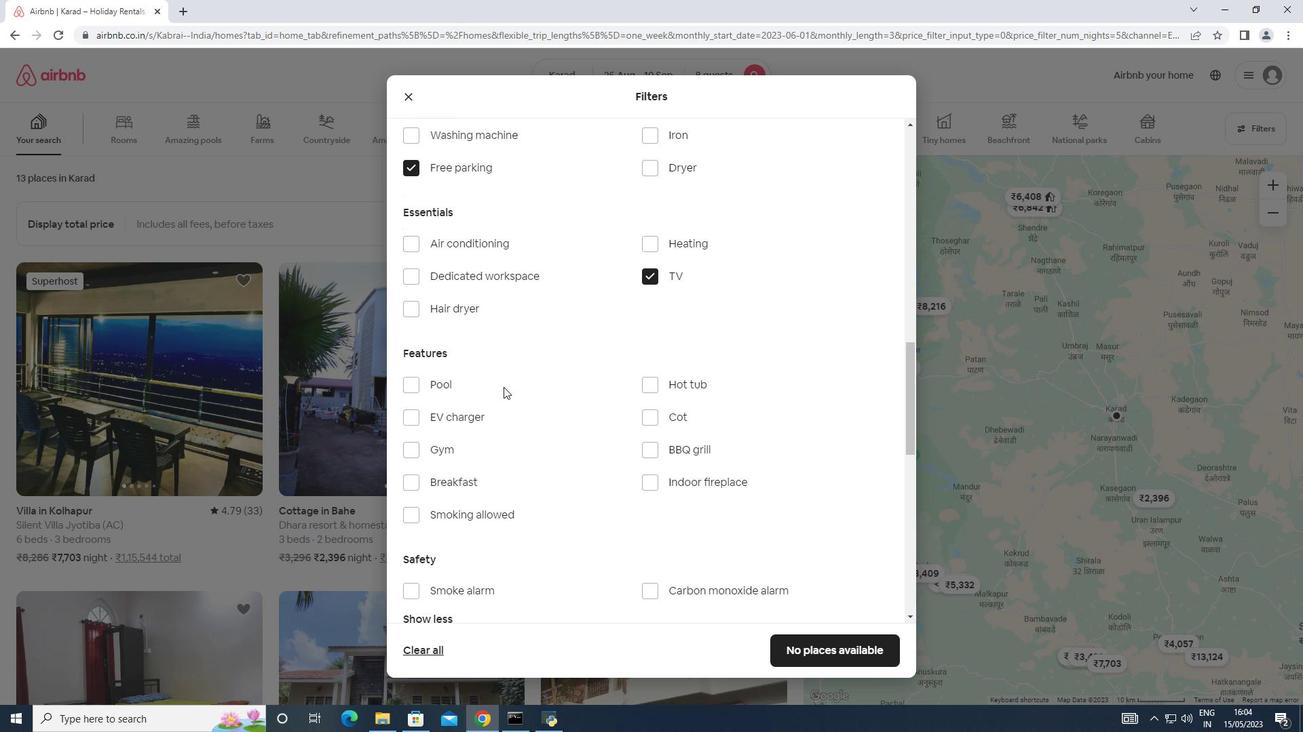 
Action: Mouse moved to (445, 318)
Screenshot: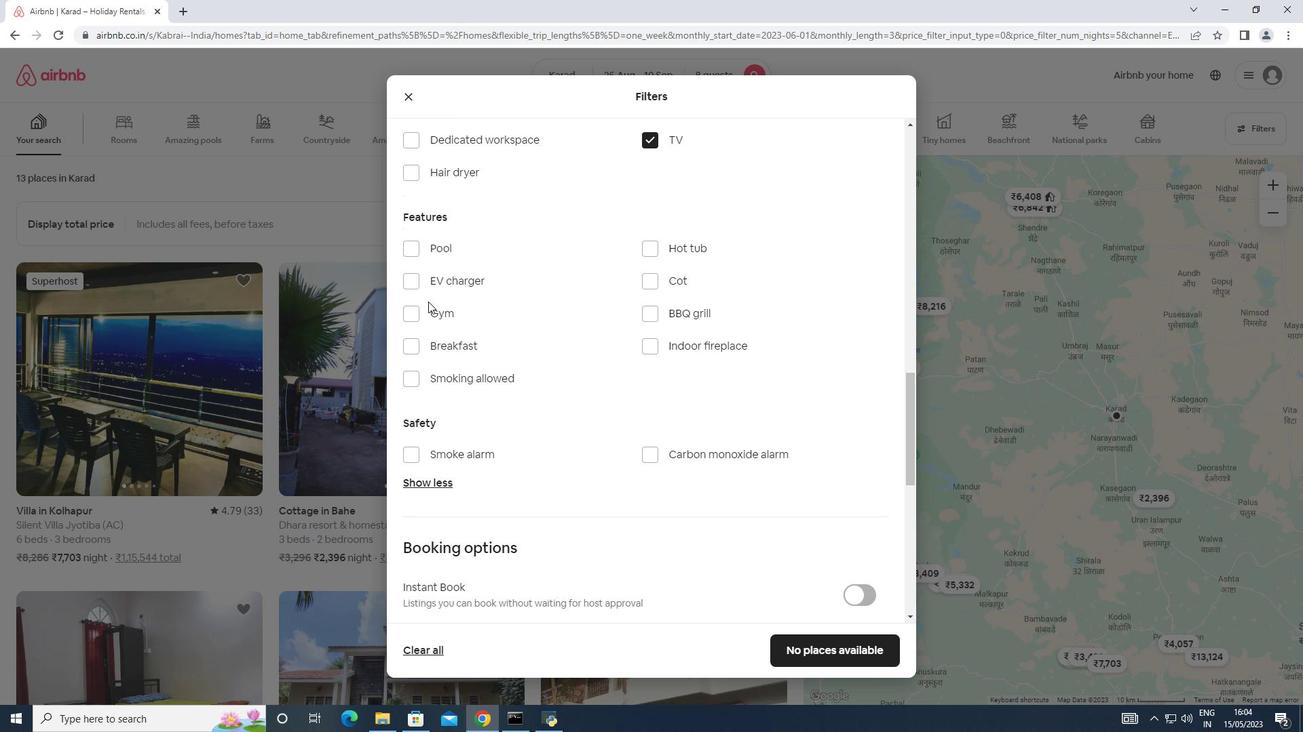 
Action: Mouse pressed left at (445, 318)
Screenshot: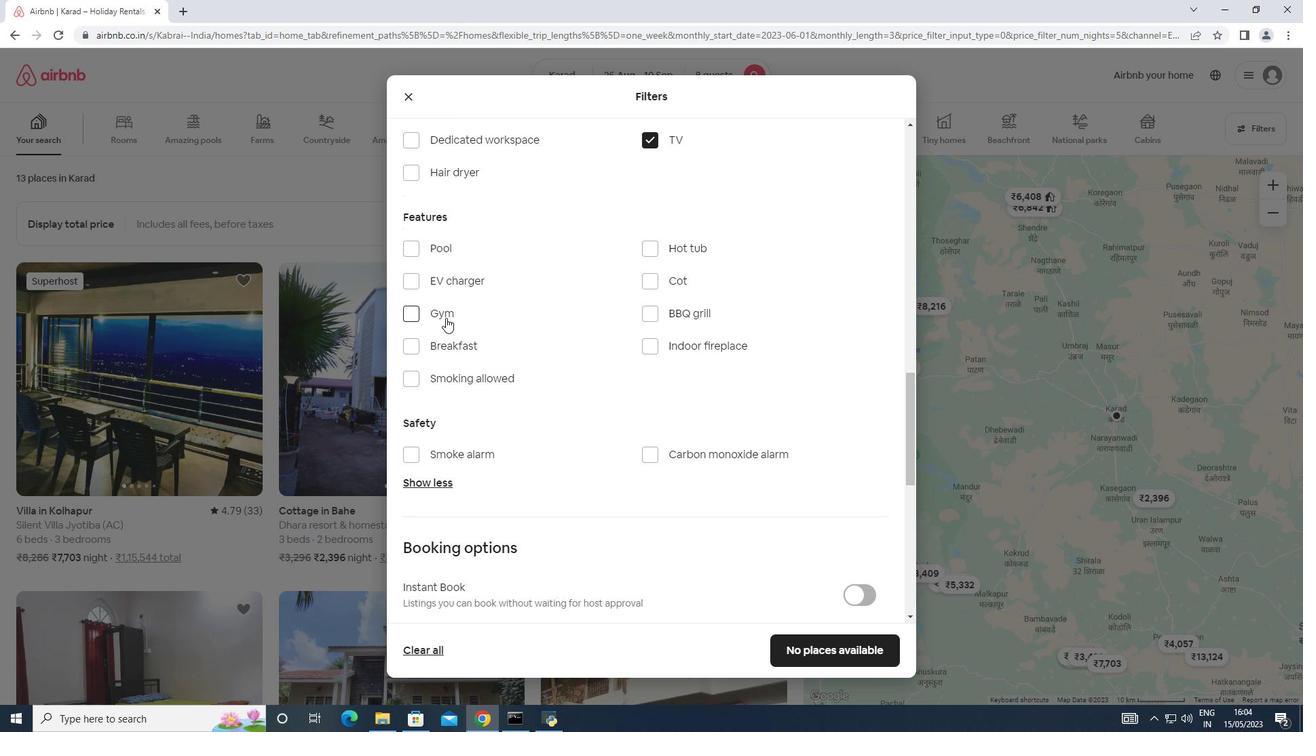 
Action: Mouse moved to (456, 338)
Screenshot: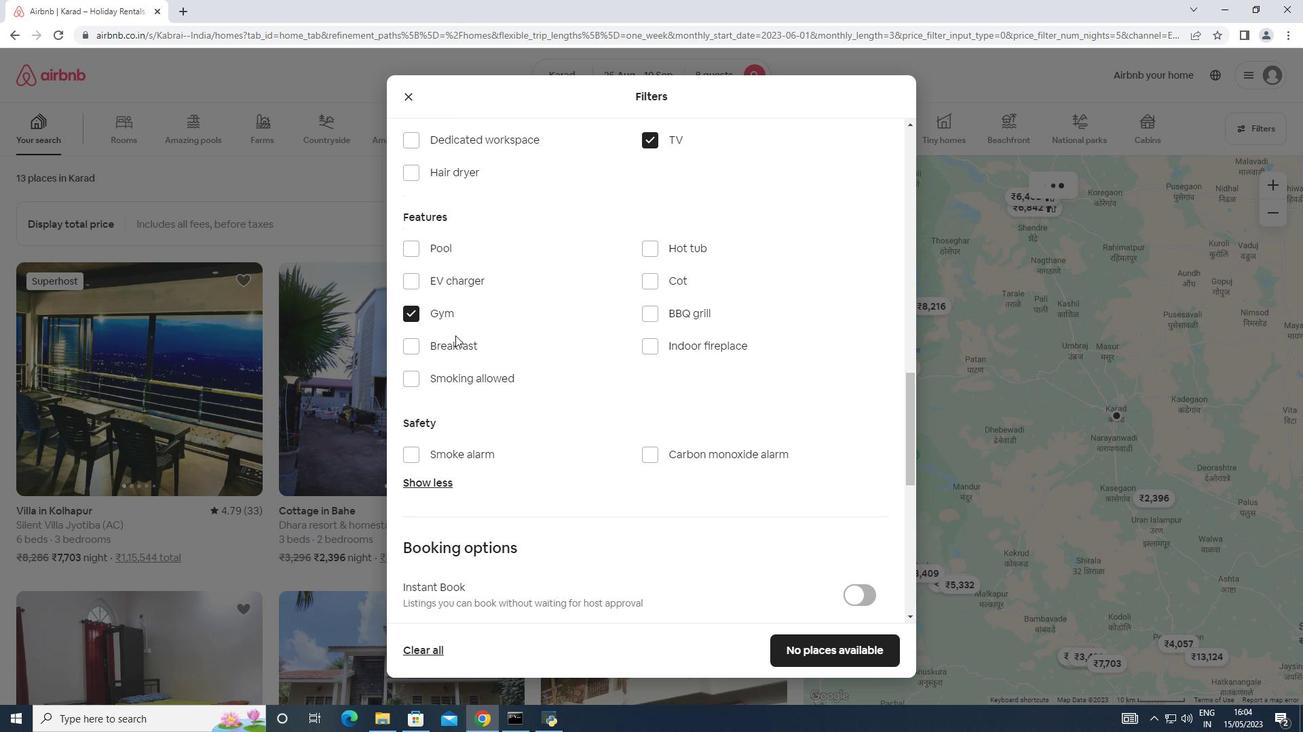 
Action: Mouse pressed left at (456, 338)
Screenshot: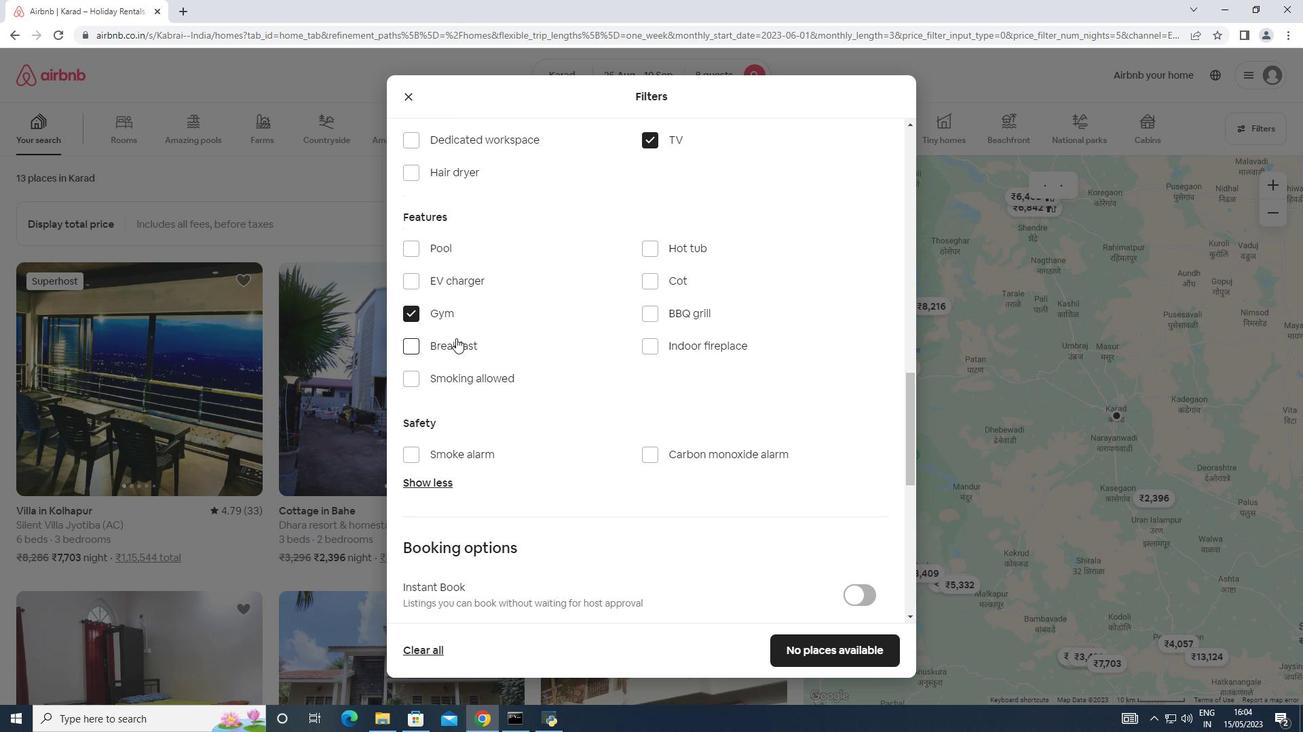 
Action: Mouse moved to (610, 380)
Screenshot: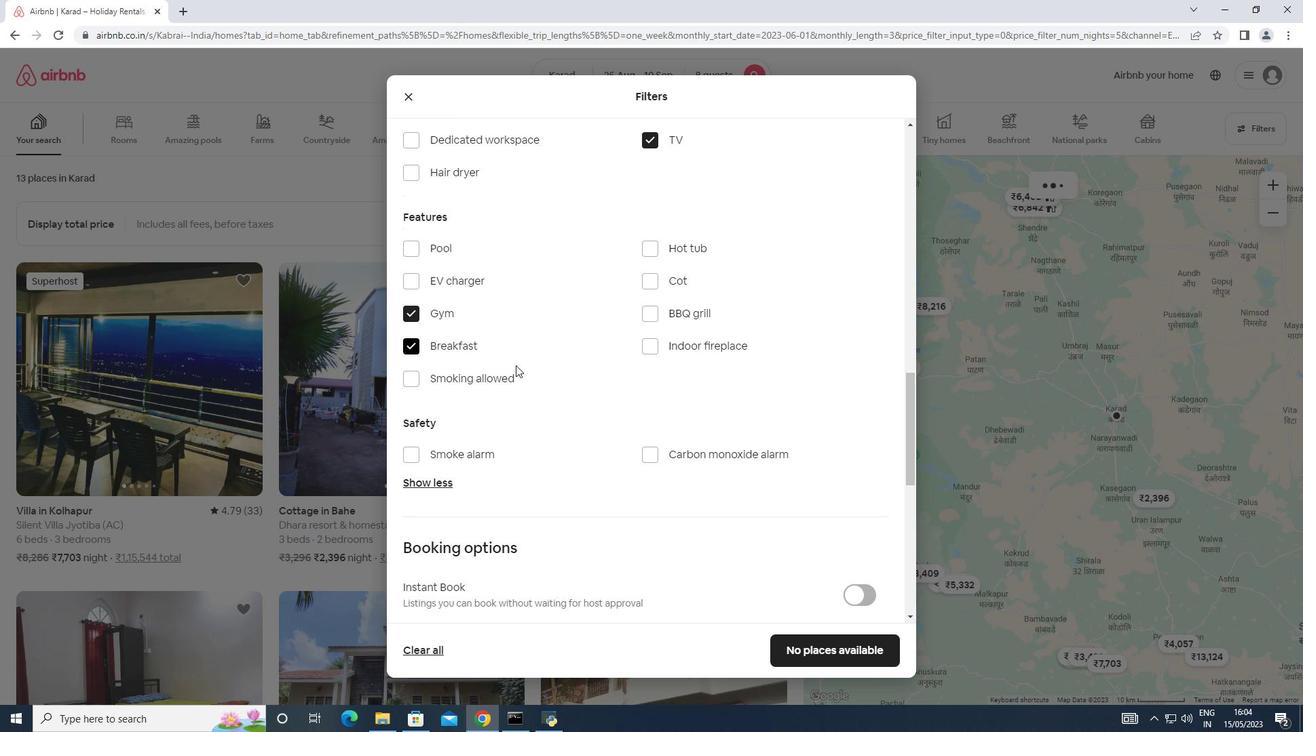 
Action: Mouse scrolled (610, 379) with delta (0, 0)
Screenshot: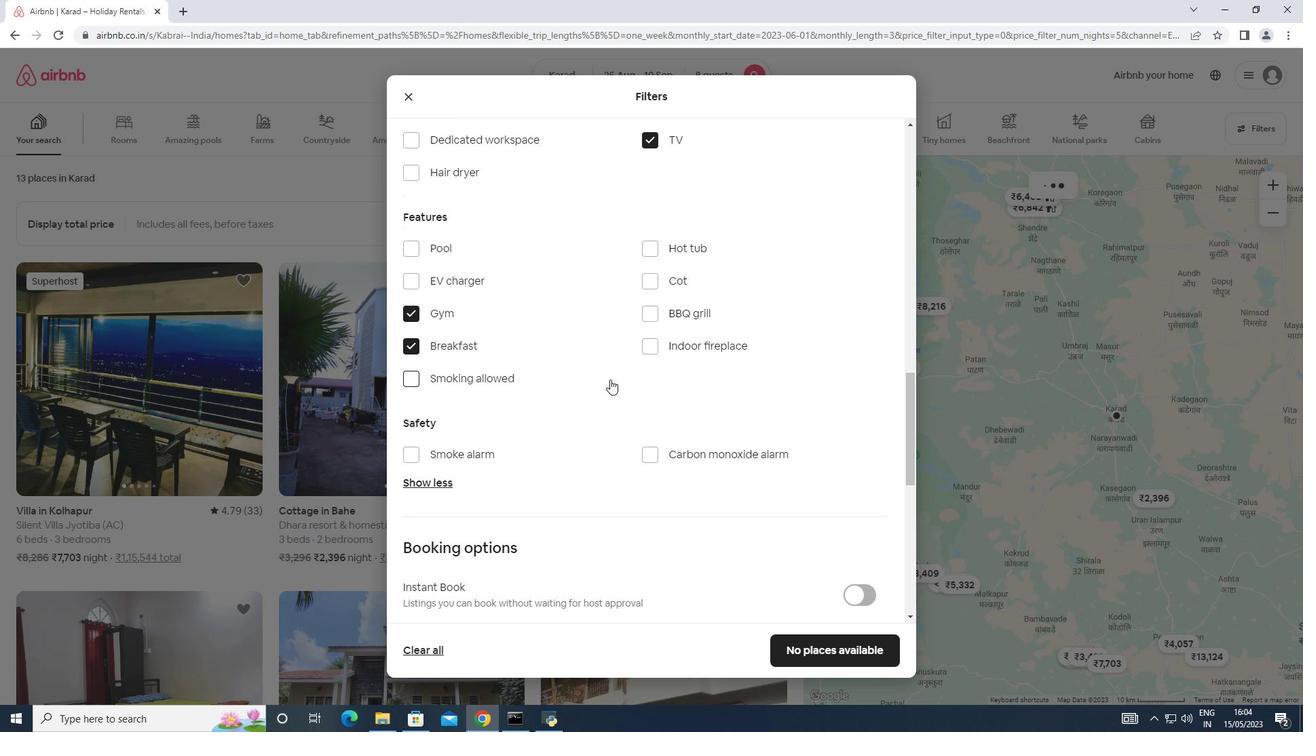 
Action: Mouse scrolled (610, 379) with delta (0, 0)
Screenshot: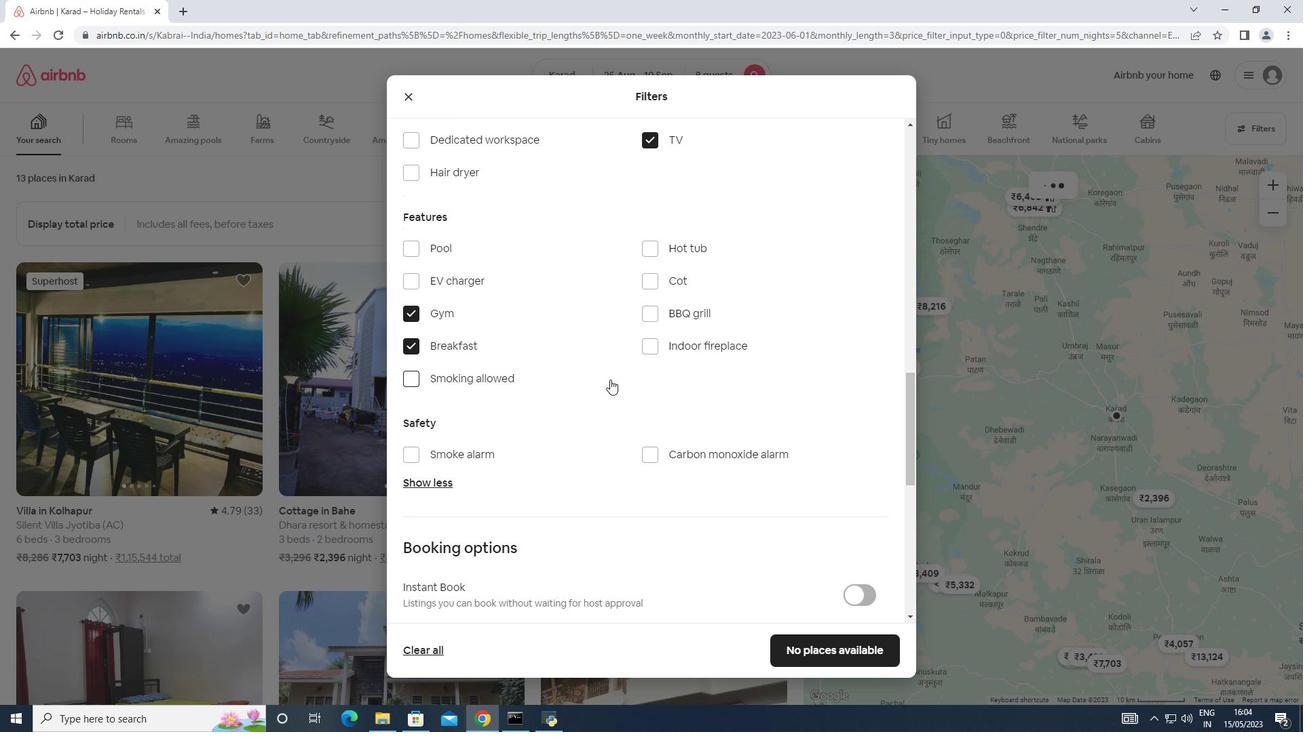 
Action: Mouse scrolled (610, 379) with delta (0, 0)
Screenshot: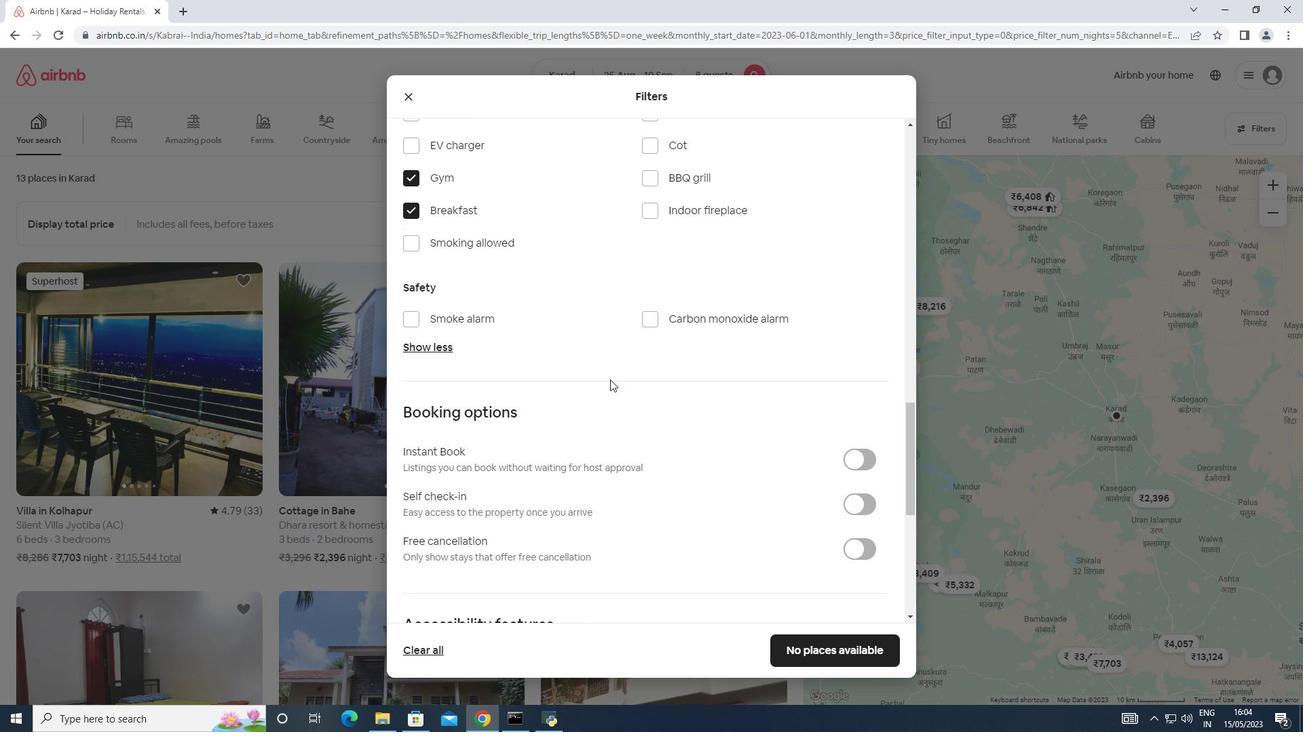 
Action: Mouse moved to (847, 433)
Screenshot: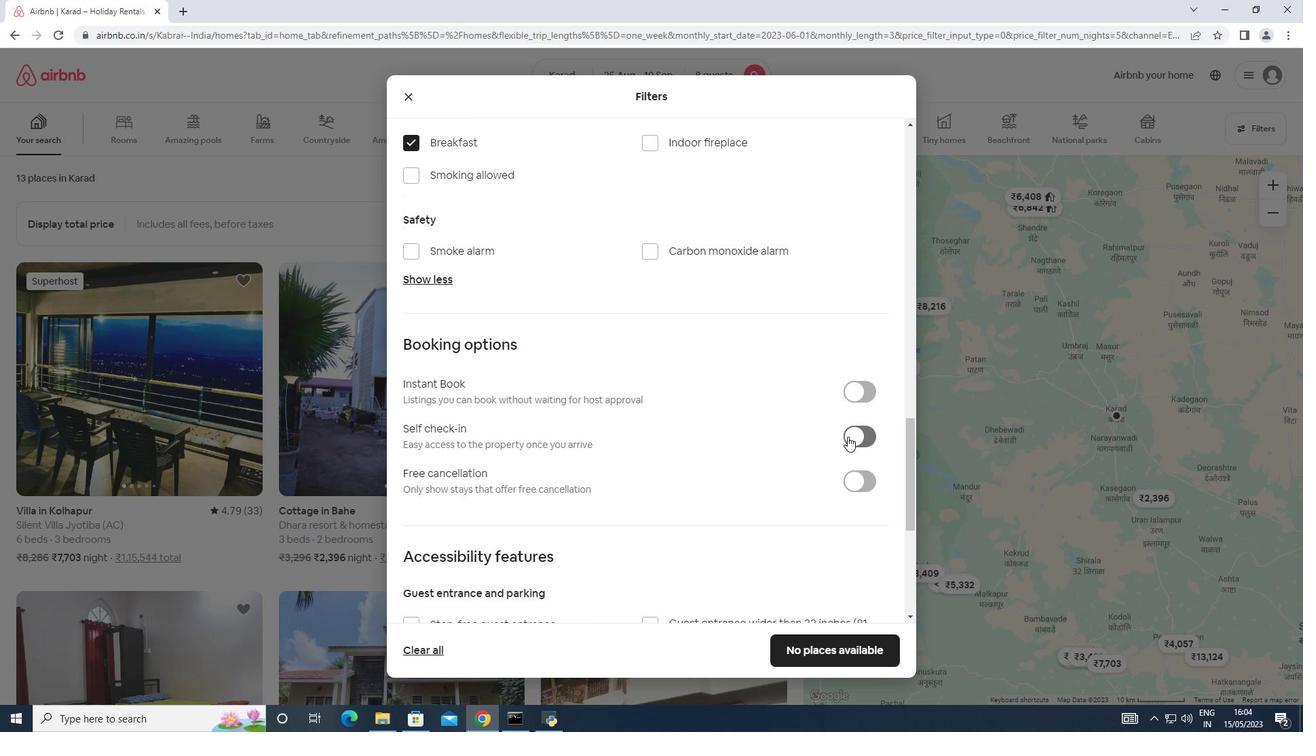 
Action: Mouse pressed left at (847, 433)
Screenshot: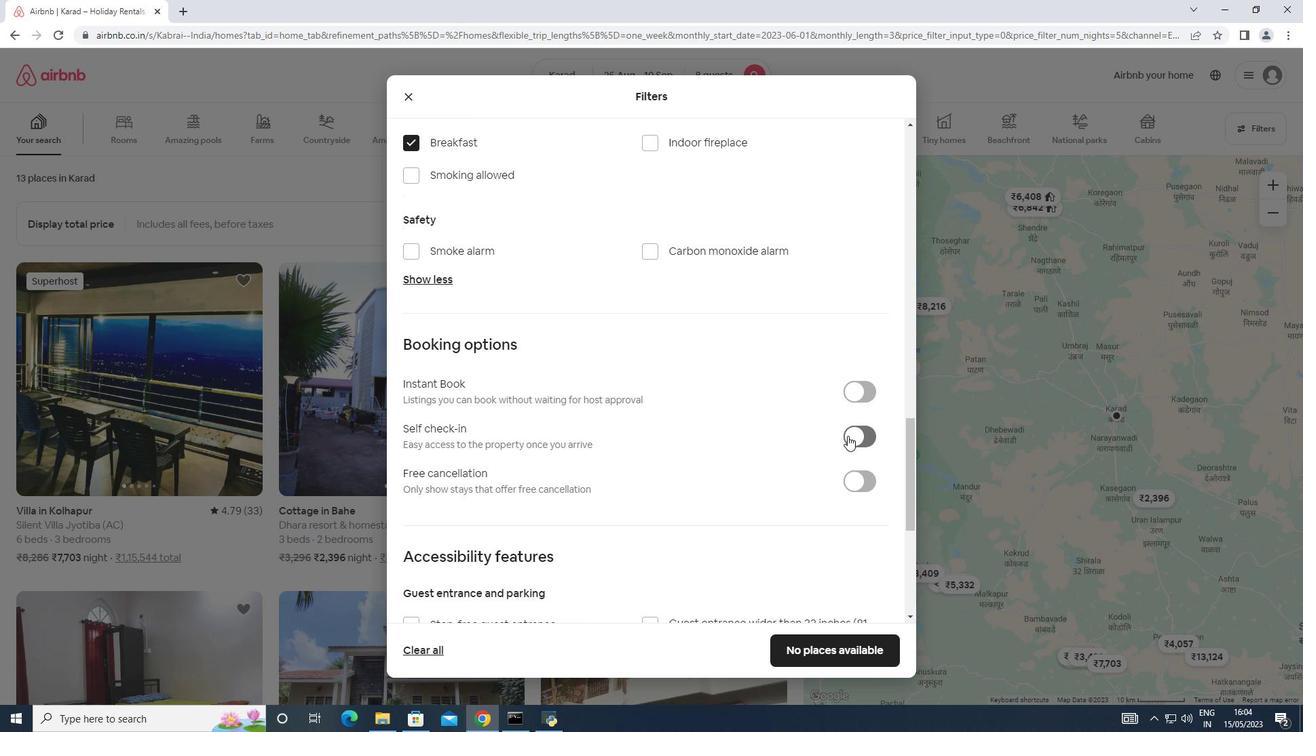 
Action: Mouse moved to (475, 426)
Screenshot: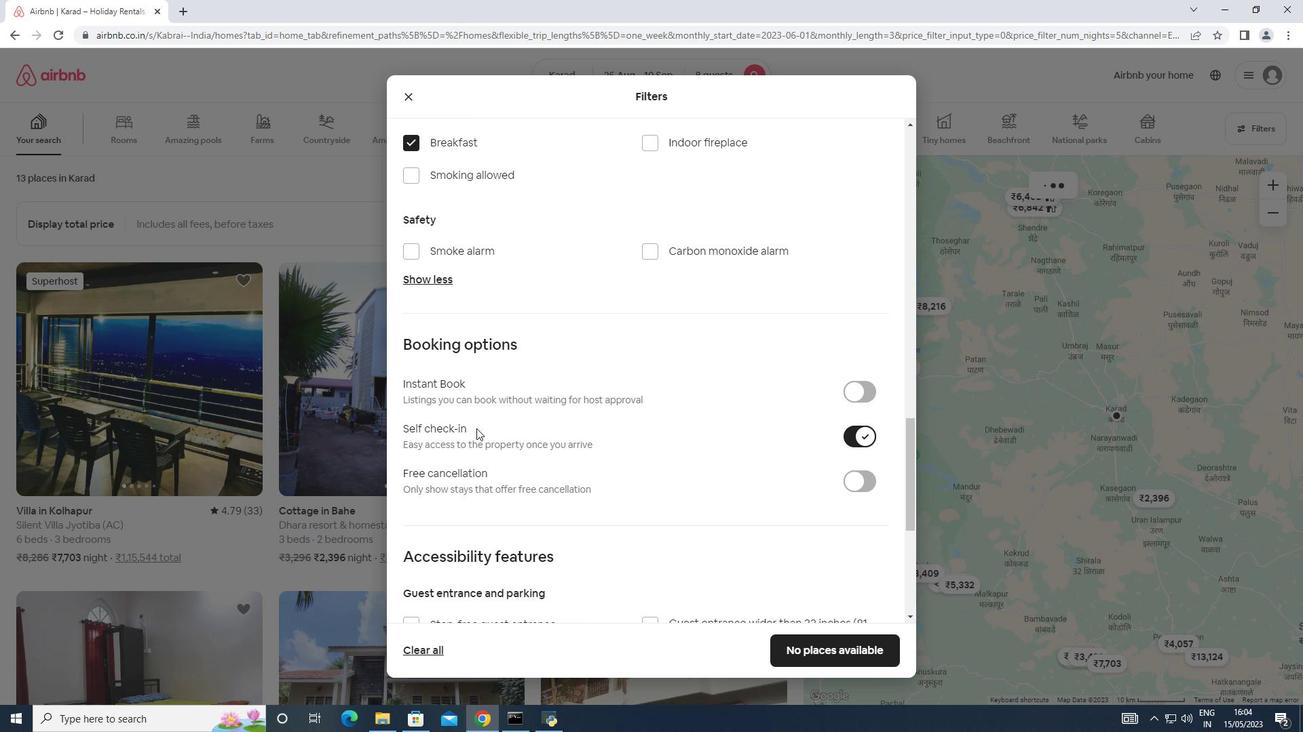 
Action: Mouse scrolled (475, 426) with delta (0, 0)
Screenshot: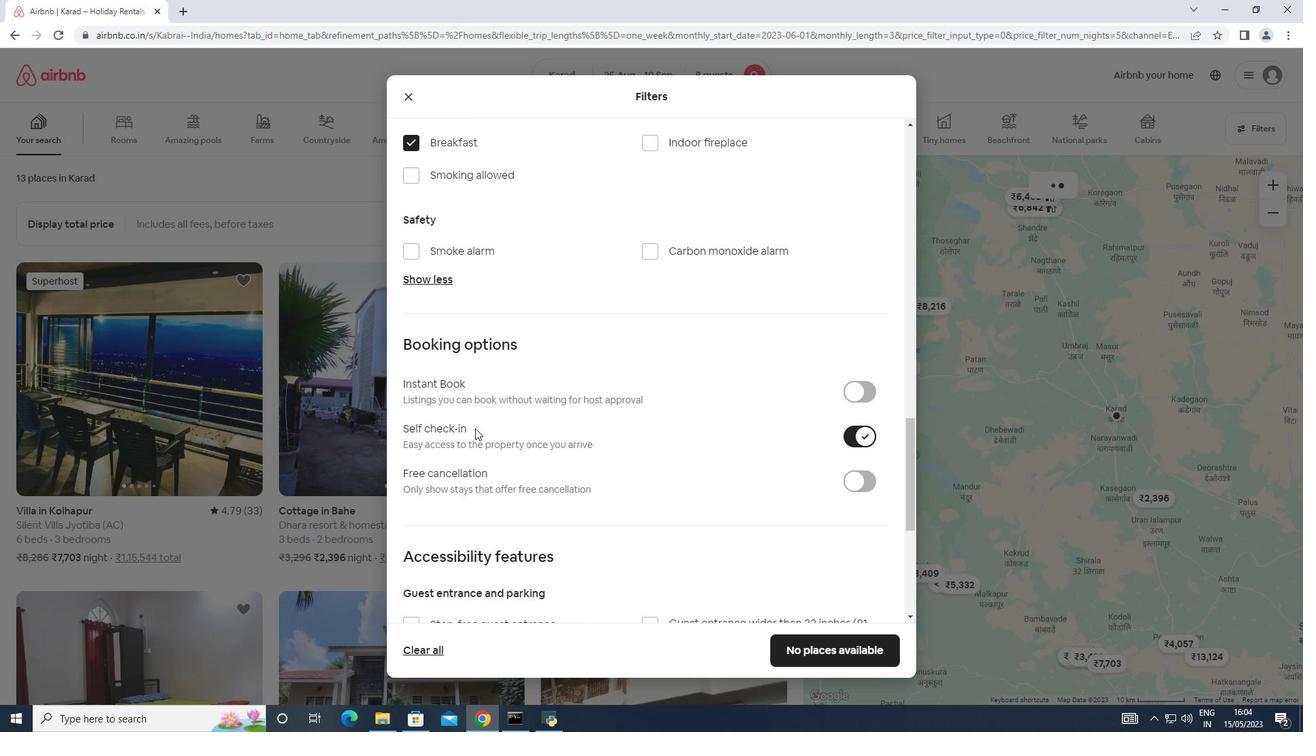 
Action: Mouse scrolled (475, 426) with delta (0, 0)
Screenshot: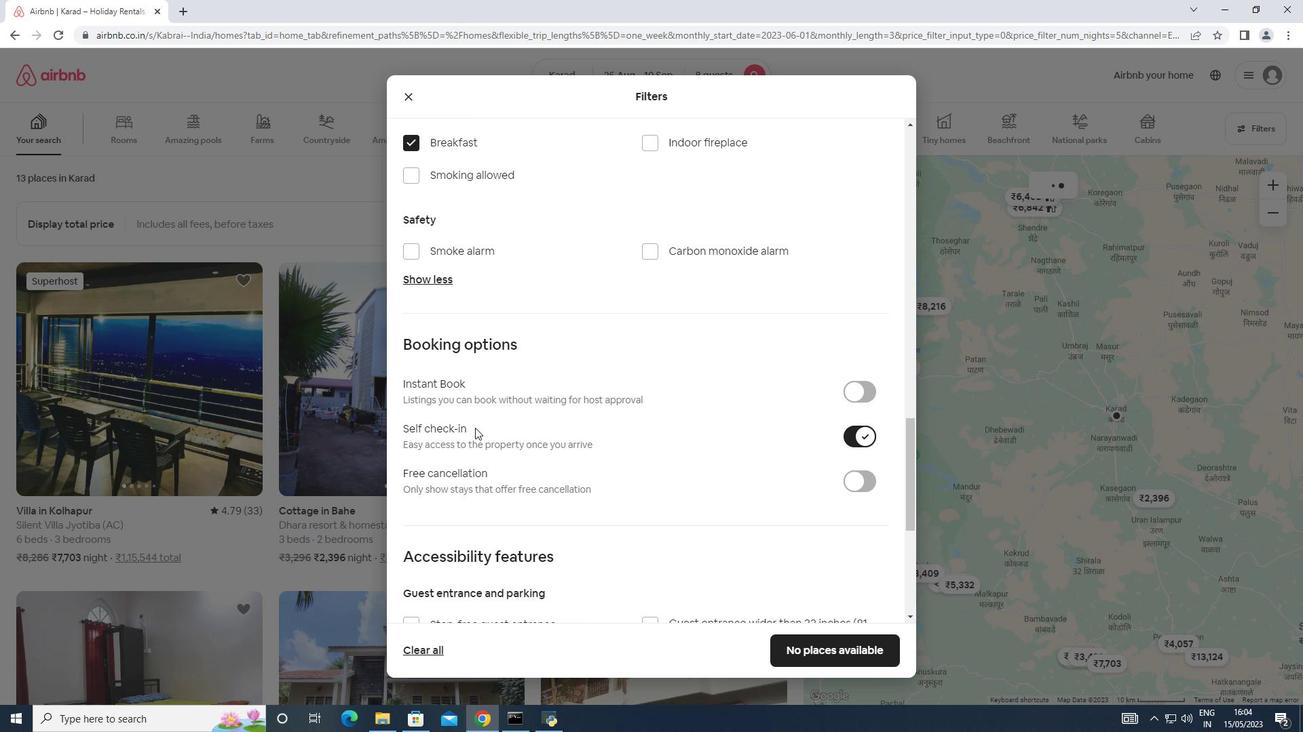 
Action: Mouse scrolled (475, 426) with delta (0, 0)
Screenshot: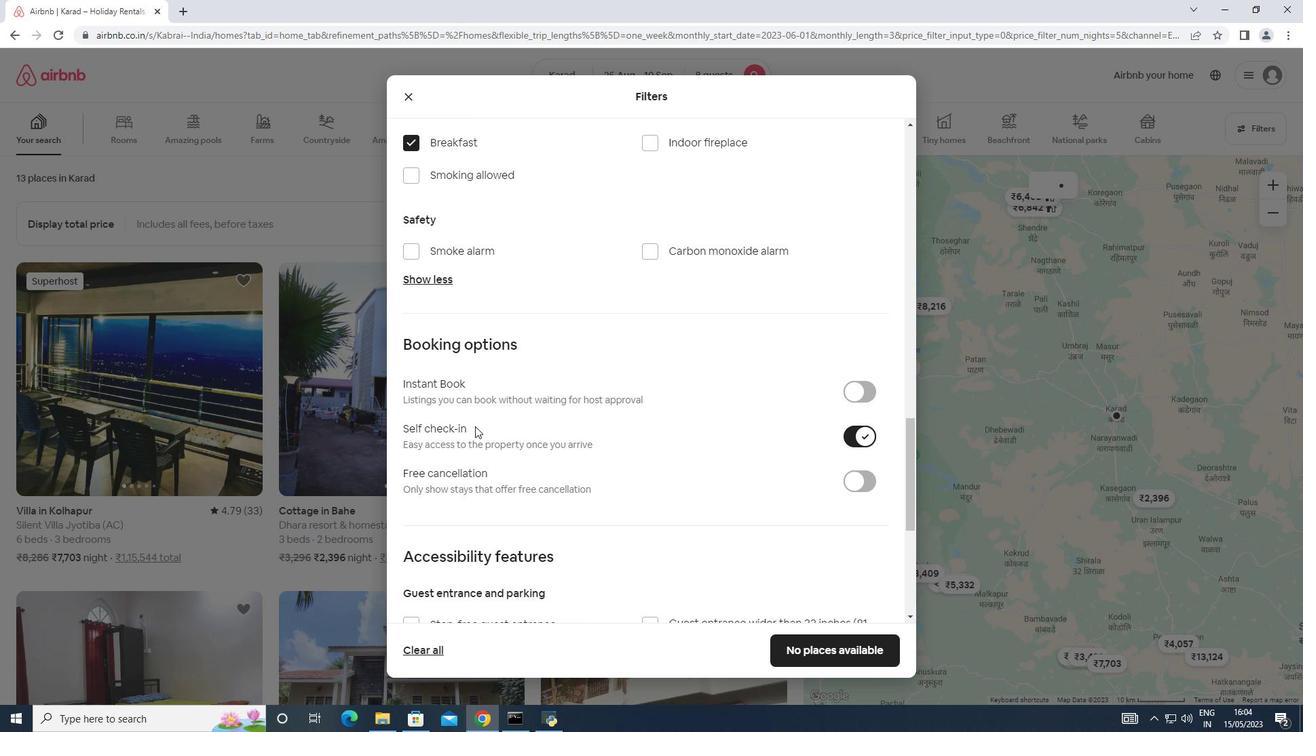 
Action: Mouse moved to (475, 426)
Screenshot: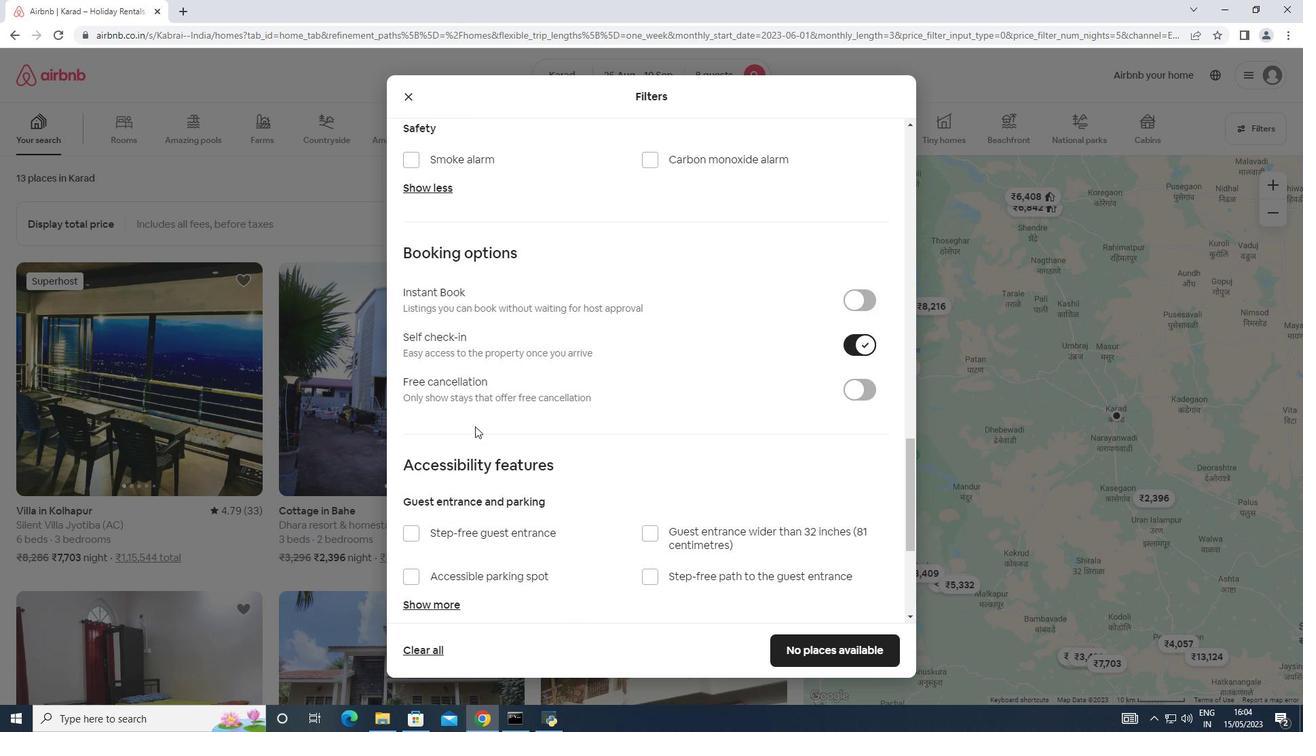 
Action: Mouse scrolled (475, 425) with delta (0, 0)
Screenshot: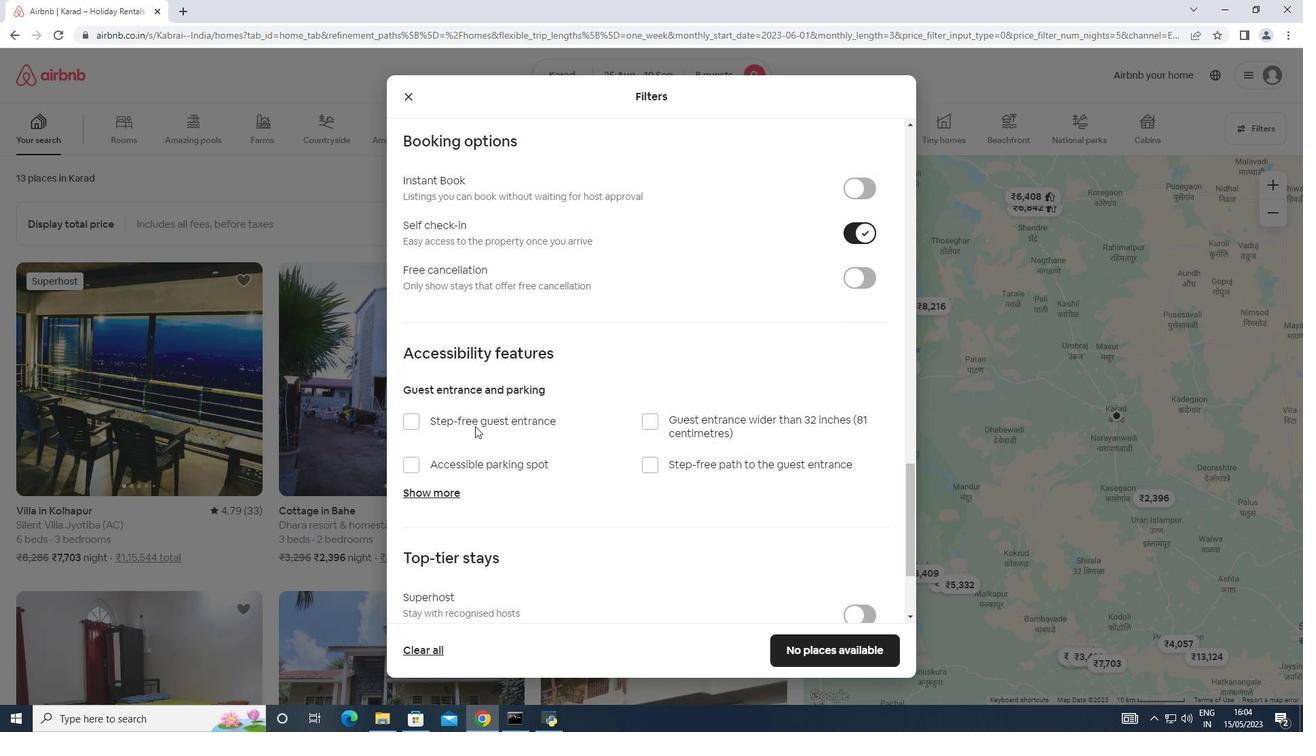 
Action: Mouse scrolled (475, 425) with delta (0, 0)
Screenshot: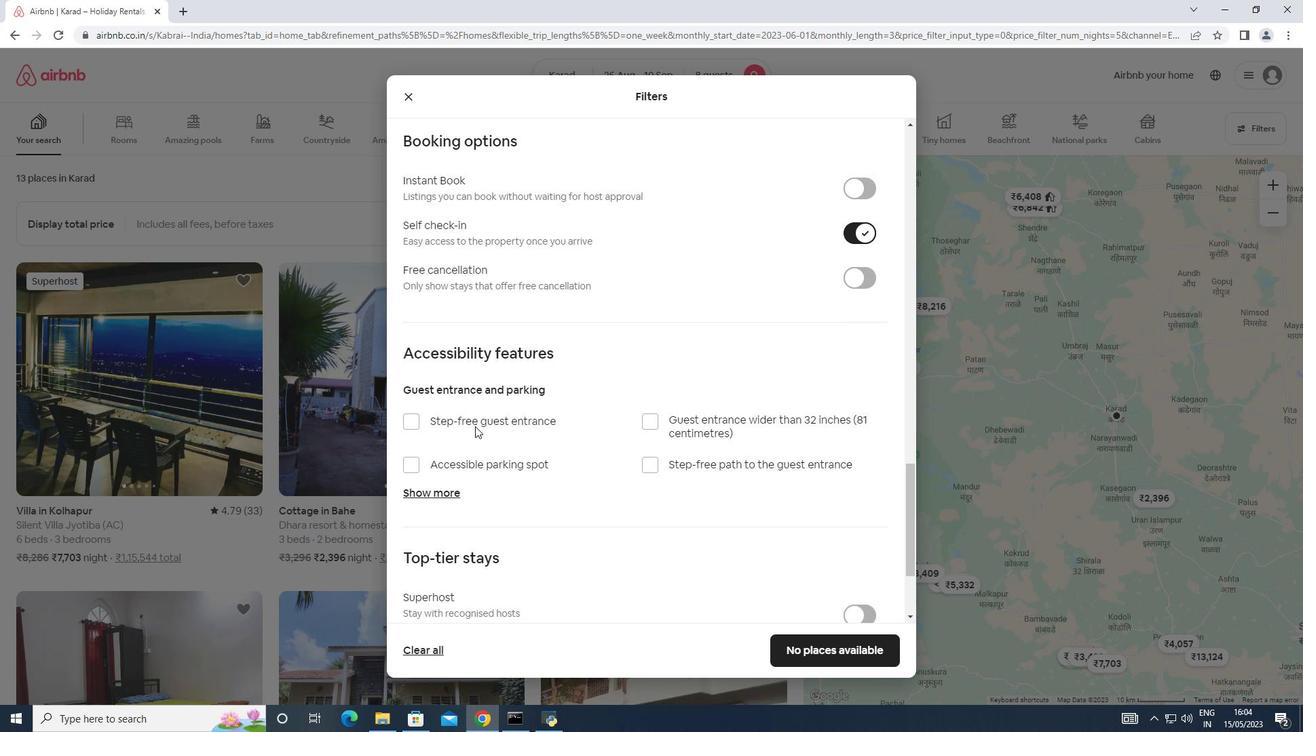 
Action: Mouse scrolled (475, 425) with delta (0, 0)
Screenshot: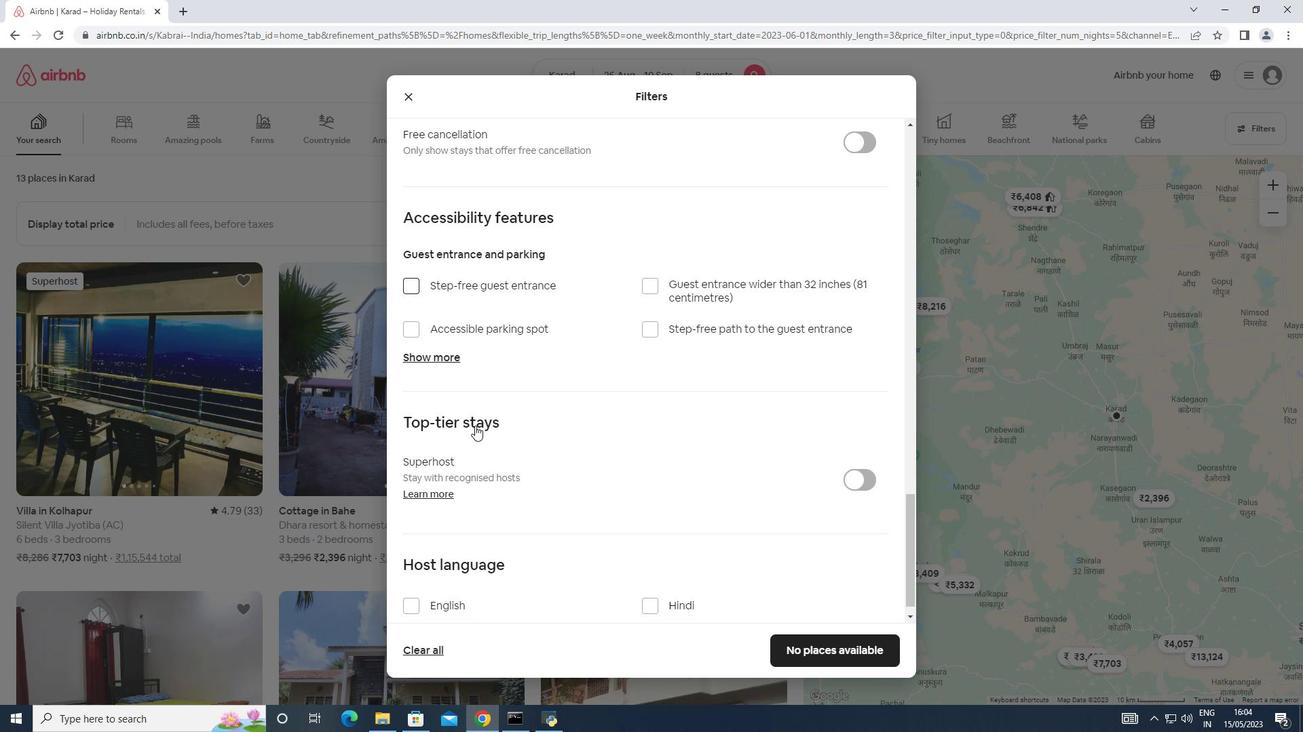 
Action: Mouse scrolled (475, 425) with delta (0, 0)
Screenshot: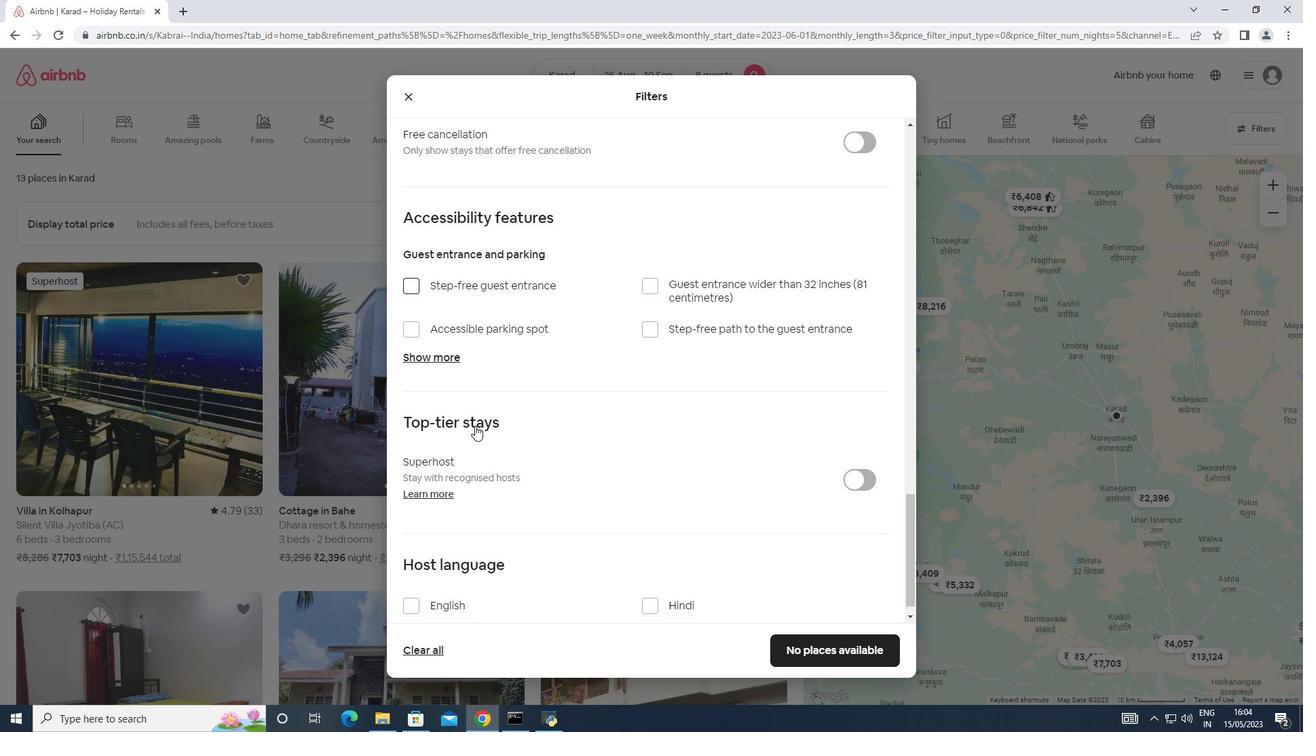 
Action: Mouse moved to (403, 584)
Screenshot: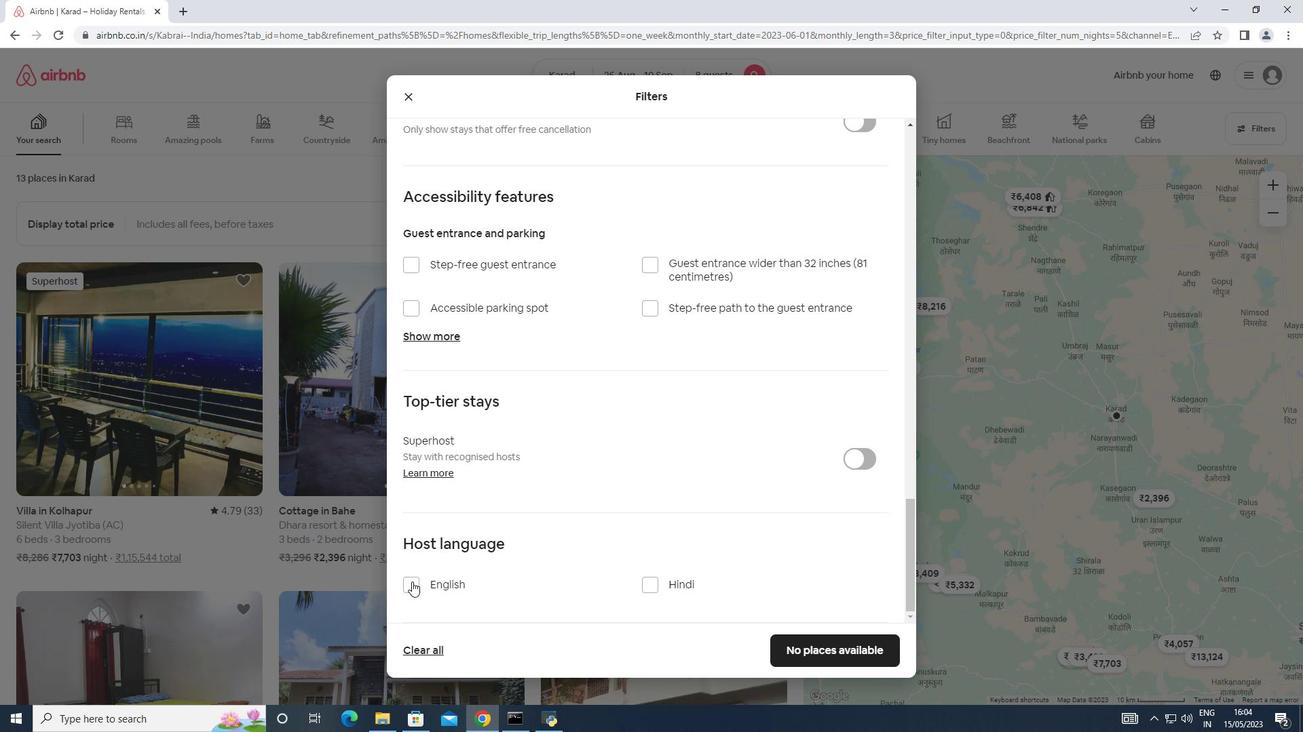 
Action: Mouse pressed left at (403, 584)
Screenshot: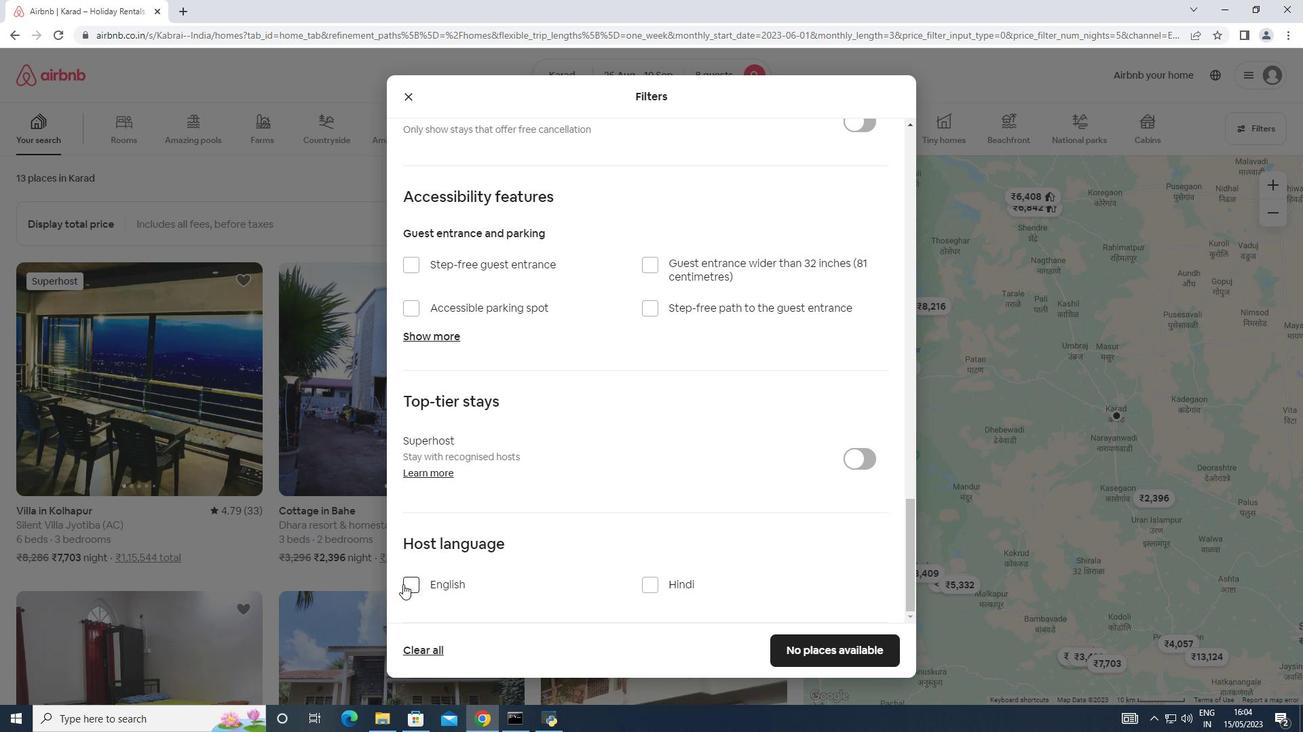 
Action: Mouse moved to (802, 655)
Screenshot: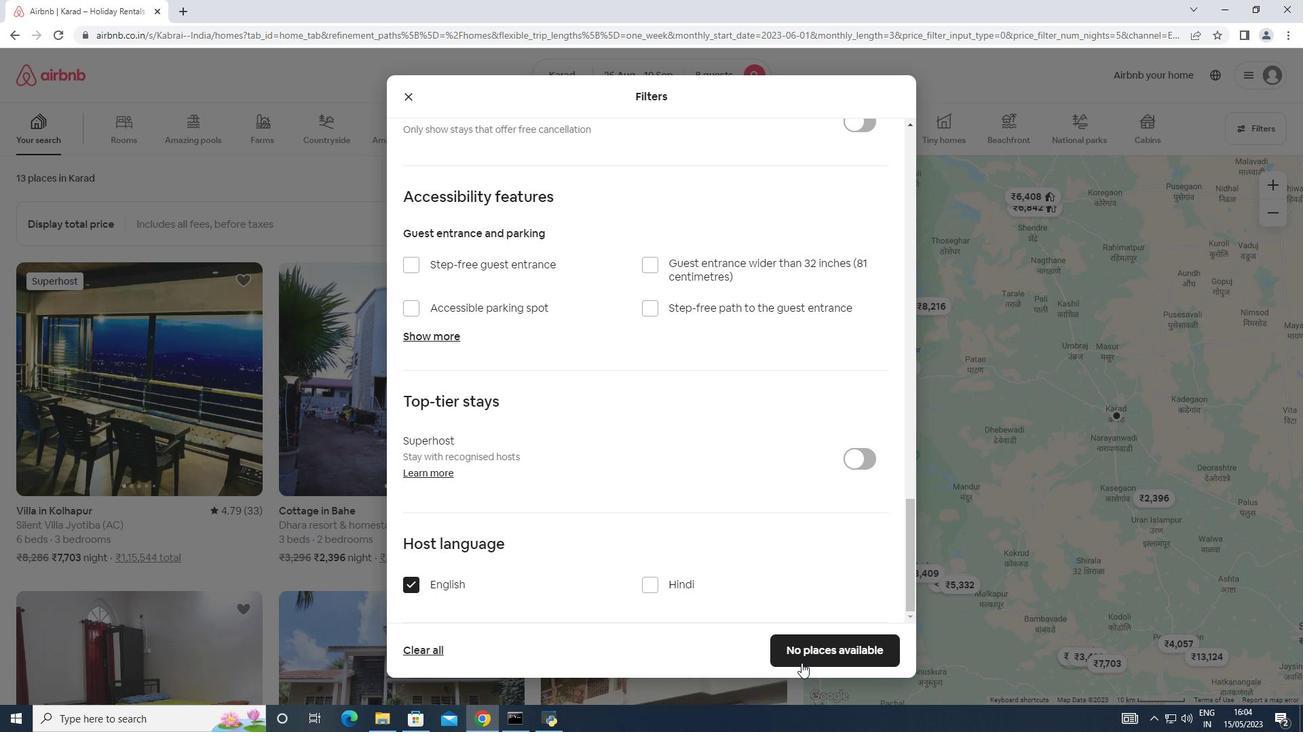 
Action: Mouse pressed left at (802, 655)
Screenshot: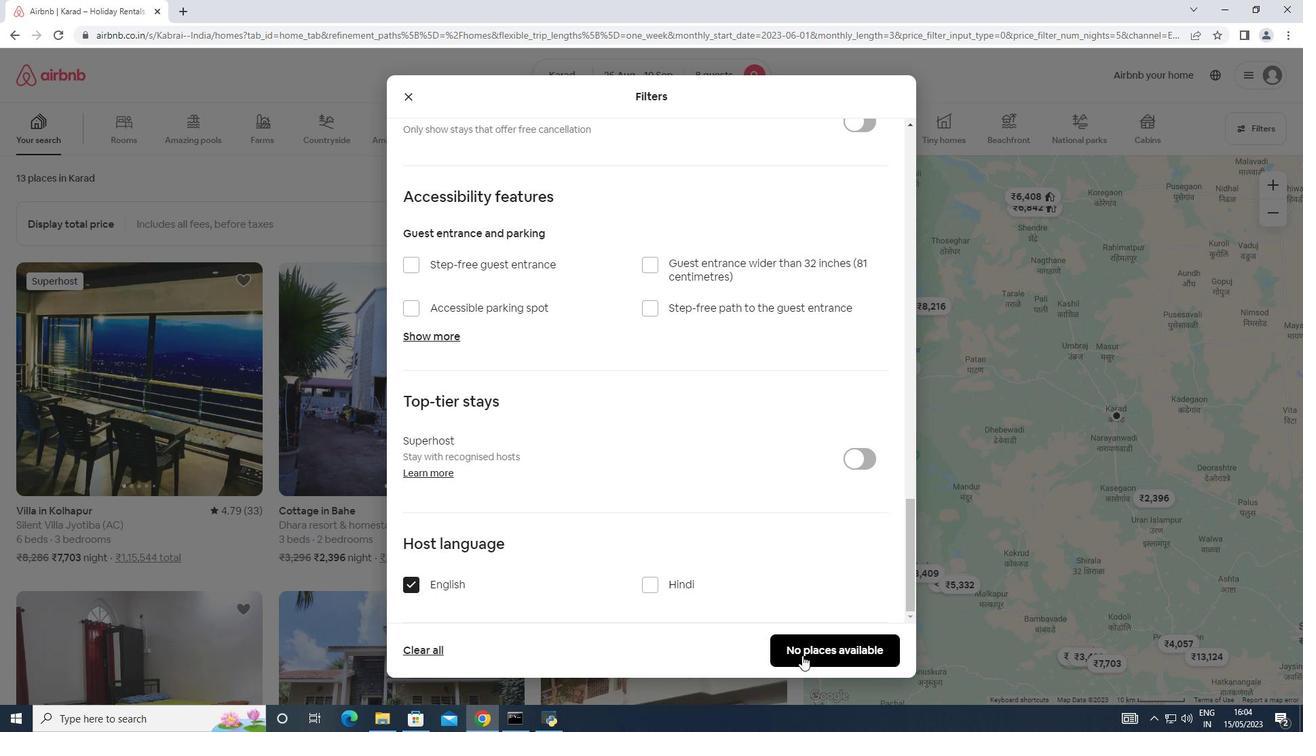 
Action: Mouse moved to (804, 653)
Screenshot: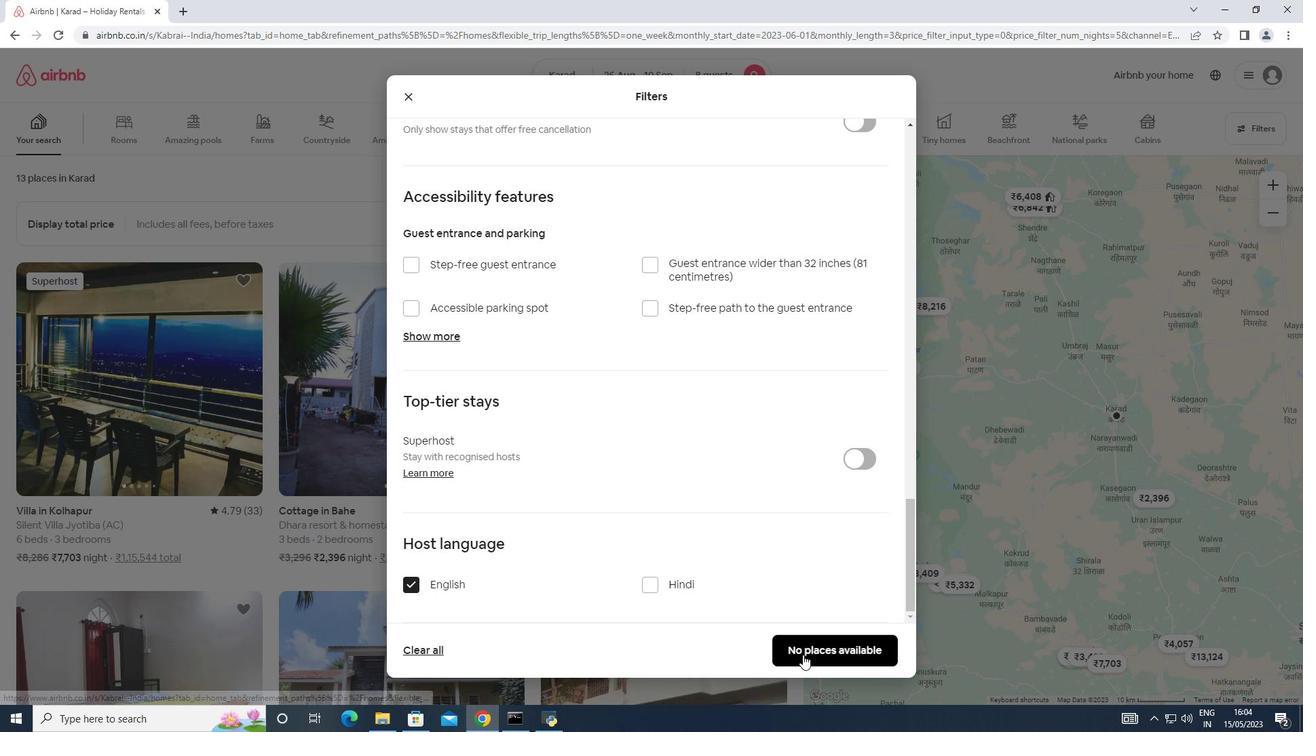 
